 Task: Look for space in São Pedro, Brazil from 3rd August, 2023 to 17th August, 2023 for 3 adults, 1 child in price range Rs.3000 to Rs.15000. Place can be entire place with 3 bedrooms having 4 beds and 2 bathrooms. Property type can be house. Amenities needed are: wifi, washing machine, . Booking option can be shelf check-in. Required host language is Spanish.
Action: Mouse moved to (415, 168)
Screenshot: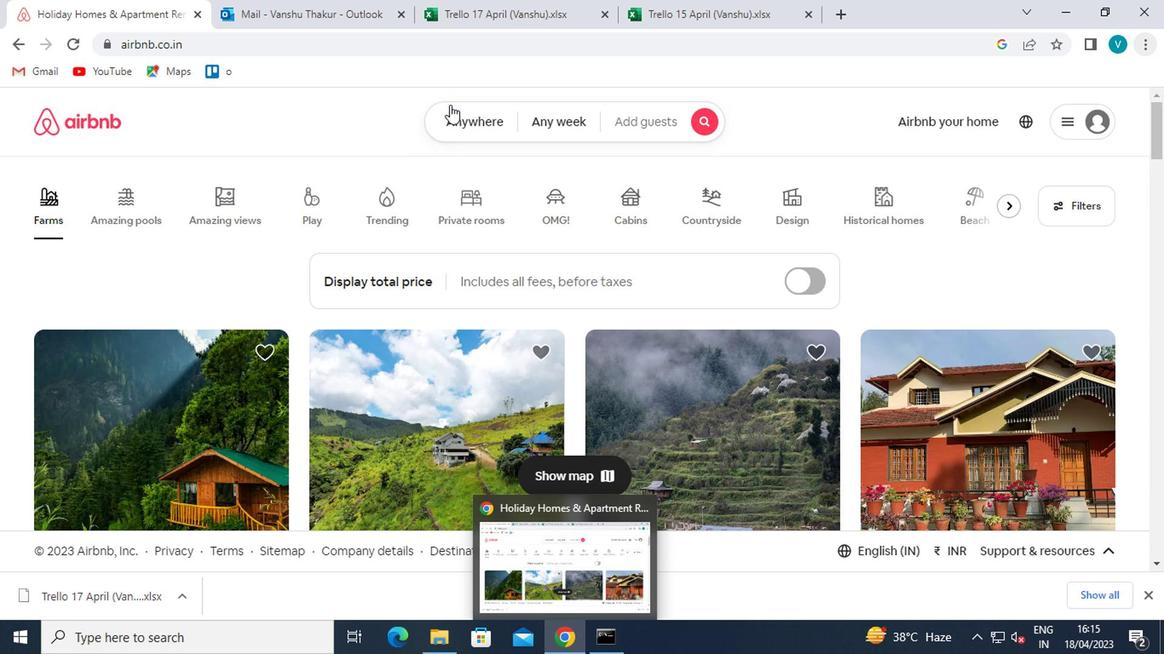 
Action: Mouse pressed left at (415, 168)
Screenshot: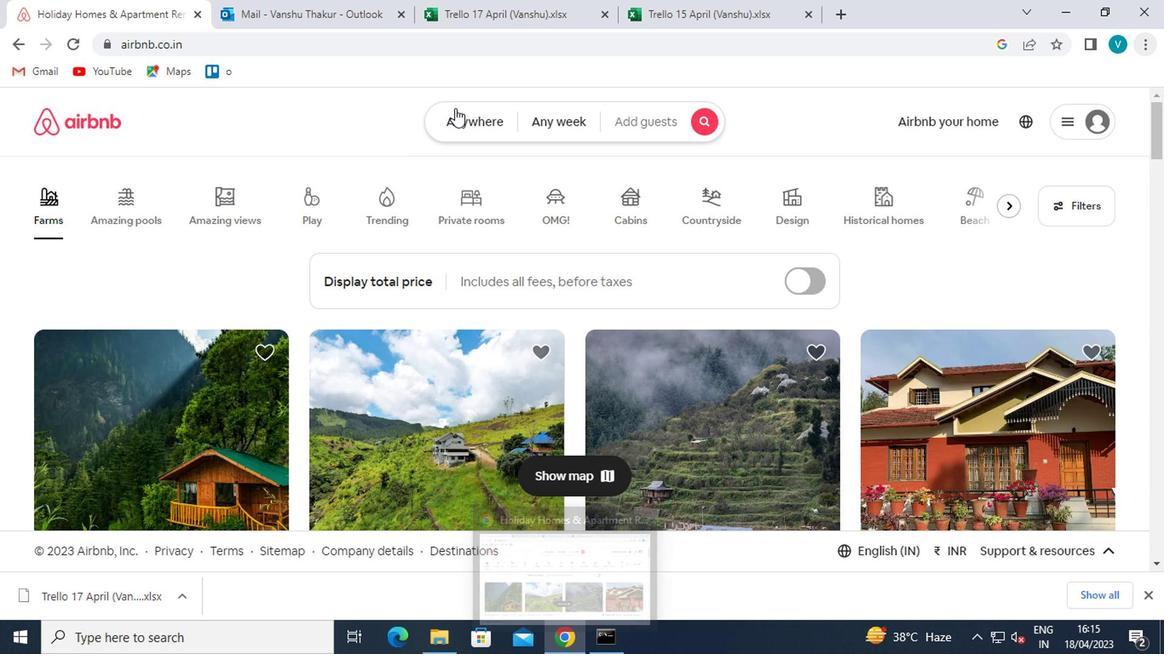 
Action: Mouse moved to (371, 229)
Screenshot: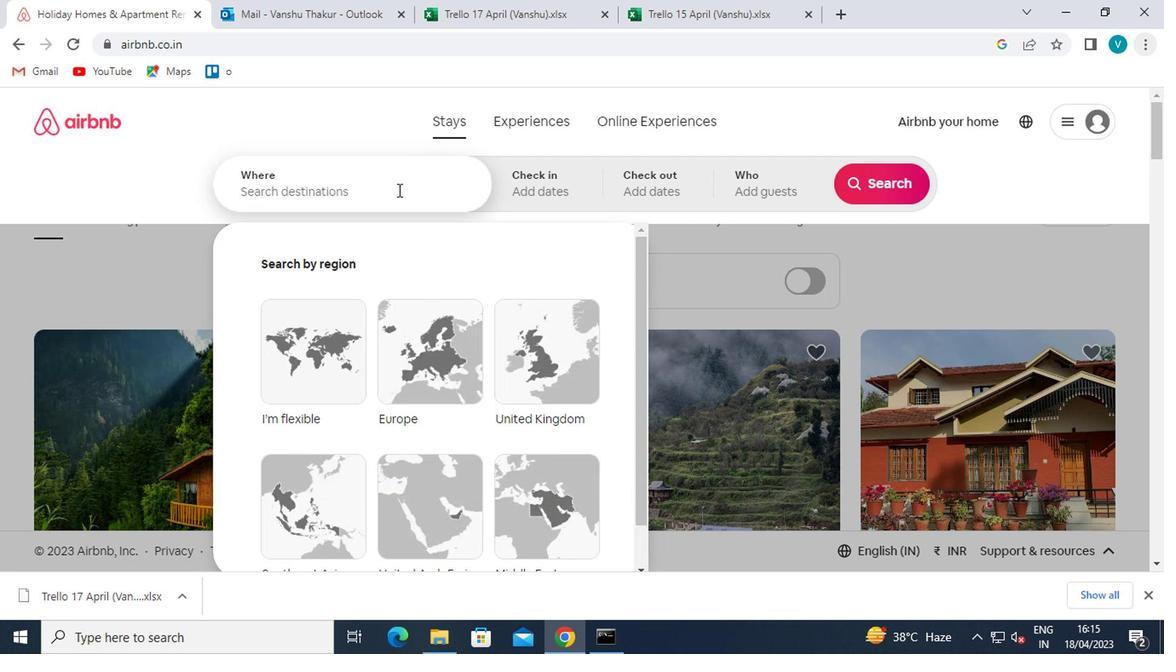 
Action: Mouse pressed left at (371, 229)
Screenshot: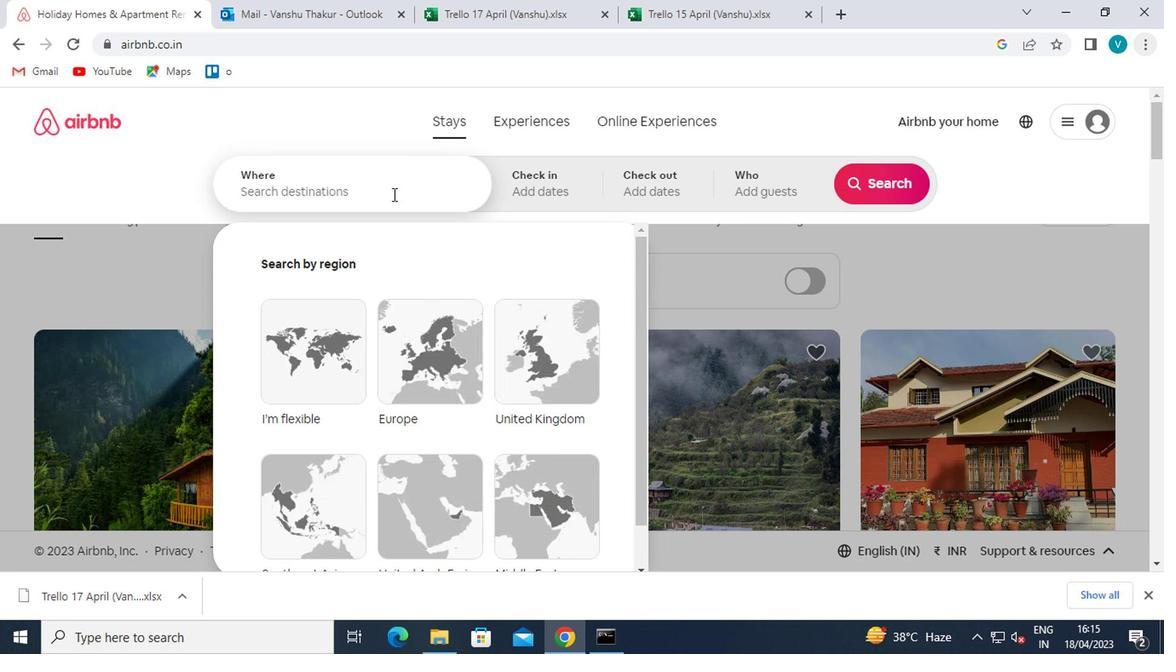 
Action: Key pressed <Key.shift>SAO<Key.space><Key.shift>PEDRO
Screenshot: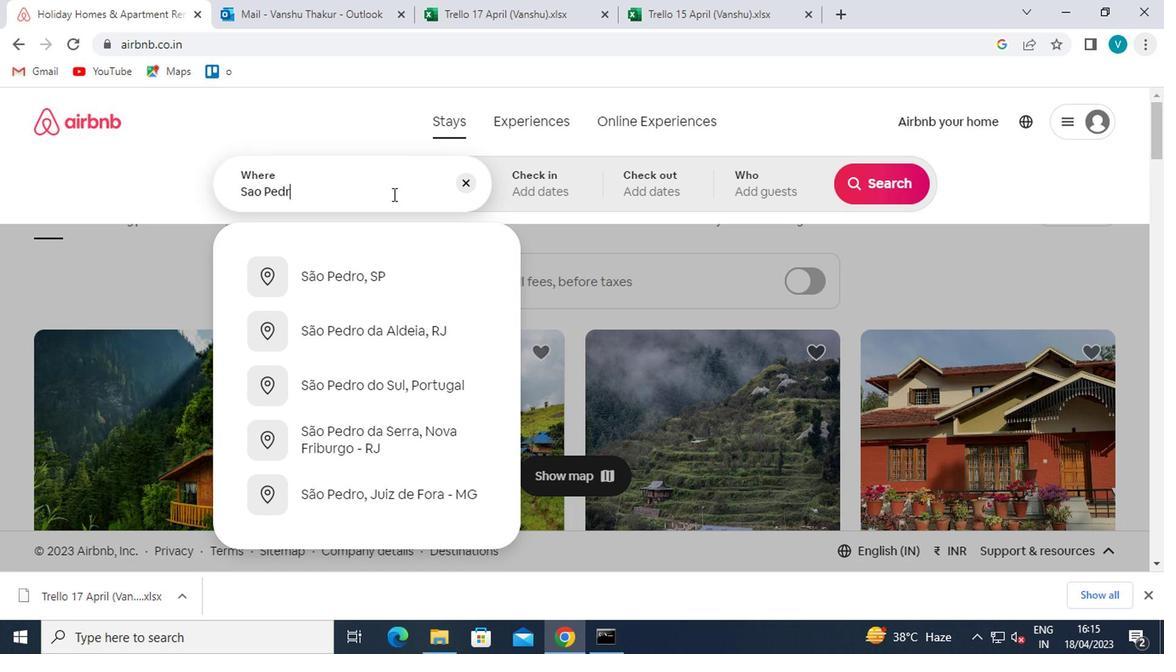 
Action: Mouse moved to (369, 281)
Screenshot: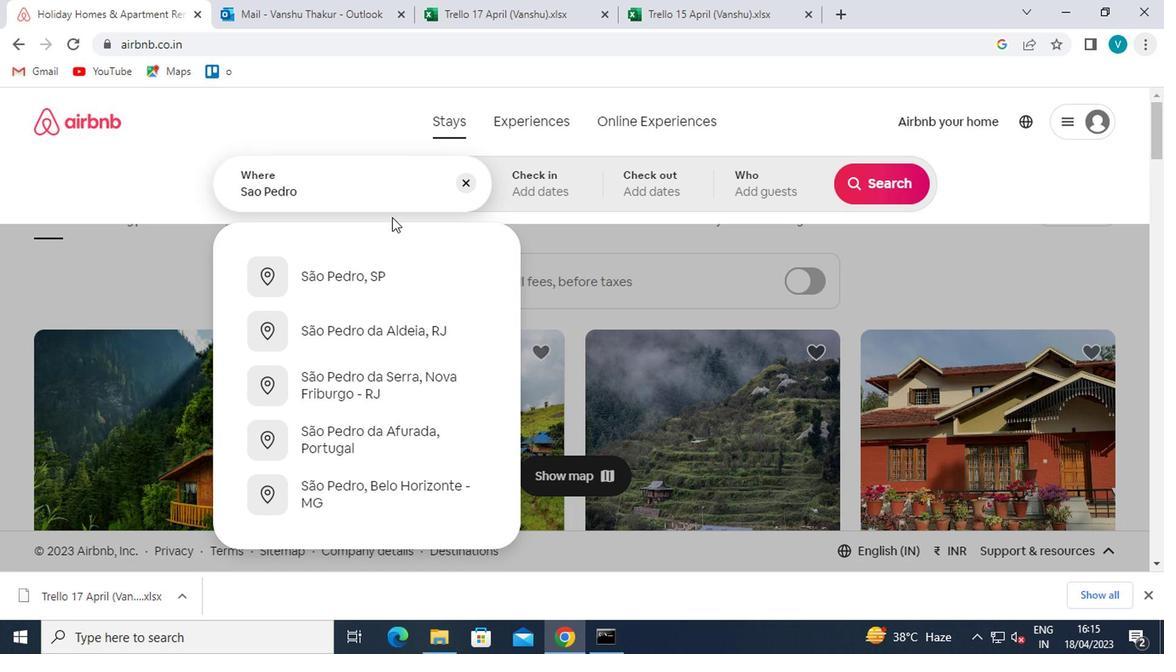 
Action: Mouse pressed left at (369, 281)
Screenshot: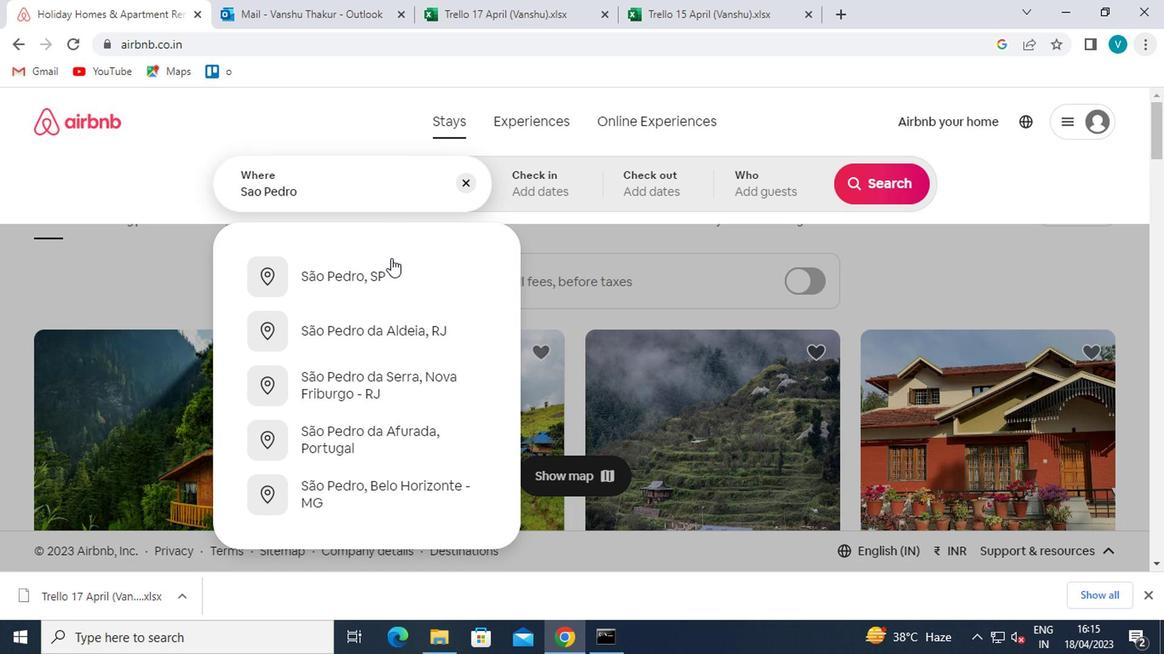 
Action: Mouse moved to (706, 317)
Screenshot: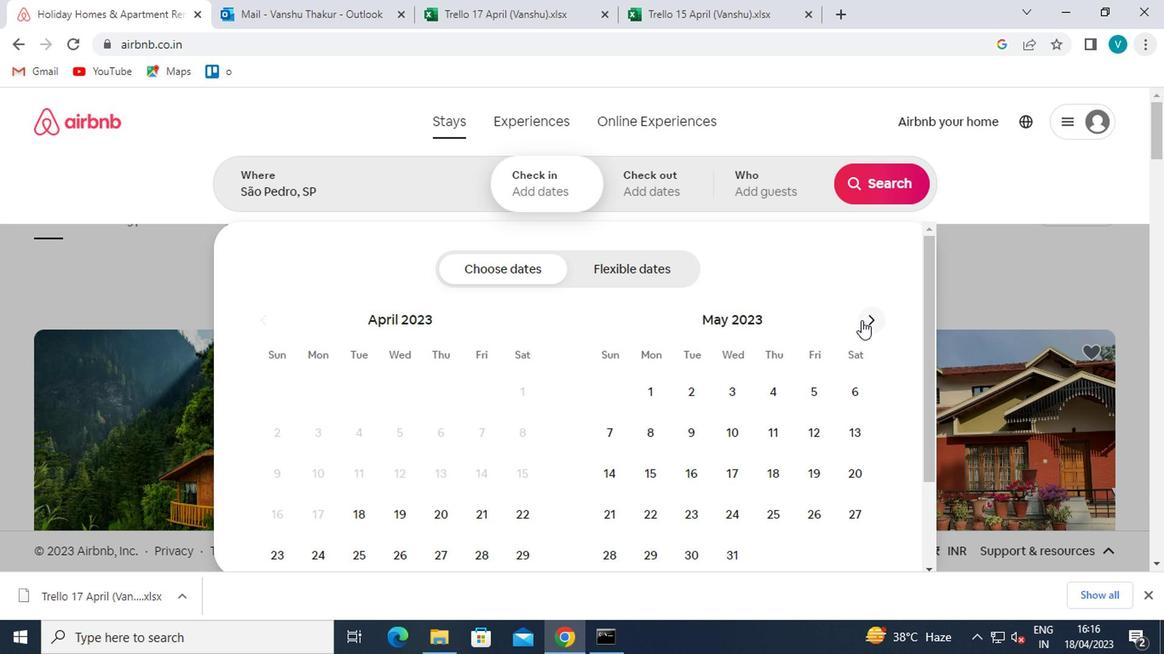 
Action: Mouse pressed left at (706, 317)
Screenshot: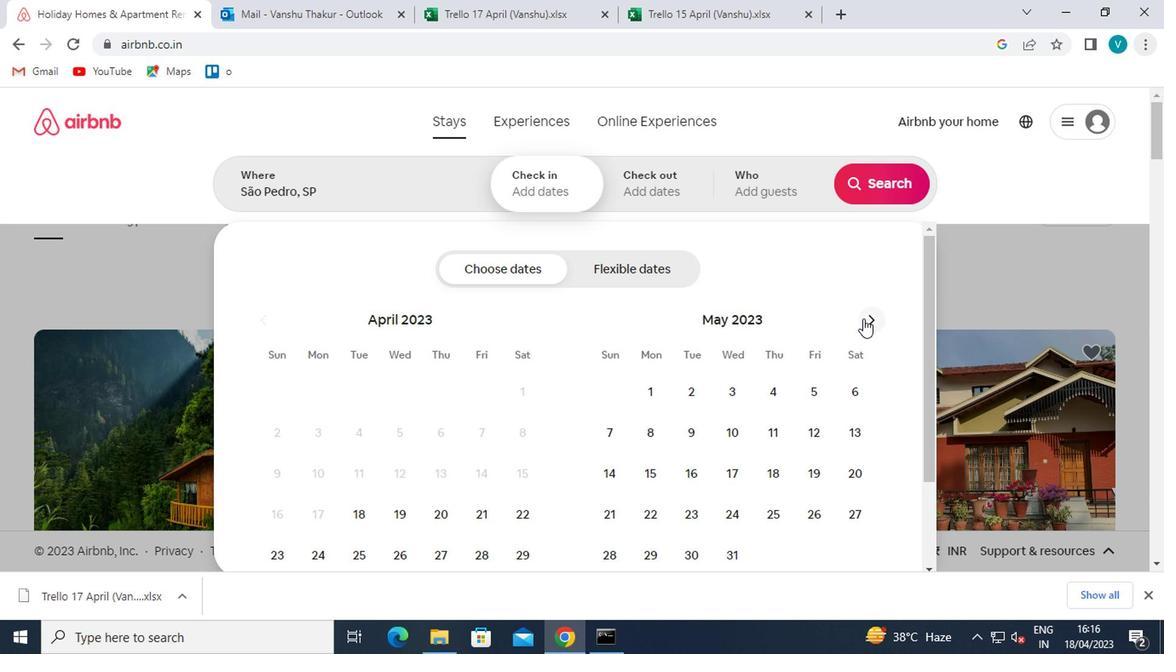 
Action: Mouse pressed left at (706, 317)
Screenshot: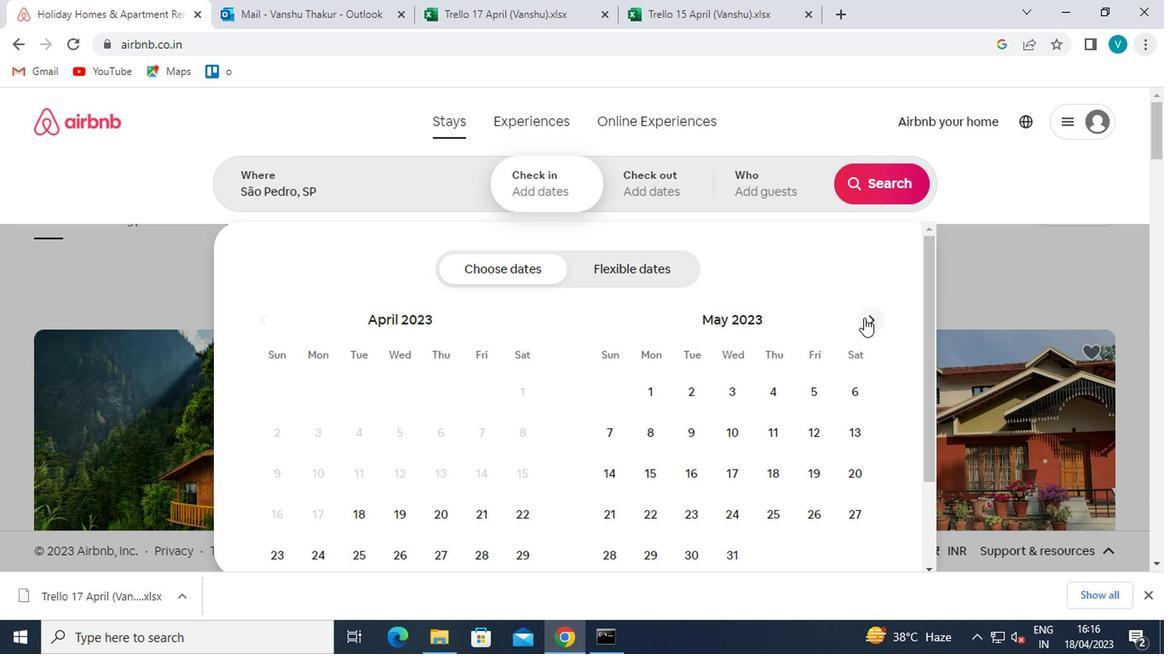 
Action: Mouse pressed left at (706, 317)
Screenshot: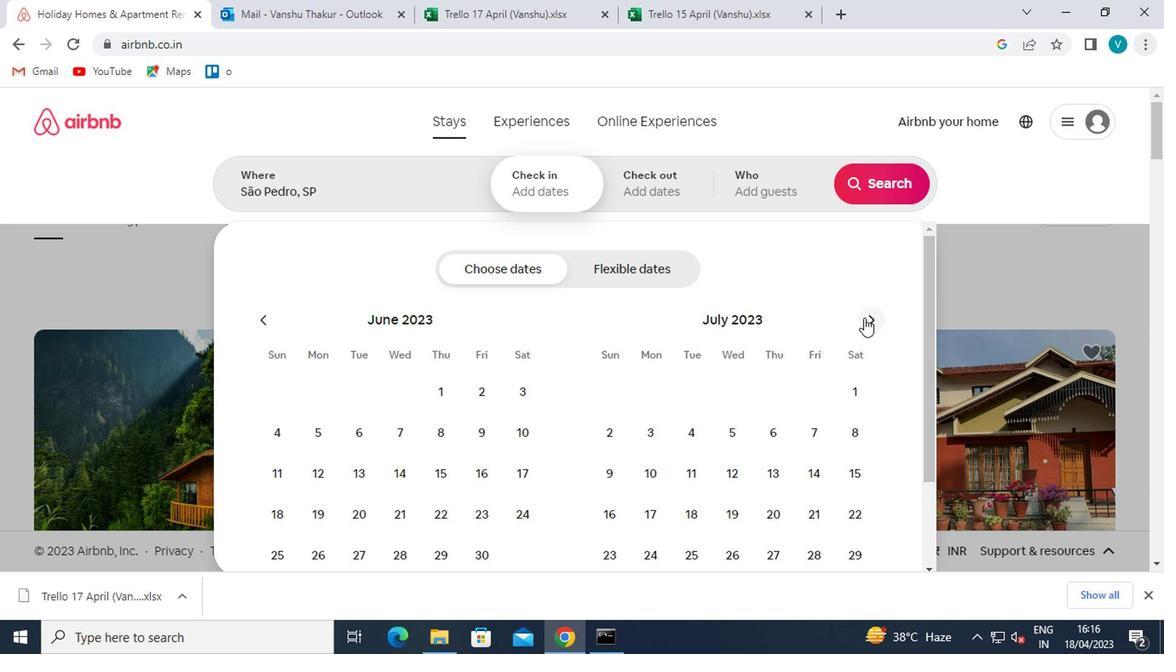 
Action: Mouse moved to (645, 367)
Screenshot: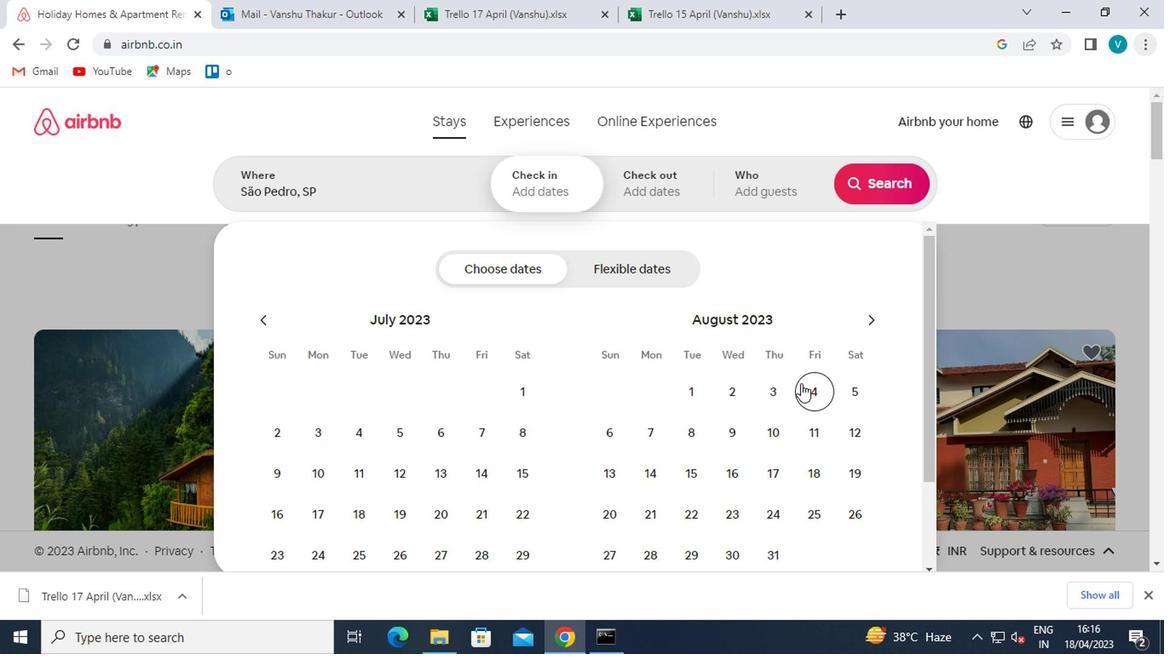 
Action: Mouse pressed left at (645, 367)
Screenshot: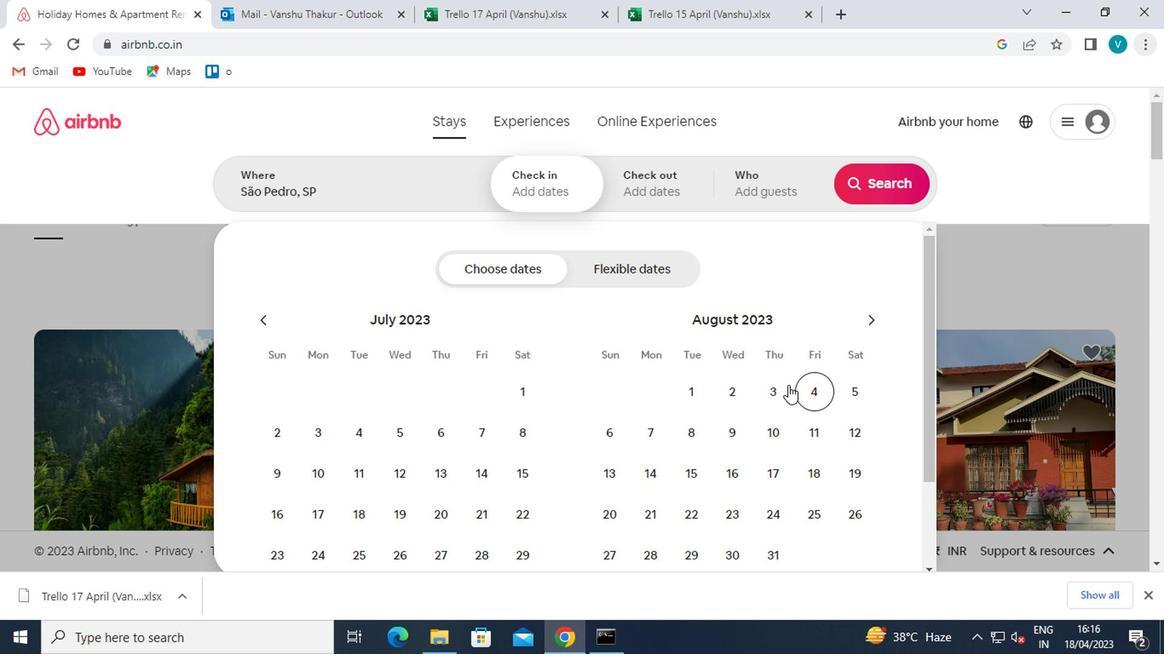 
Action: Mouse moved to (643, 414)
Screenshot: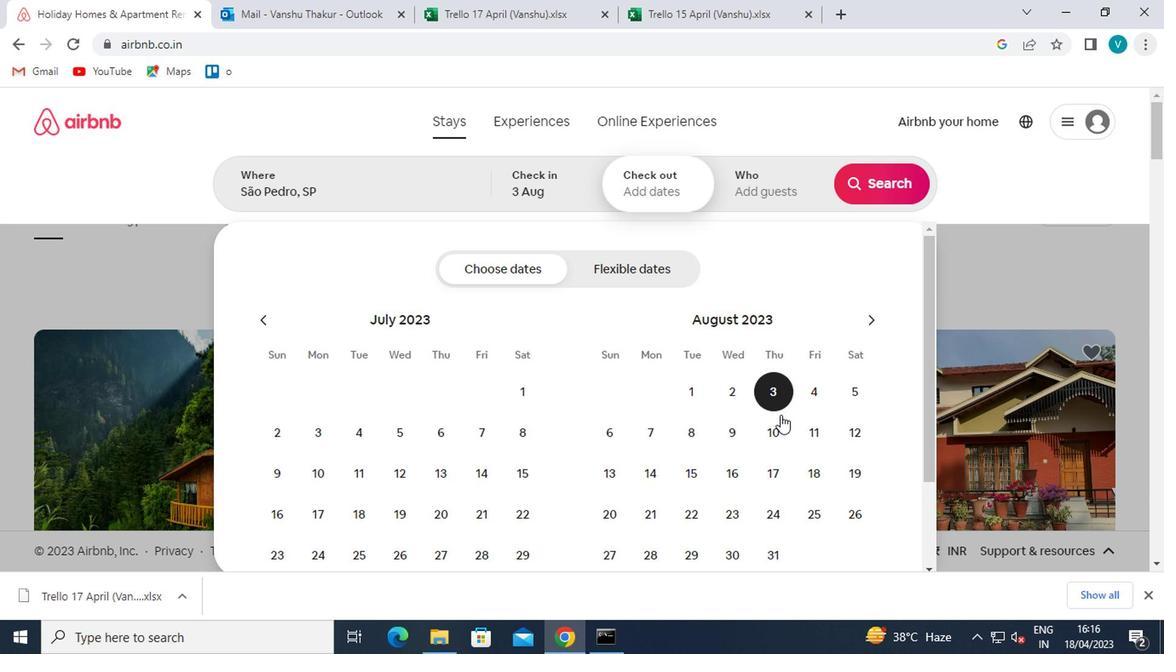 
Action: Mouse pressed left at (643, 414)
Screenshot: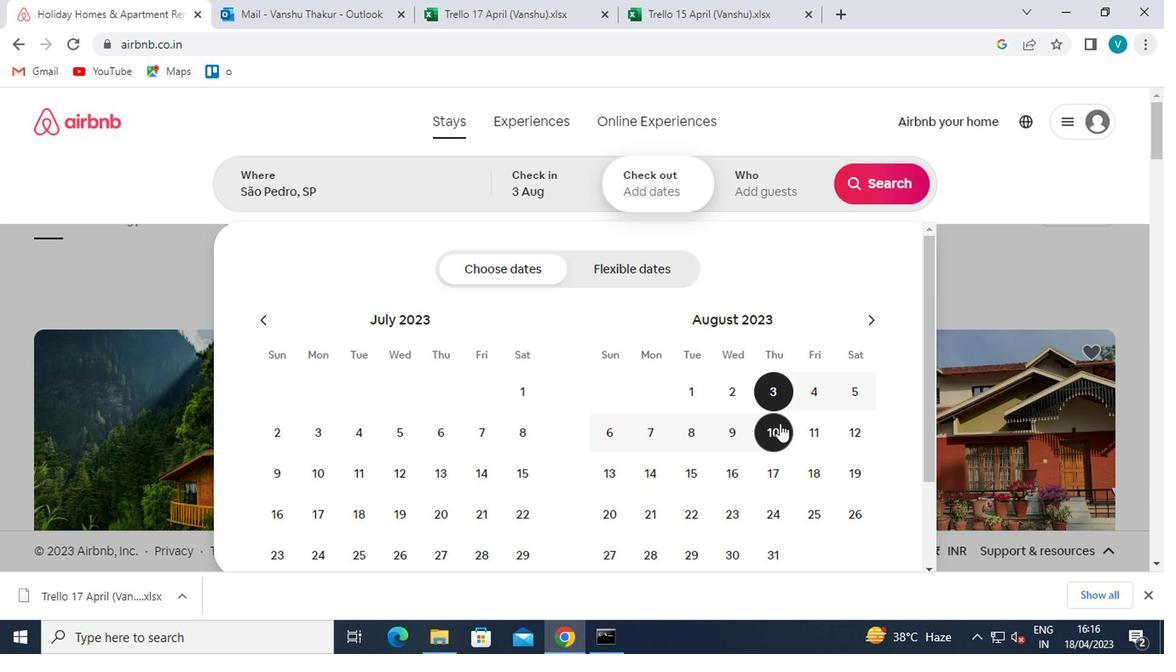 
Action: Mouse moved to (651, 234)
Screenshot: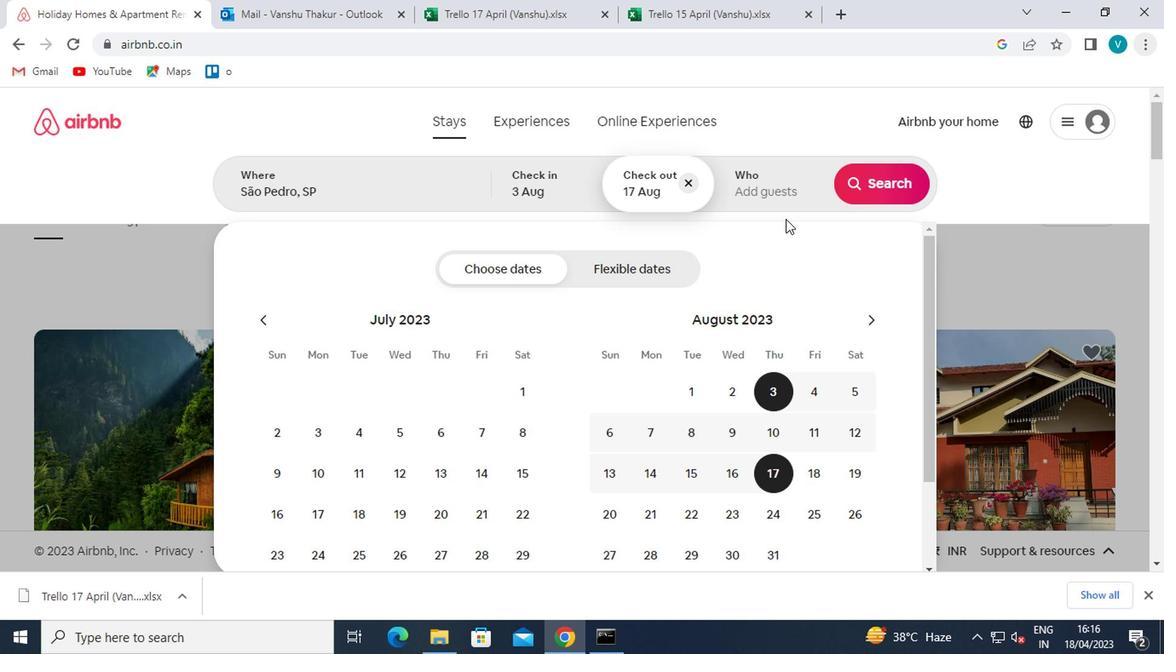 
Action: Mouse pressed left at (651, 234)
Screenshot: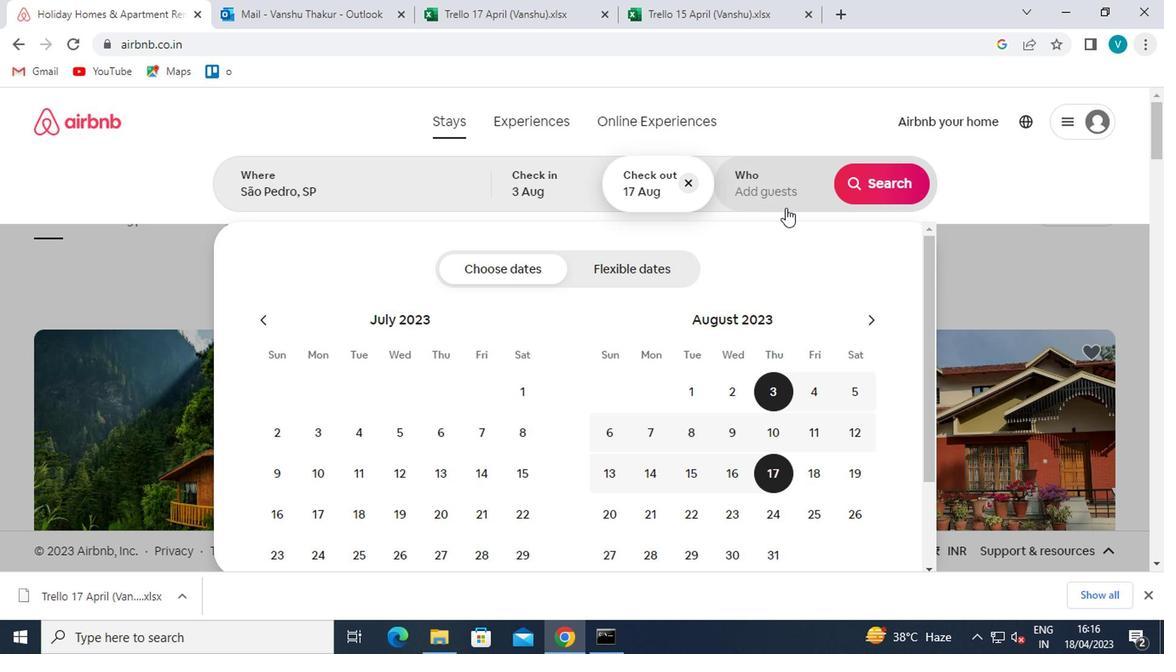 
Action: Mouse moved to (716, 285)
Screenshot: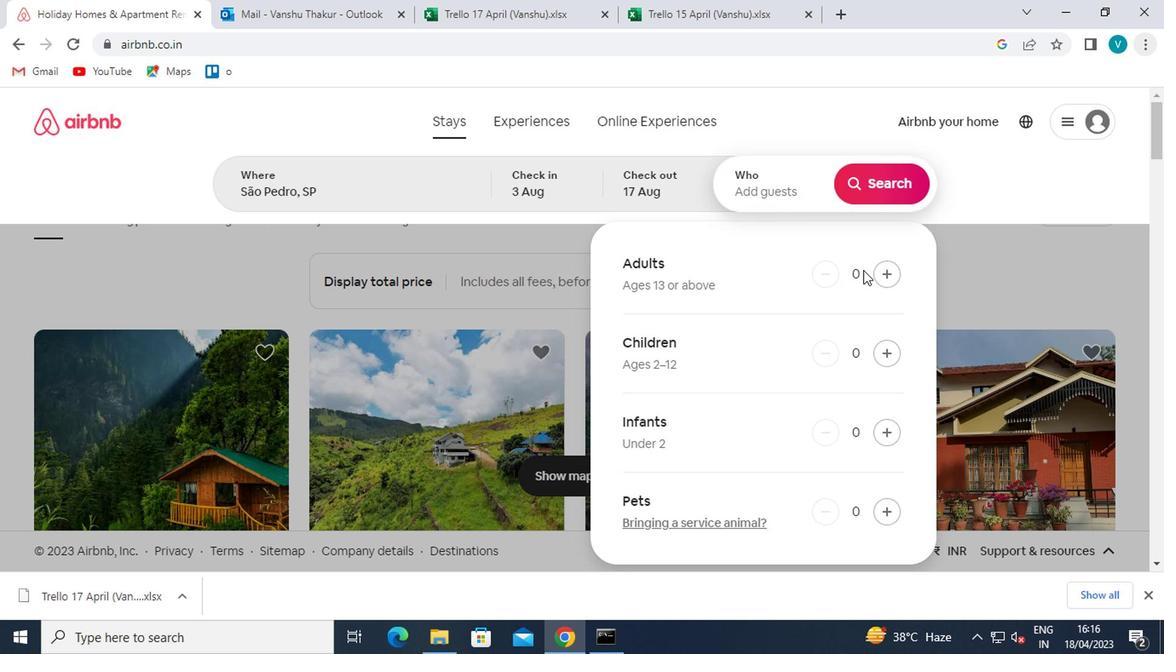 
Action: Mouse pressed left at (716, 285)
Screenshot: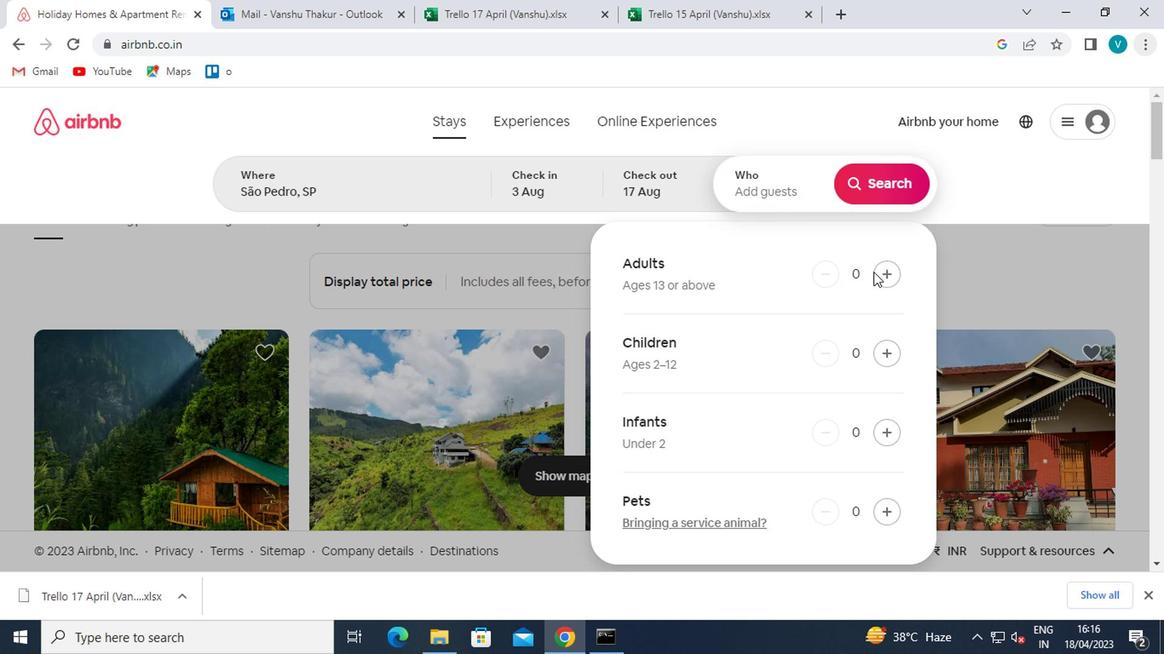 
Action: Mouse moved to (716, 285)
Screenshot: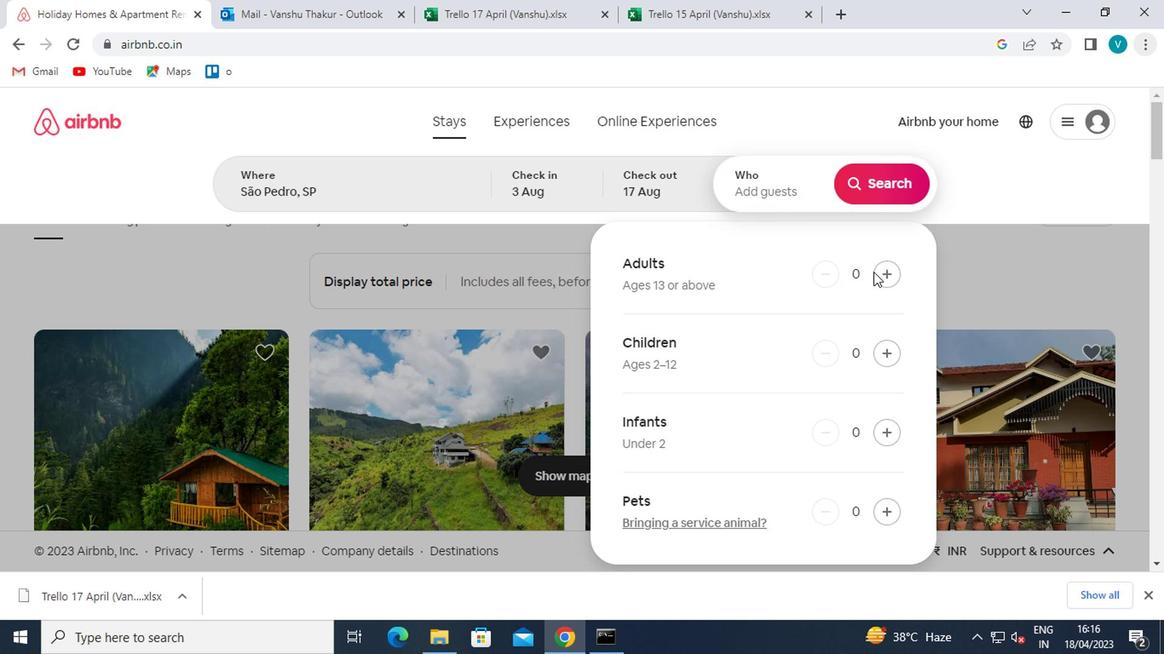 
Action: Mouse pressed left at (716, 285)
Screenshot: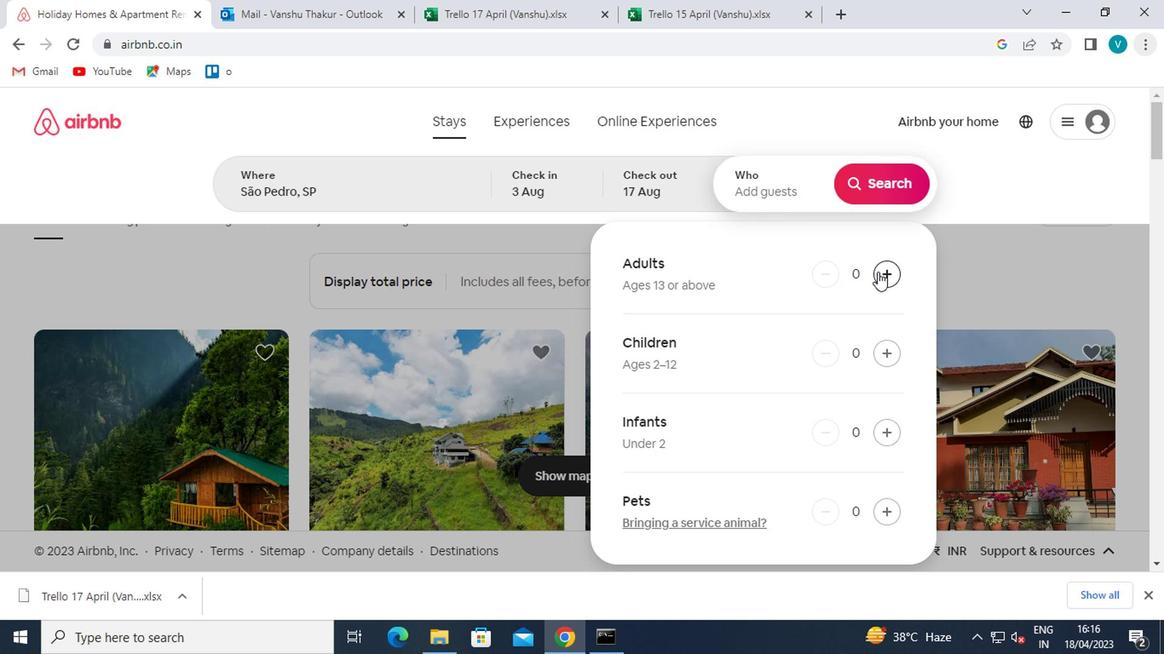 
Action: Mouse pressed left at (716, 285)
Screenshot: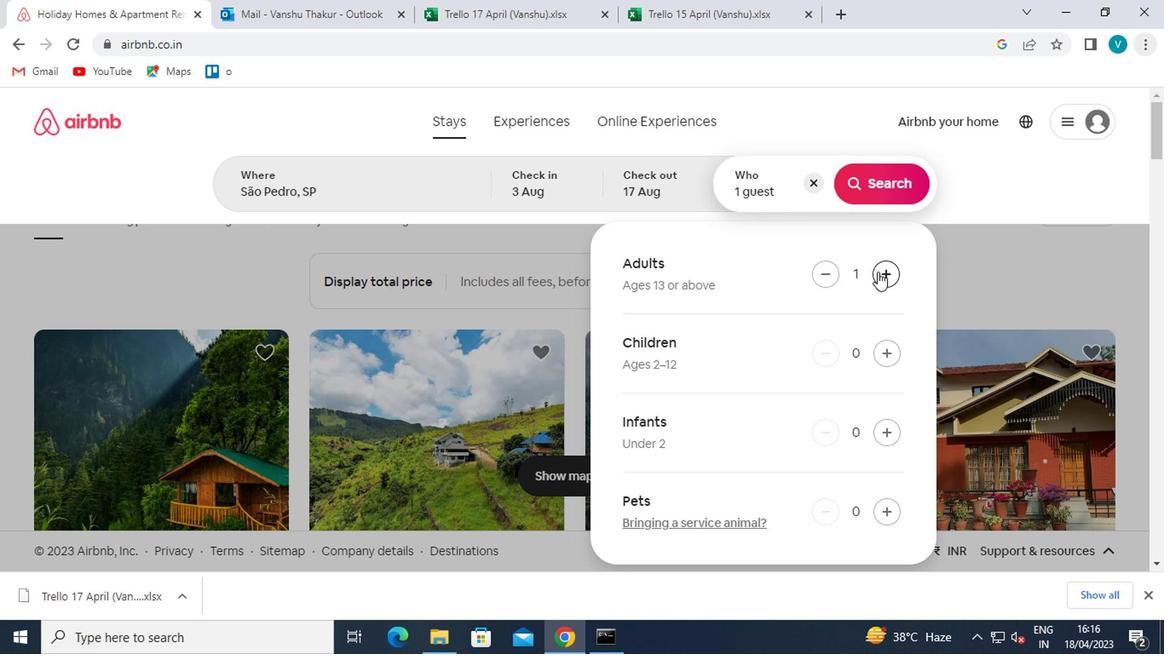 
Action: Mouse moved to (721, 338)
Screenshot: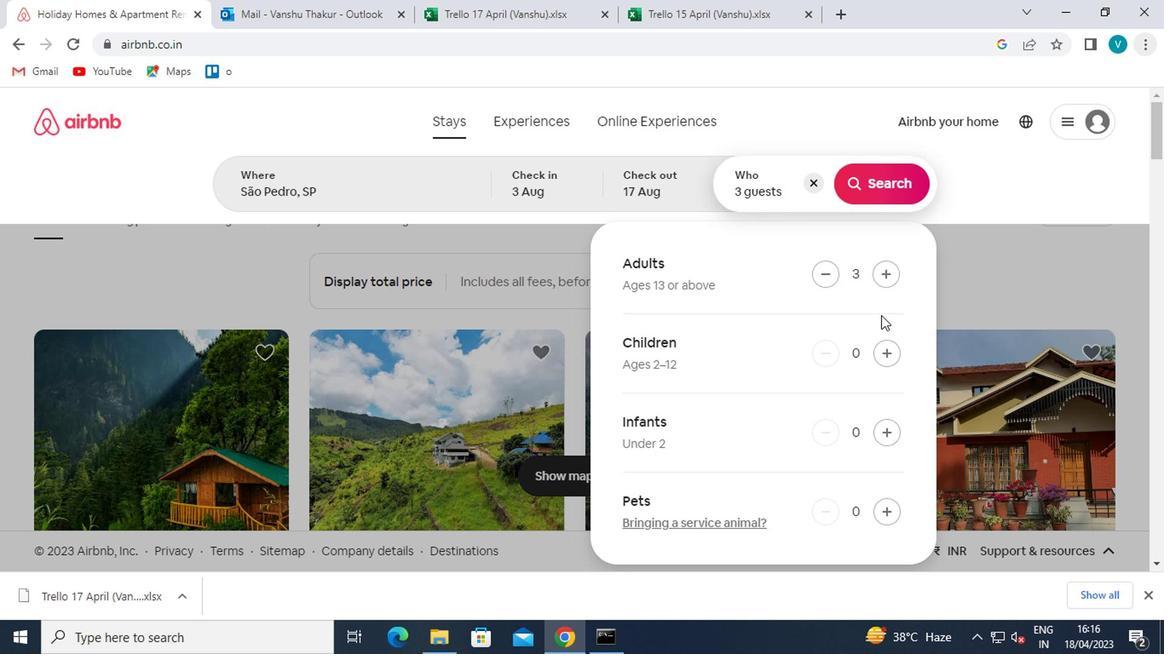 
Action: Mouse pressed left at (721, 338)
Screenshot: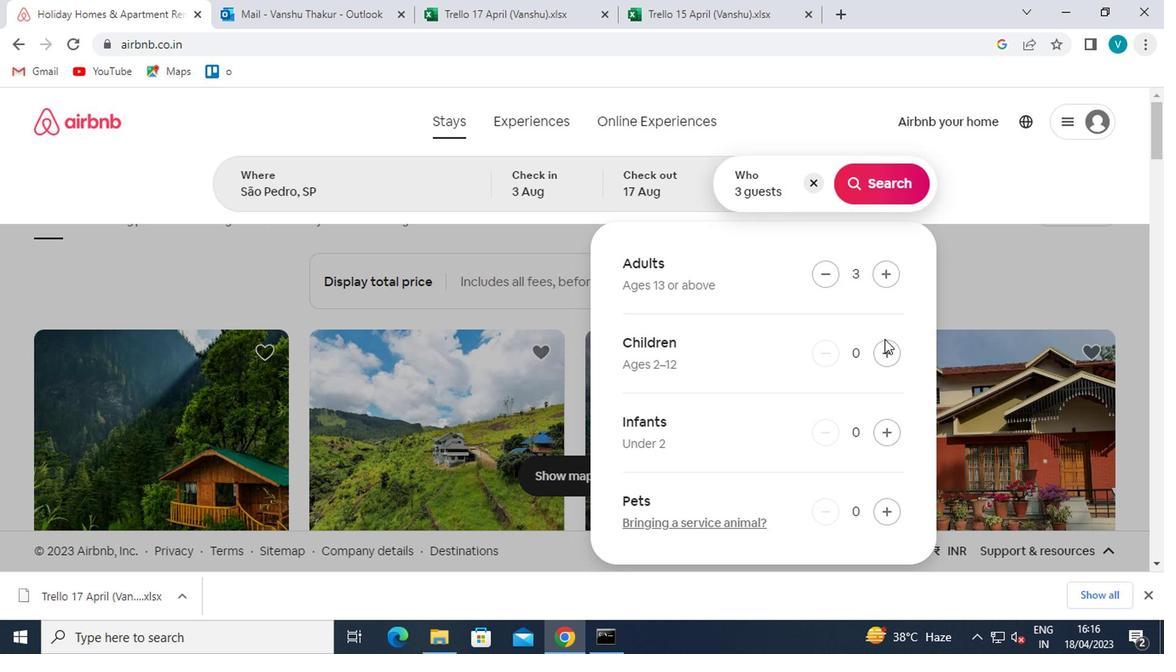 
Action: Mouse moved to (725, 229)
Screenshot: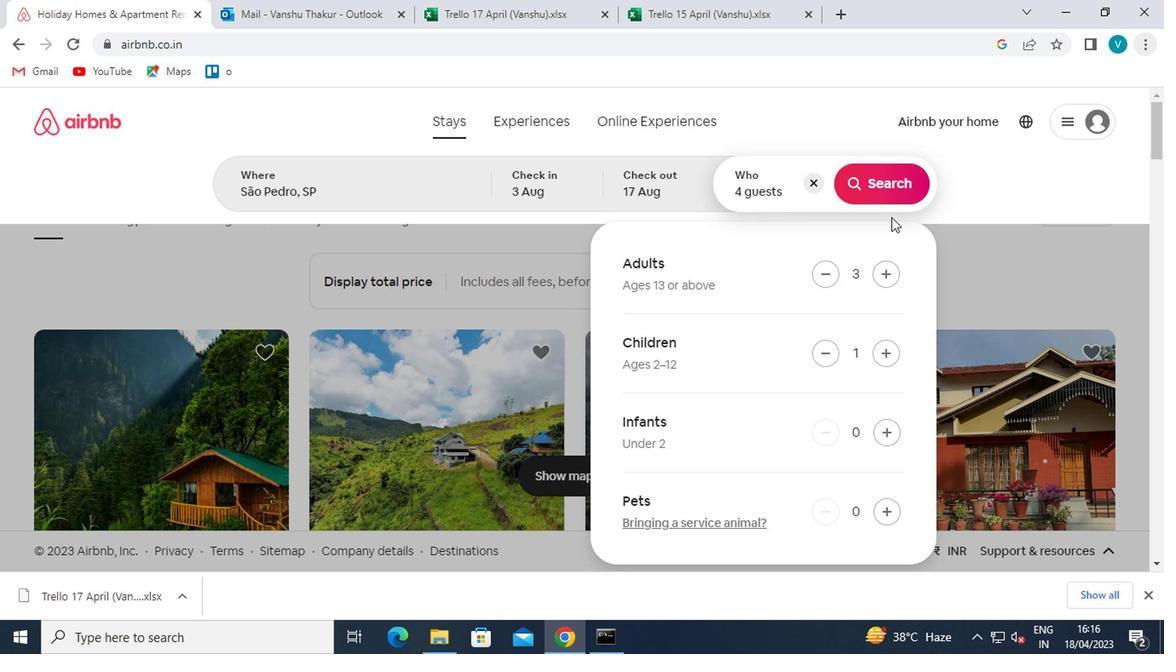 
Action: Mouse pressed left at (725, 229)
Screenshot: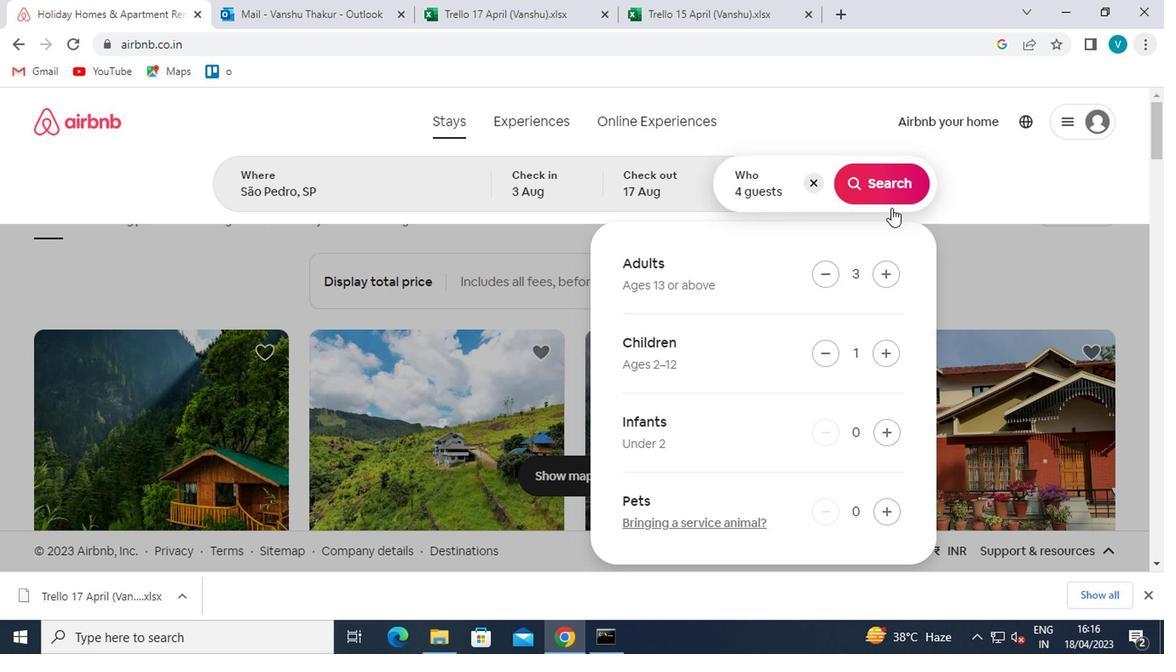 
Action: Mouse moved to (859, 223)
Screenshot: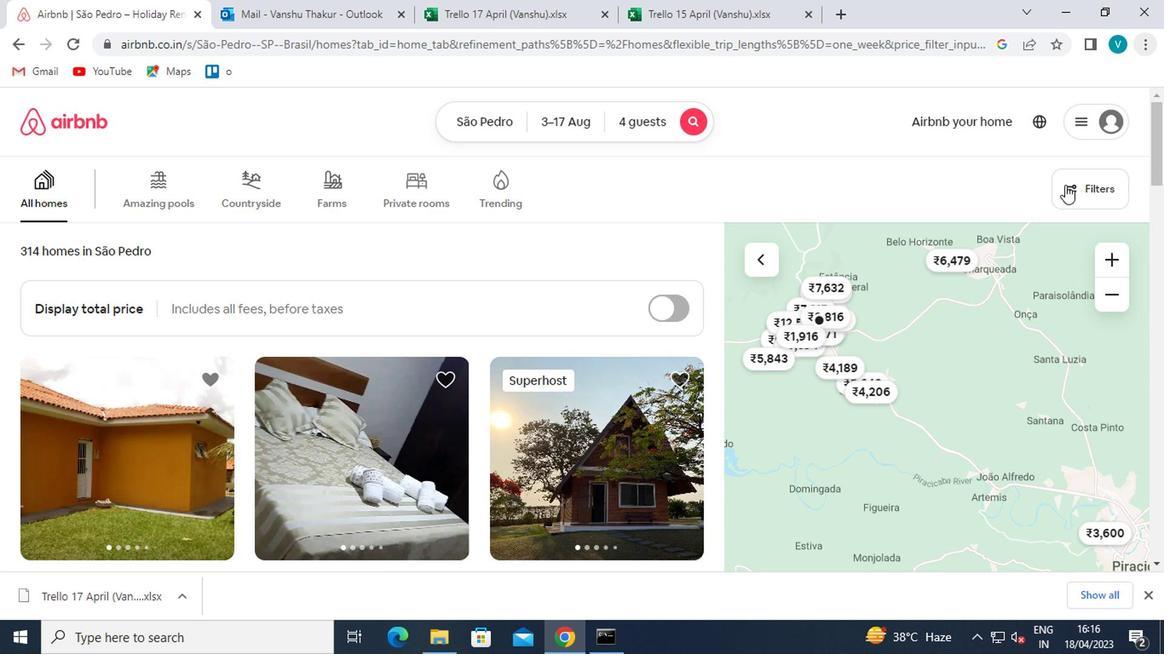 
Action: Mouse pressed left at (859, 223)
Screenshot: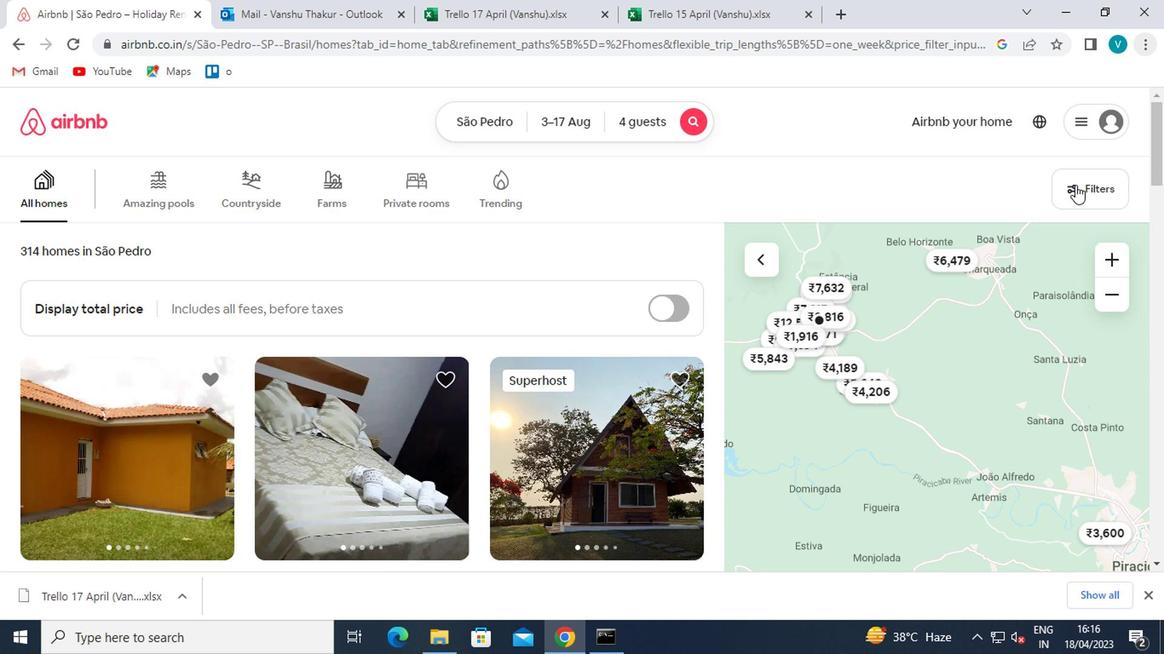 
Action: Mouse moved to (472, 367)
Screenshot: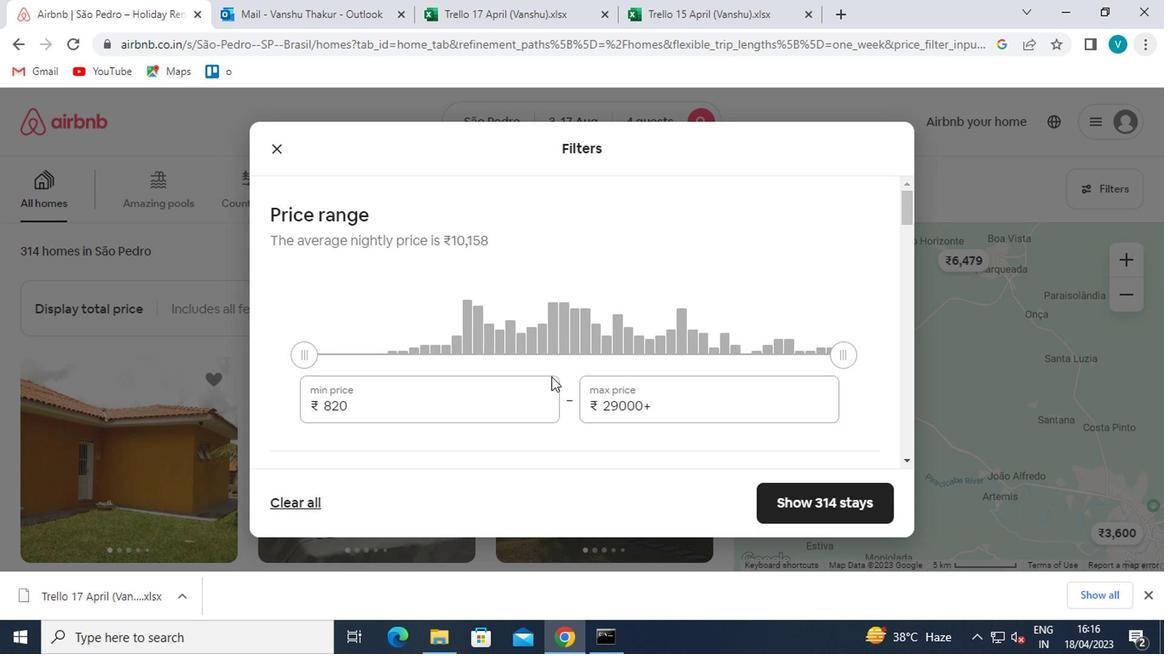 
Action: Mouse pressed left at (472, 367)
Screenshot: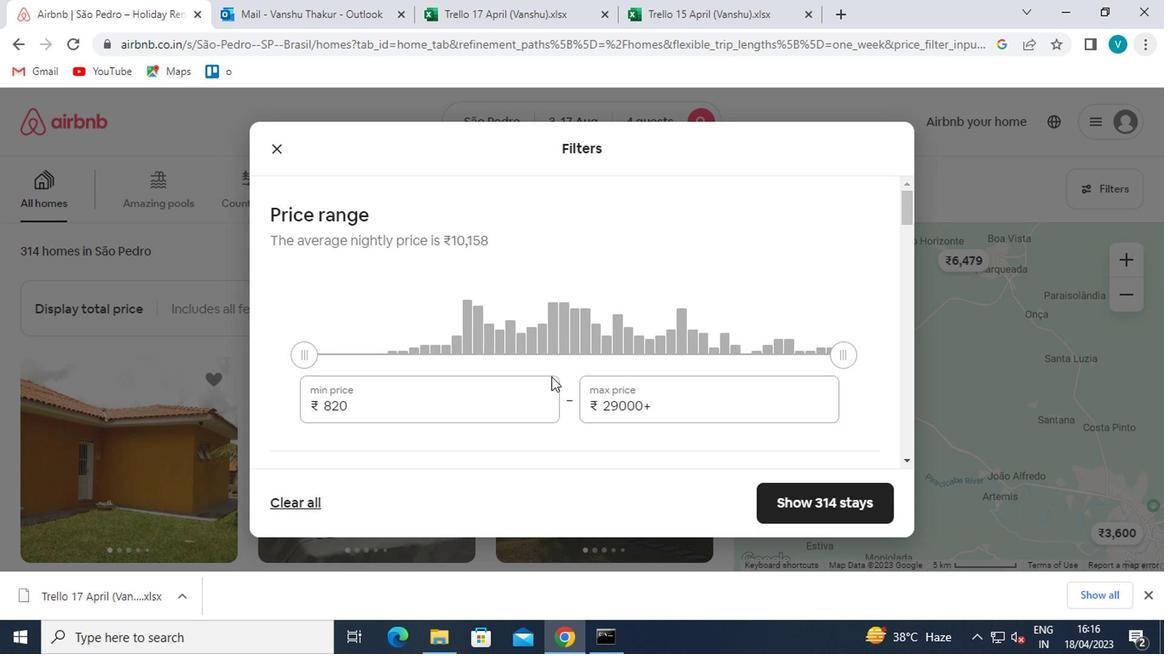 
Action: Mouse moved to (460, 366)
Screenshot: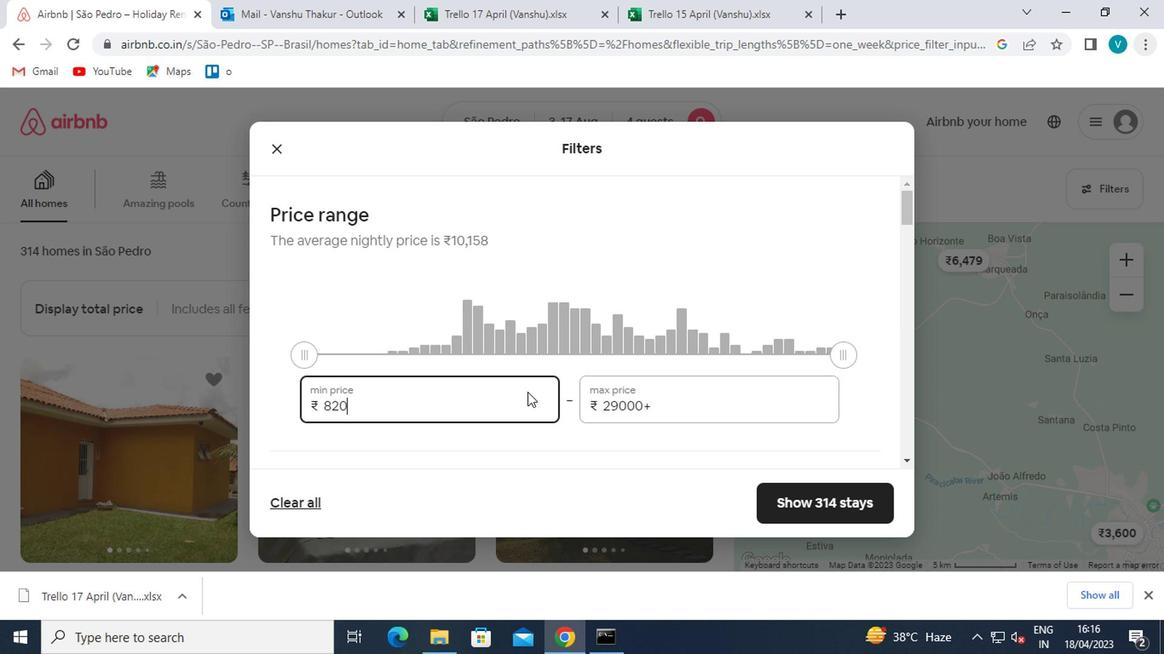 
Action: Key pressed <Key.backspace><Key.backspace><Key.backspace>300<Key.backspace><Key.backspace><Key.backspace><Key.backspace><Key.backspace><Key.backspace>
Screenshot: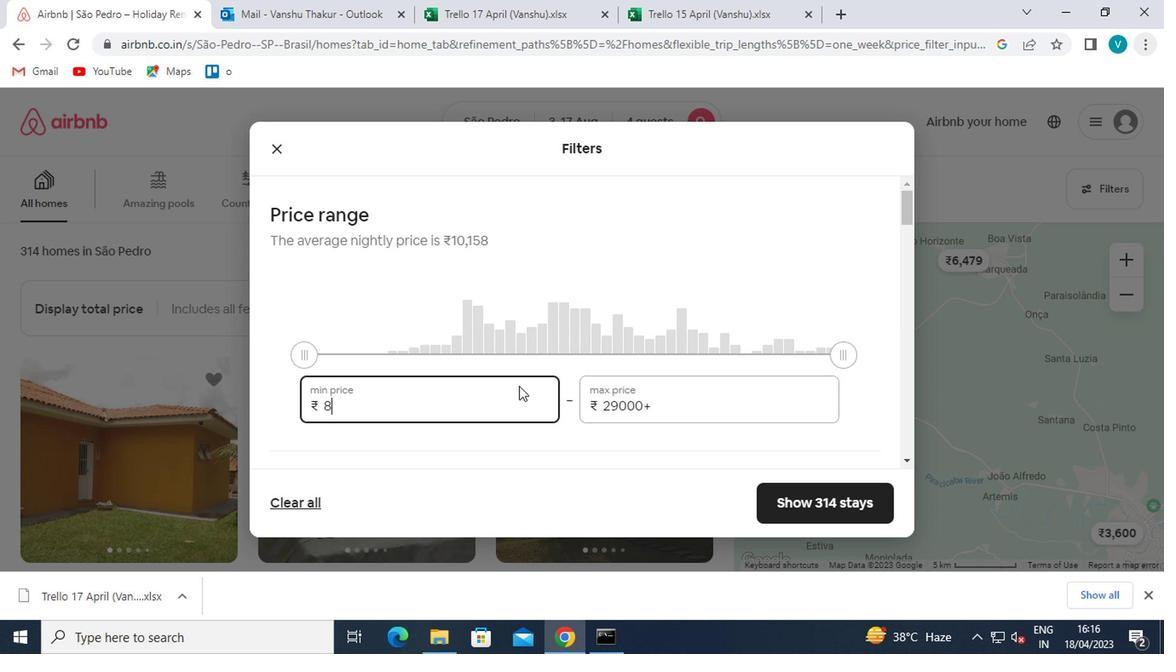 
Action: Mouse moved to (459, 364)
Screenshot: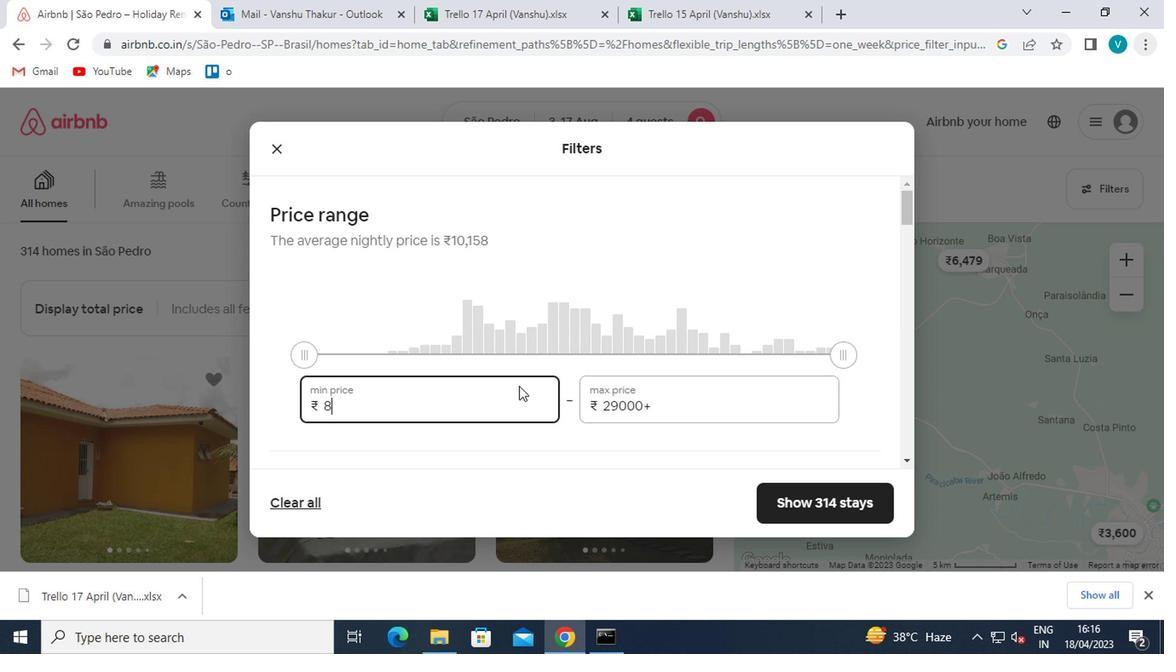 
Action: Key pressed 3000
Screenshot: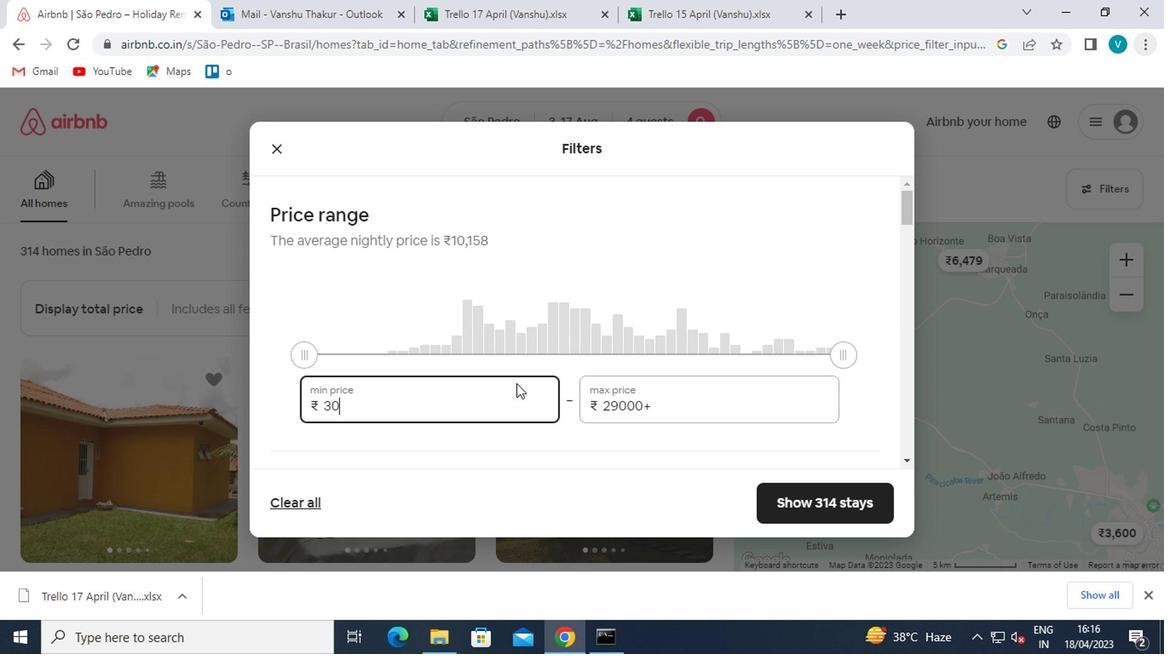 
Action: Mouse moved to (586, 384)
Screenshot: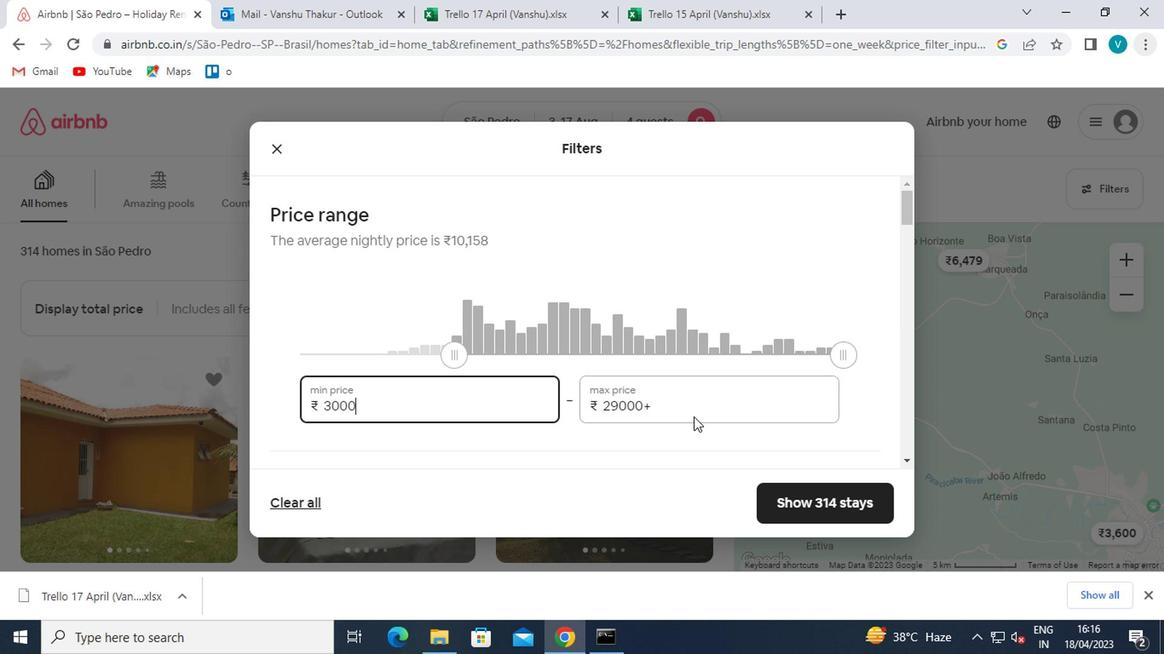 
Action: Mouse pressed left at (586, 384)
Screenshot: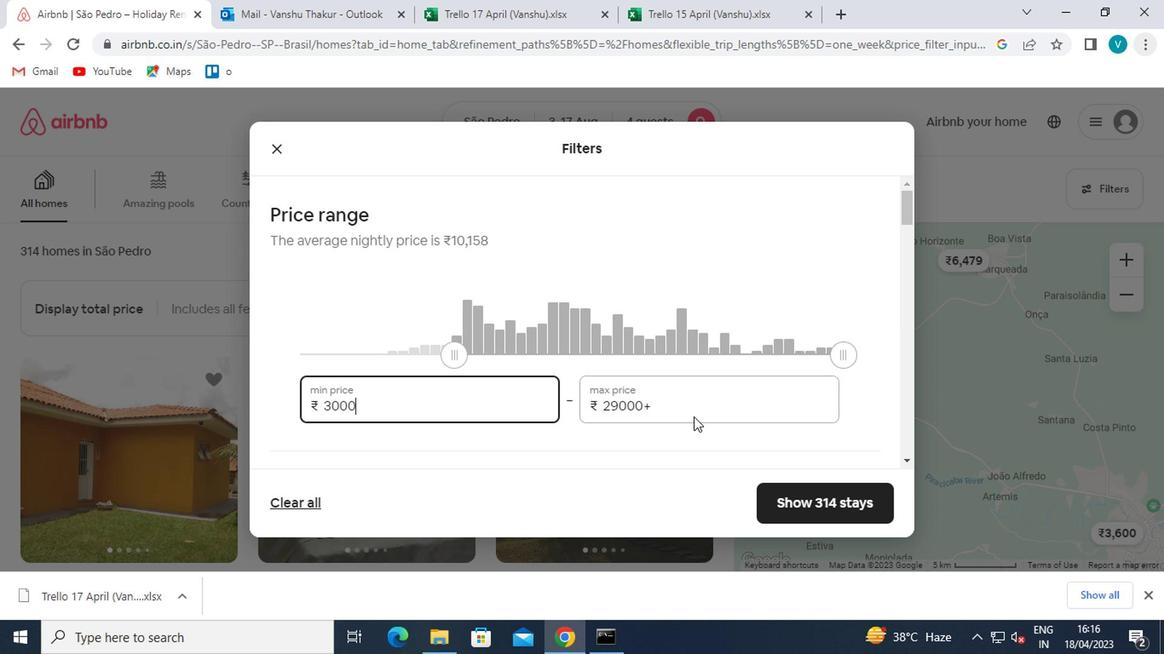 
Action: Mouse moved to (521, 341)
Screenshot: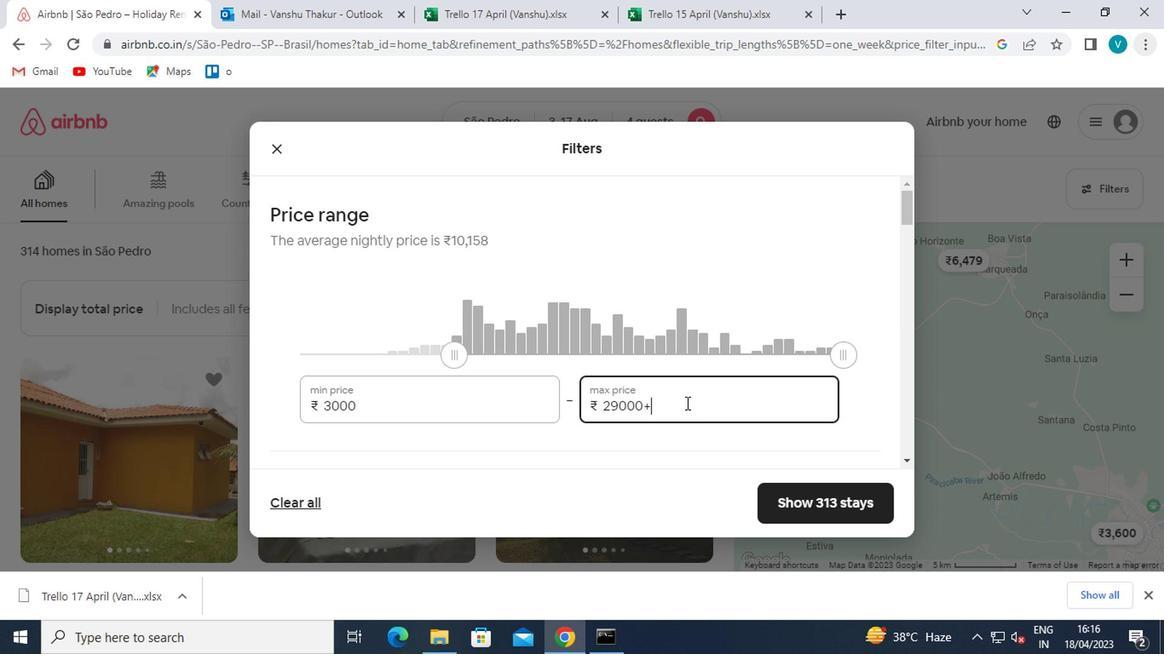 
Action: Key pressed <Key.backspace><Key.backspace><Key.backspace><Key.backspace><Key.backspace><Key.backspace>15000
Screenshot: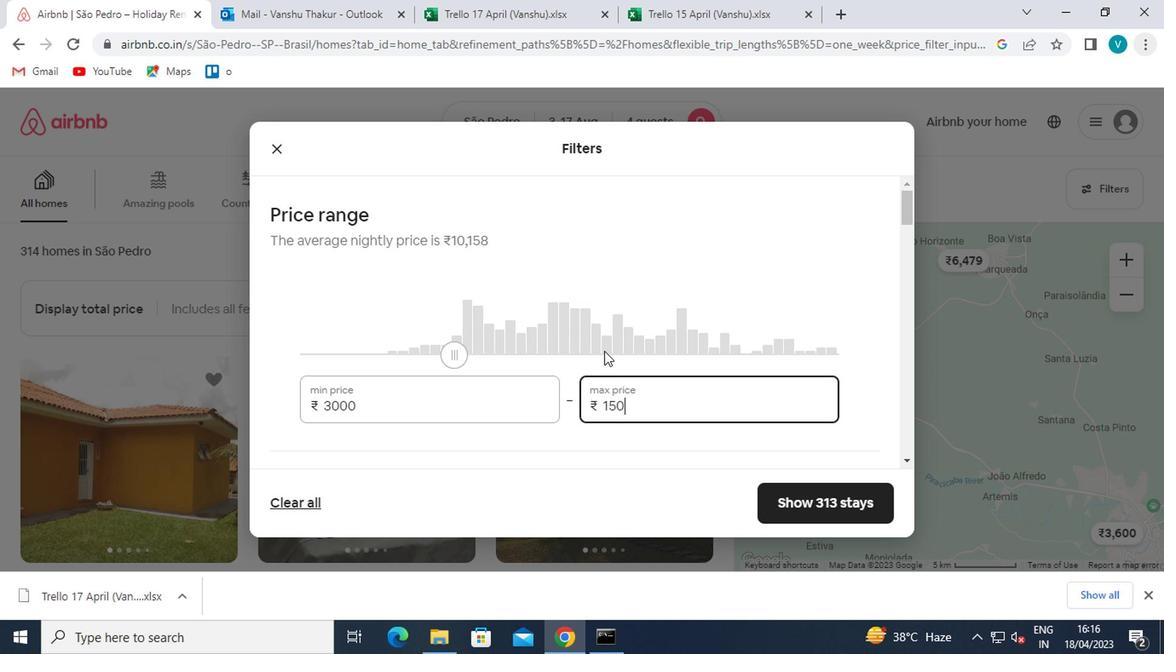 
Action: Mouse moved to (539, 403)
Screenshot: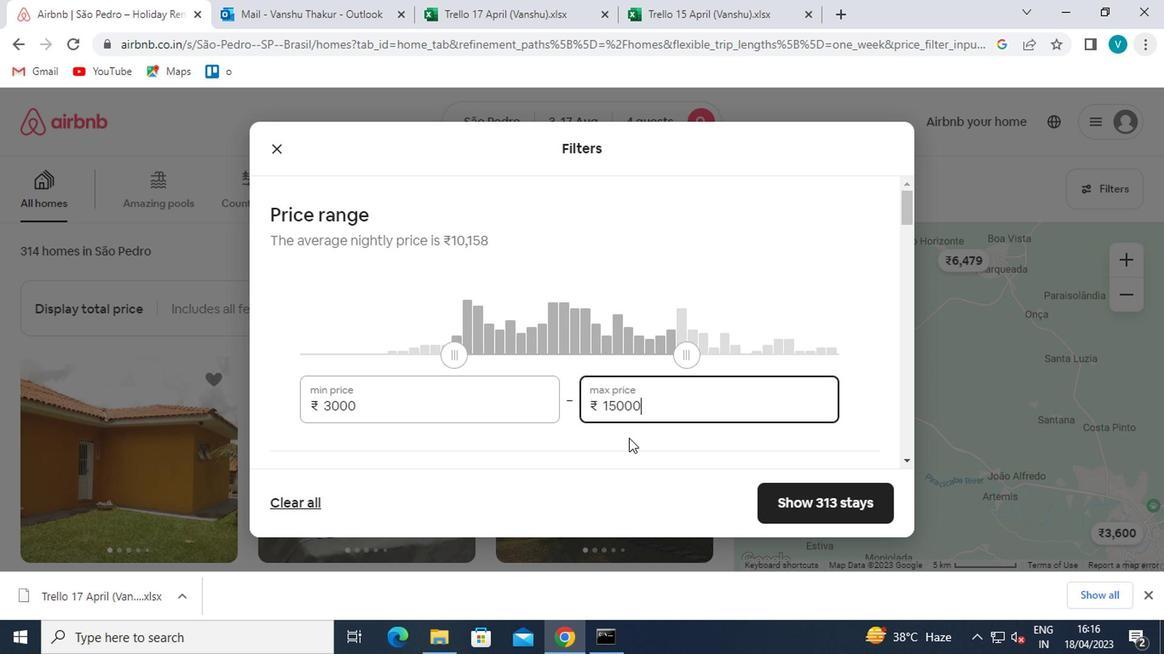 
Action: Mouse scrolled (539, 402) with delta (0, 0)
Screenshot: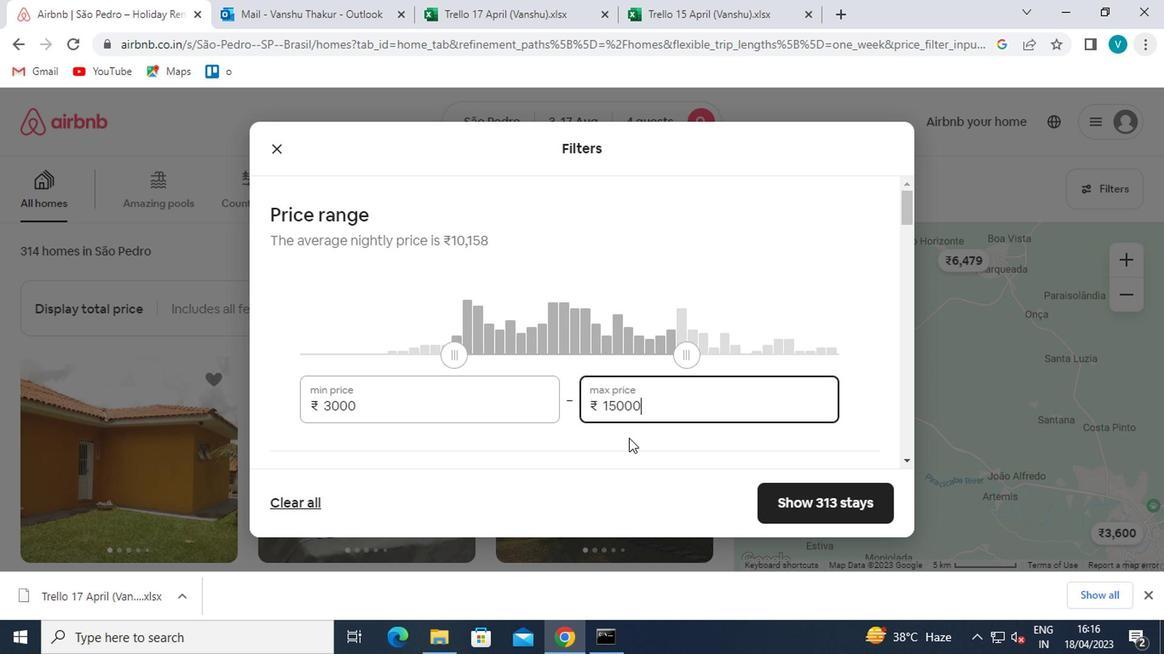
Action: Mouse moved to (539, 403)
Screenshot: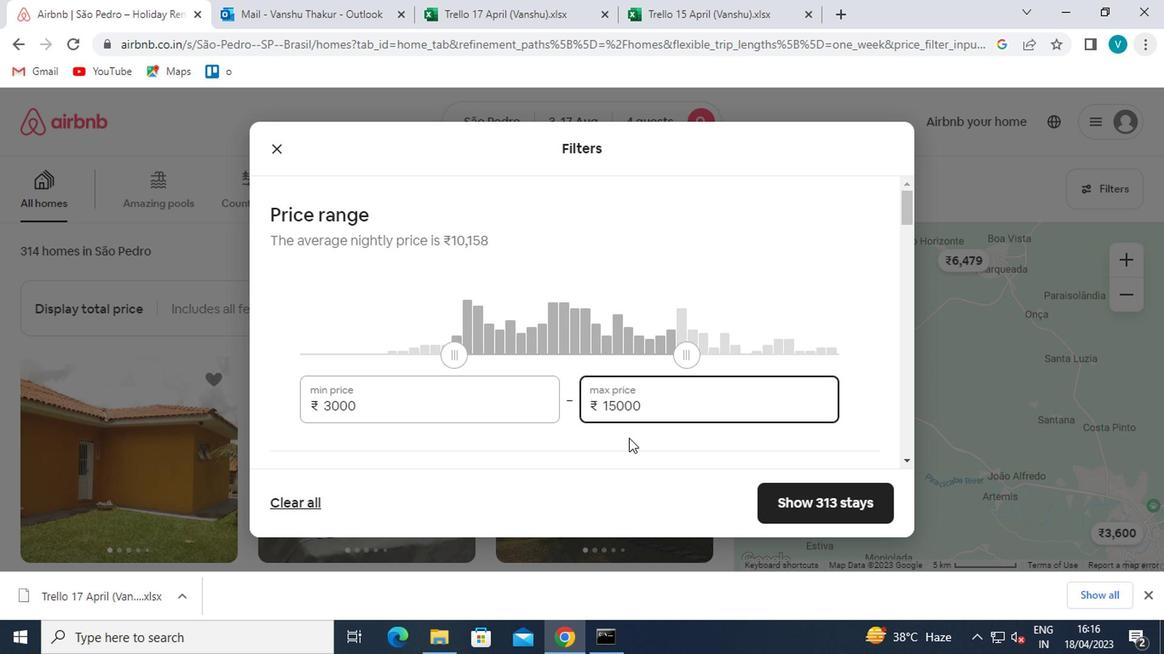 
Action: Mouse scrolled (539, 402) with delta (0, 0)
Screenshot: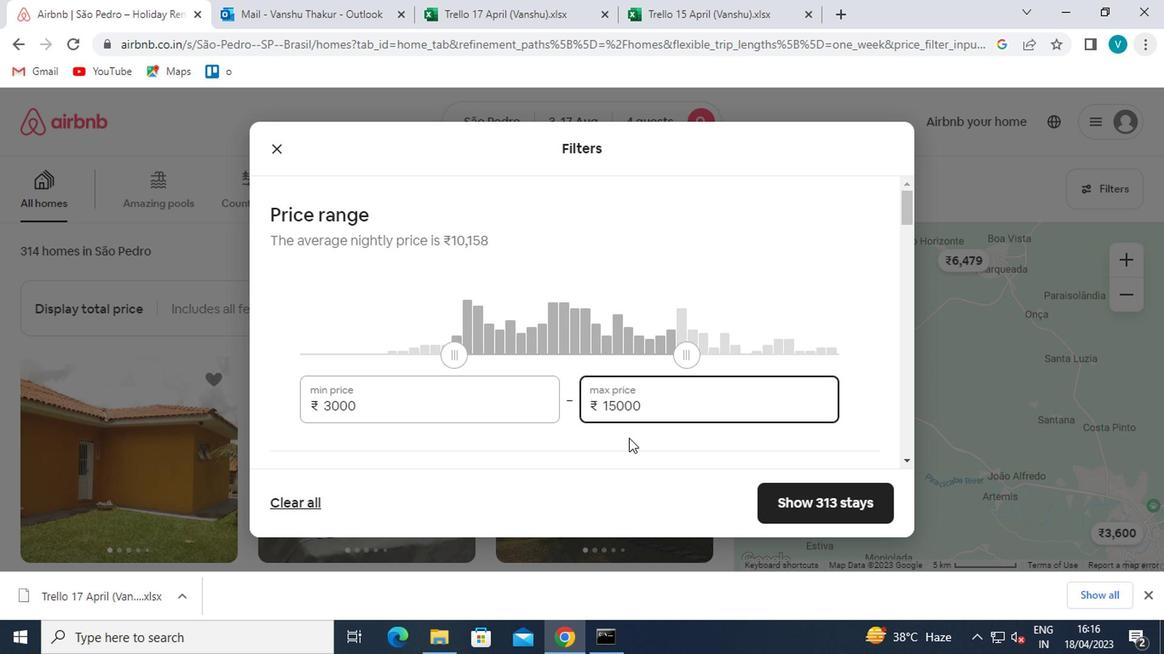 
Action: Mouse moved to (279, 351)
Screenshot: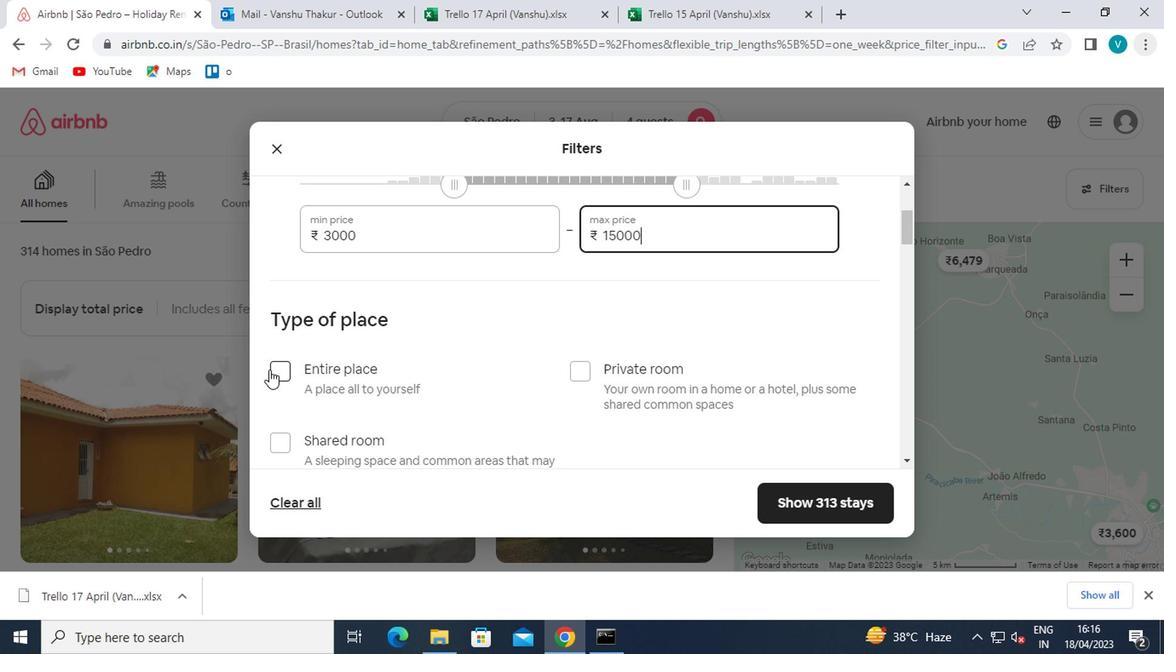 
Action: Mouse pressed left at (279, 351)
Screenshot: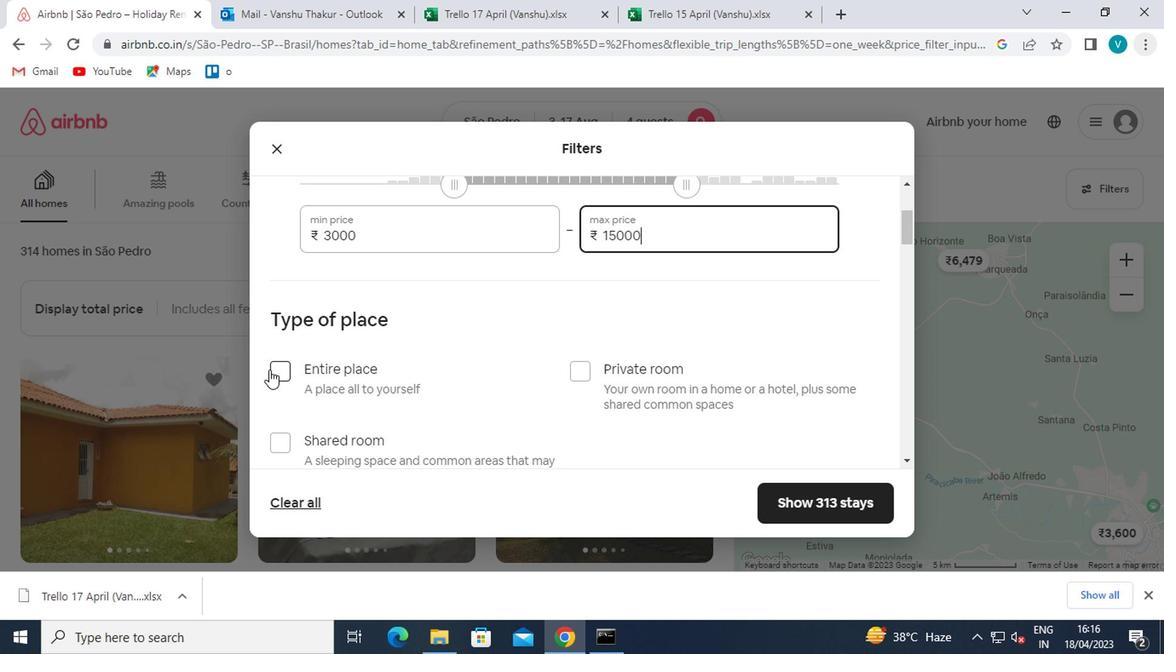 
Action: Mouse moved to (291, 352)
Screenshot: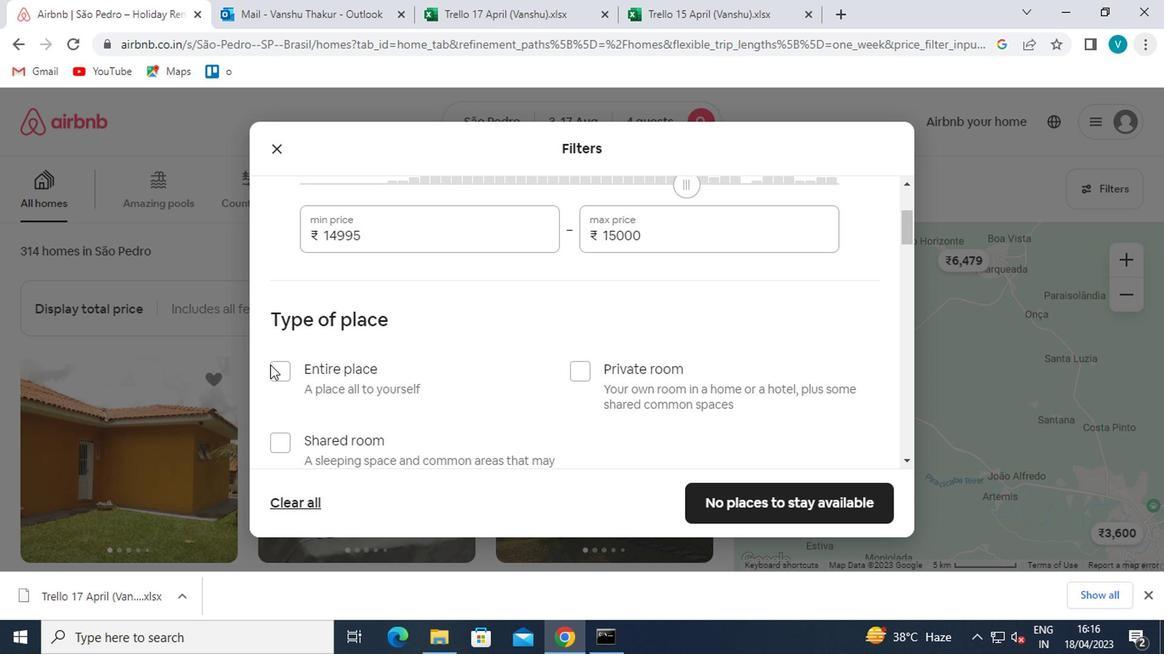 
Action: Mouse pressed left at (291, 352)
Screenshot: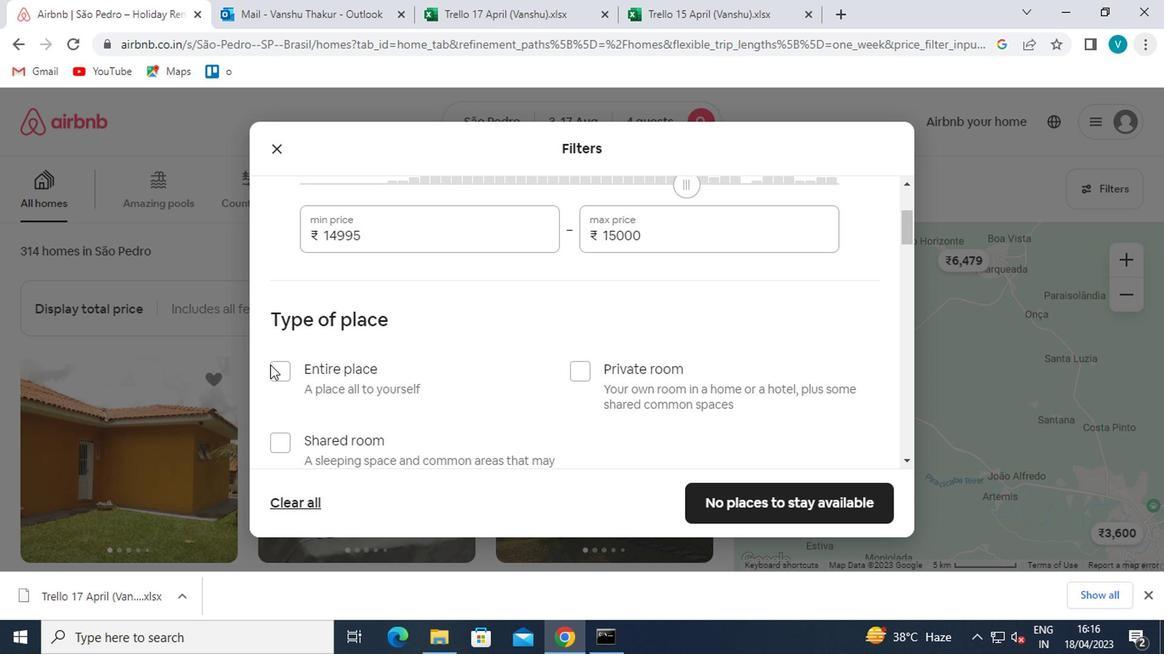 
Action: Mouse moved to (429, 383)
Screenshot: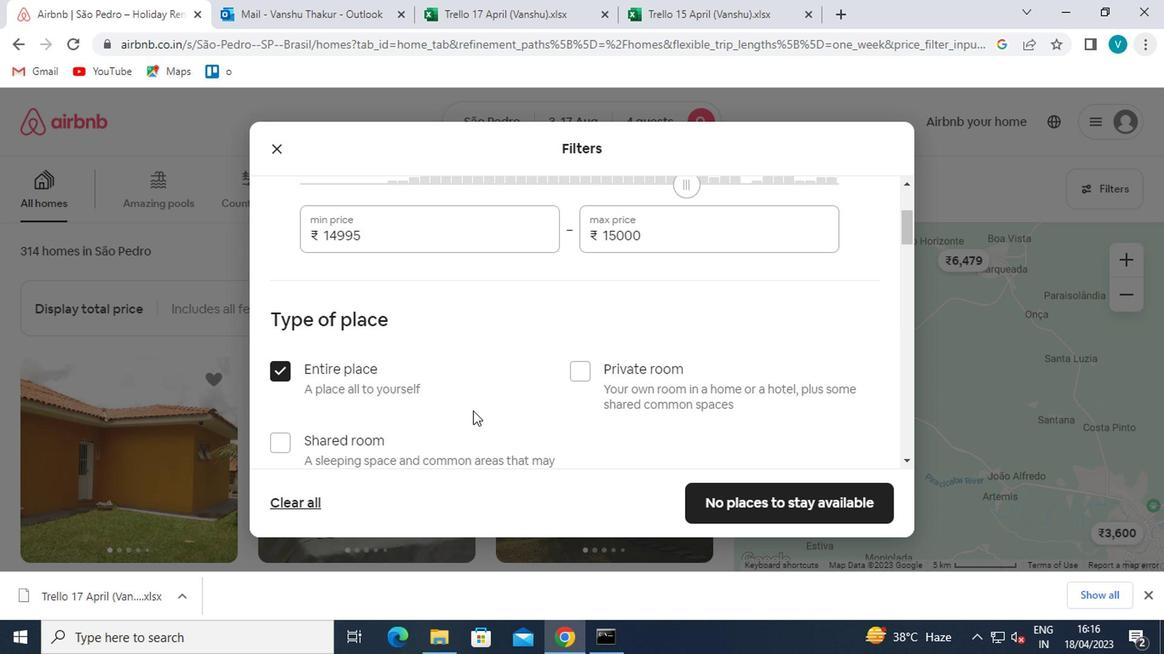 
Action: Mouse scrolled (429, 383) with delta (0, 0)
Screenshot: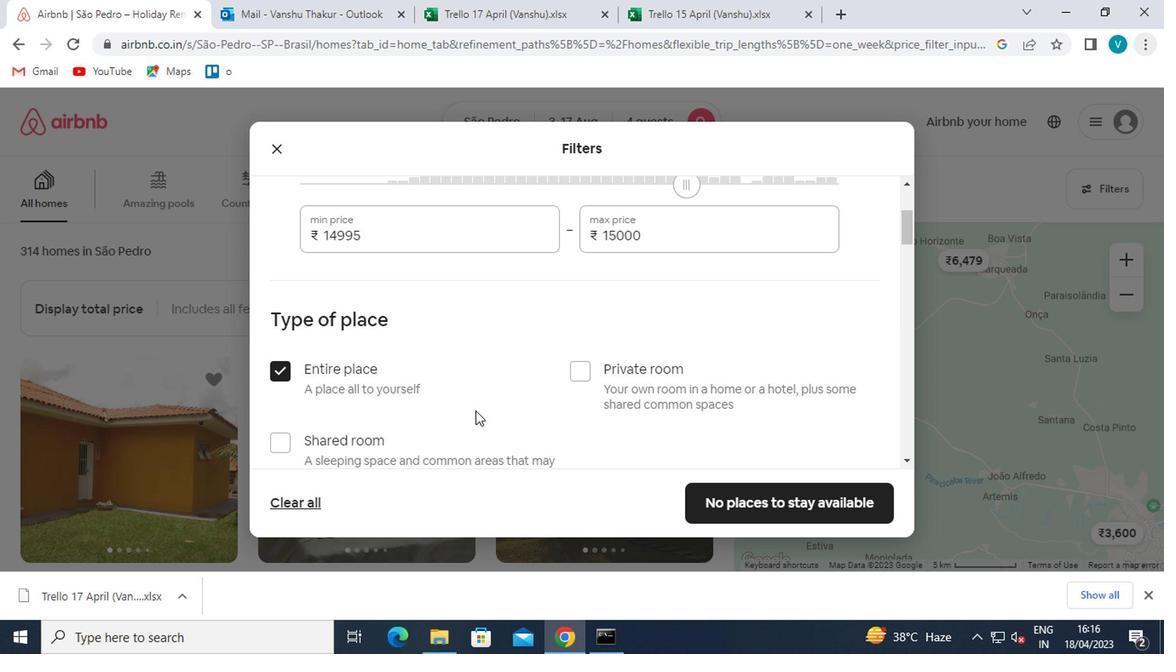 
Action: Mouse scrolled (429, 383) with delta (0, 0)
Screenshot: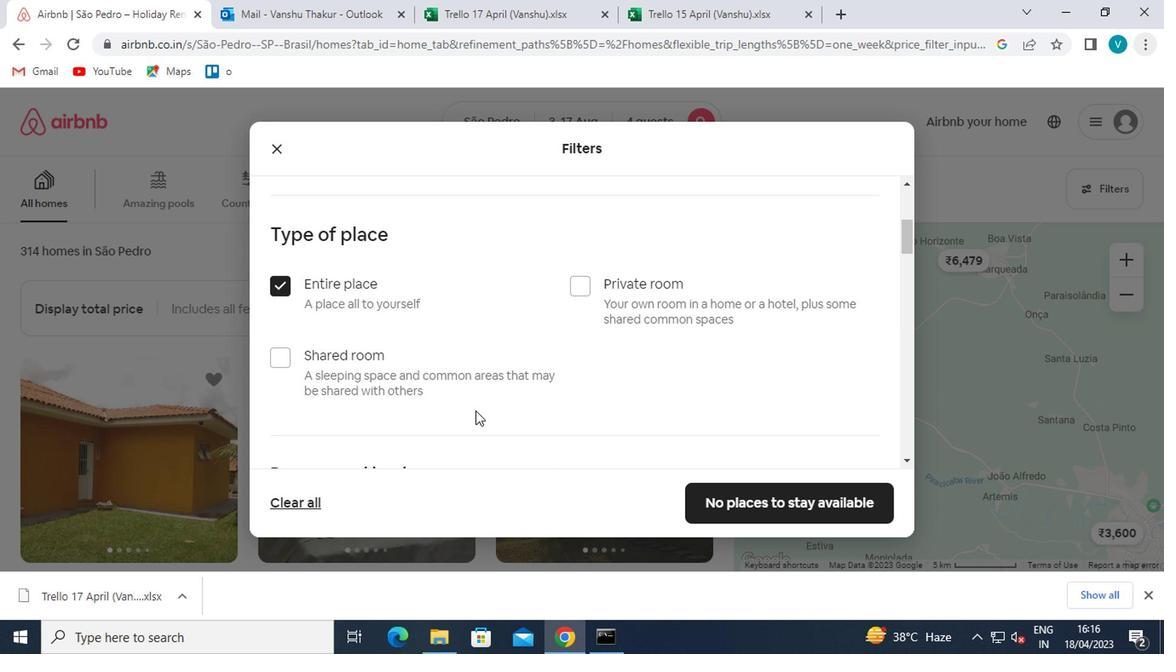 
Action: Mouse scrolled (429, 383) with delta (0, 0)
Screenshot: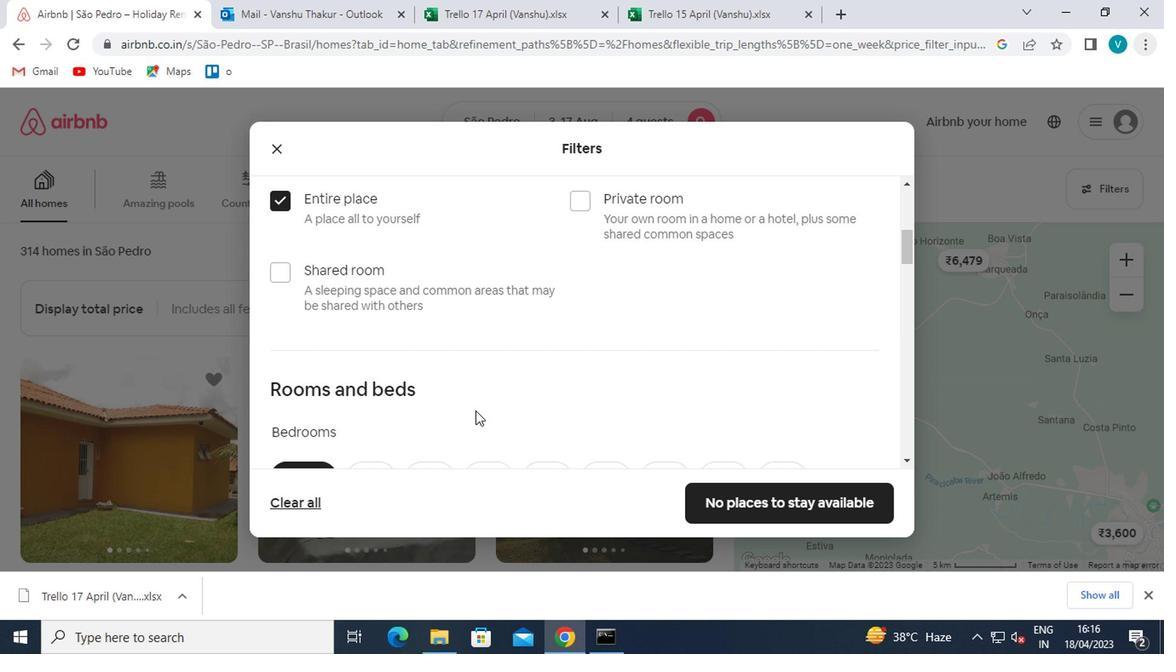 
Action: Mouse scrolled (429, 383) with delta (0, 0)
Screenshot: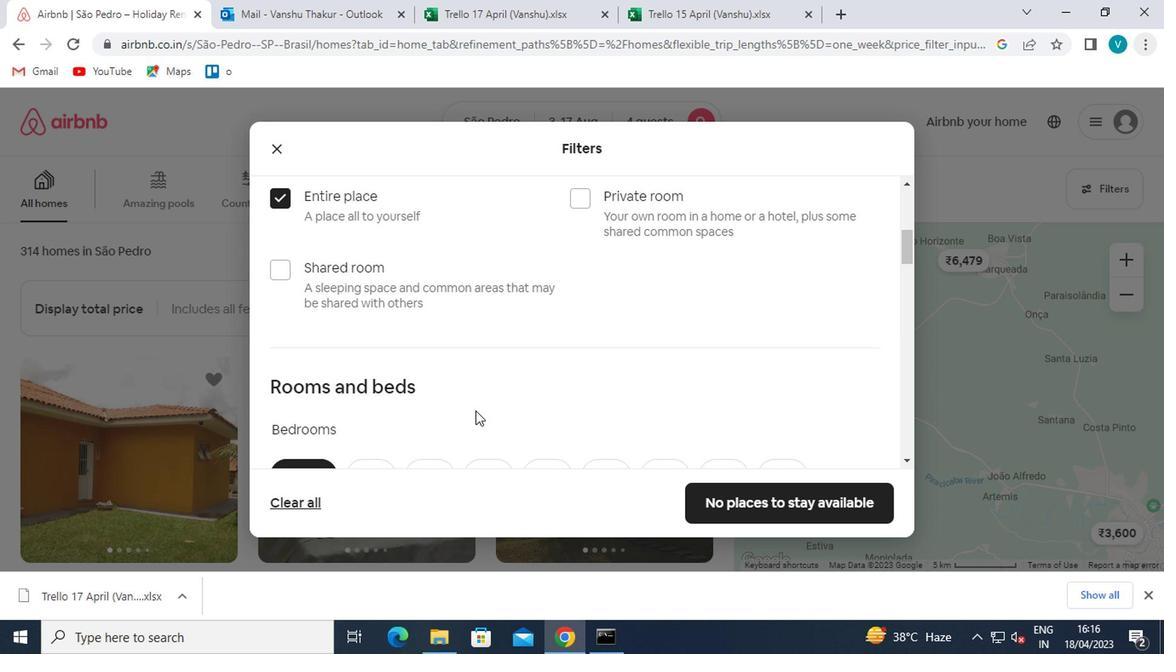 
Action: Mouse moved to (437, 312)
Screenshot: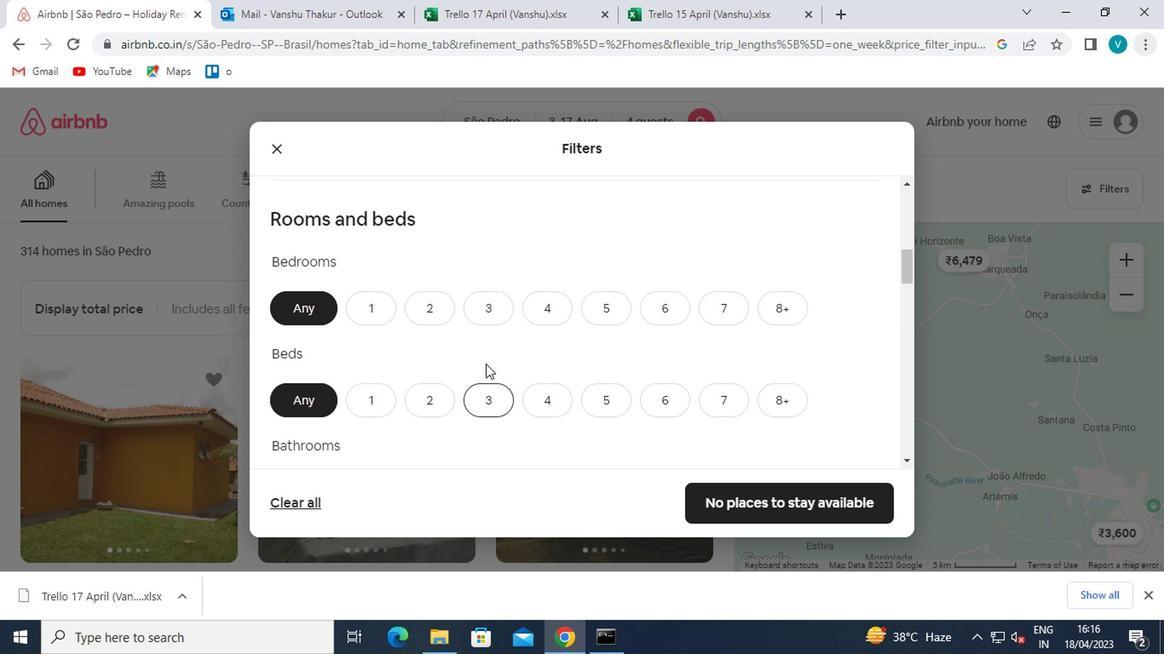 
Action: Mouse pressed left at (437, 312)
Screenshot: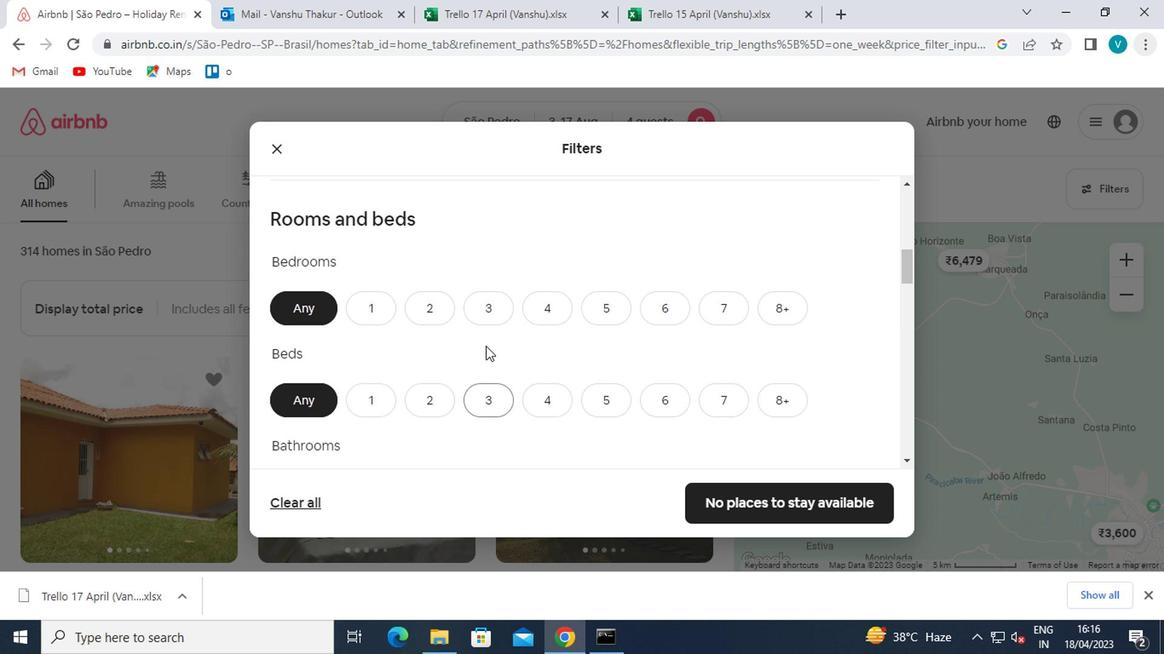
Action: Mouse moved to (483, 372)
Screenshot: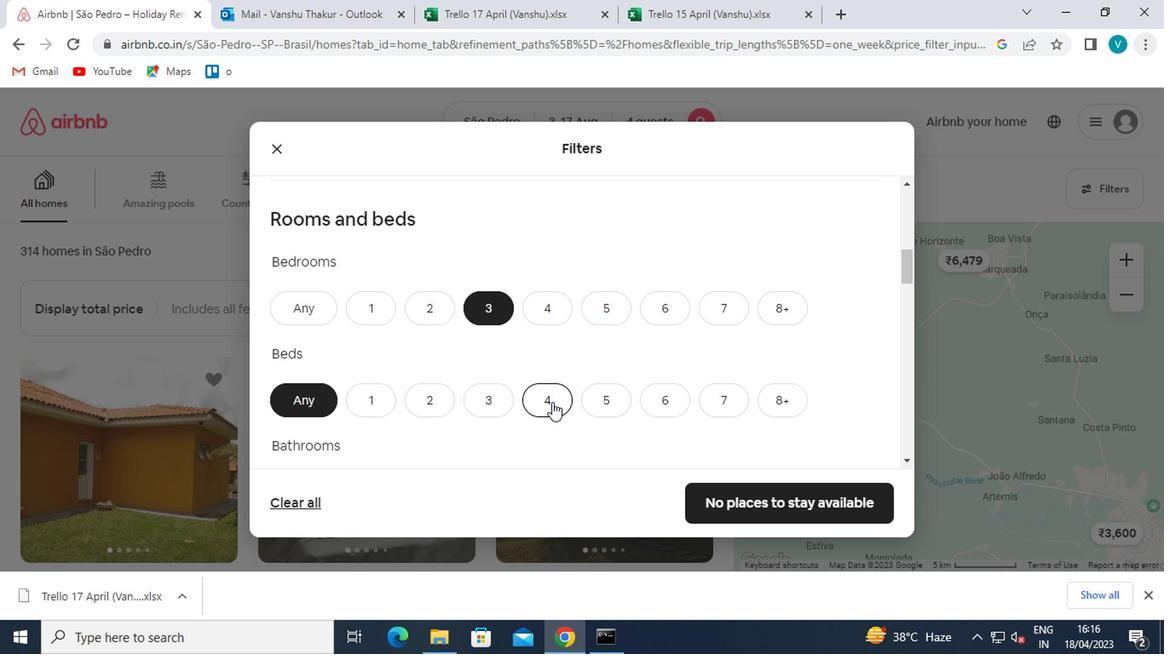 
Action: Mouse pressed left at (483, 372)
Screenshot: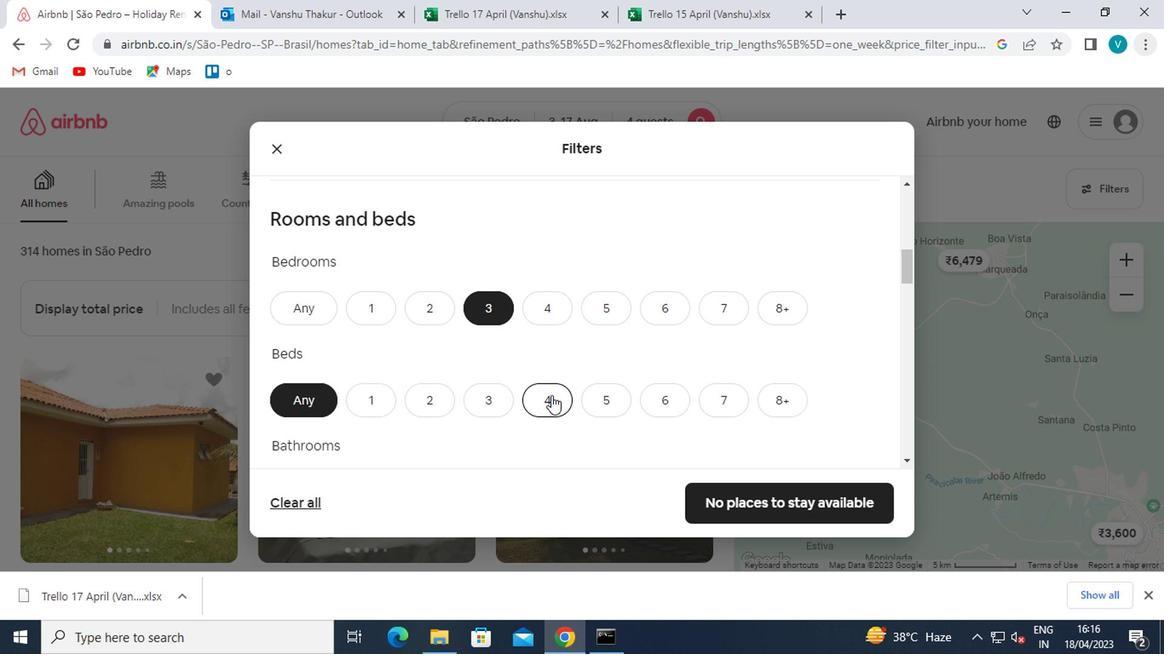 
Action: Mouse moved to (446, 377)
Screenshot: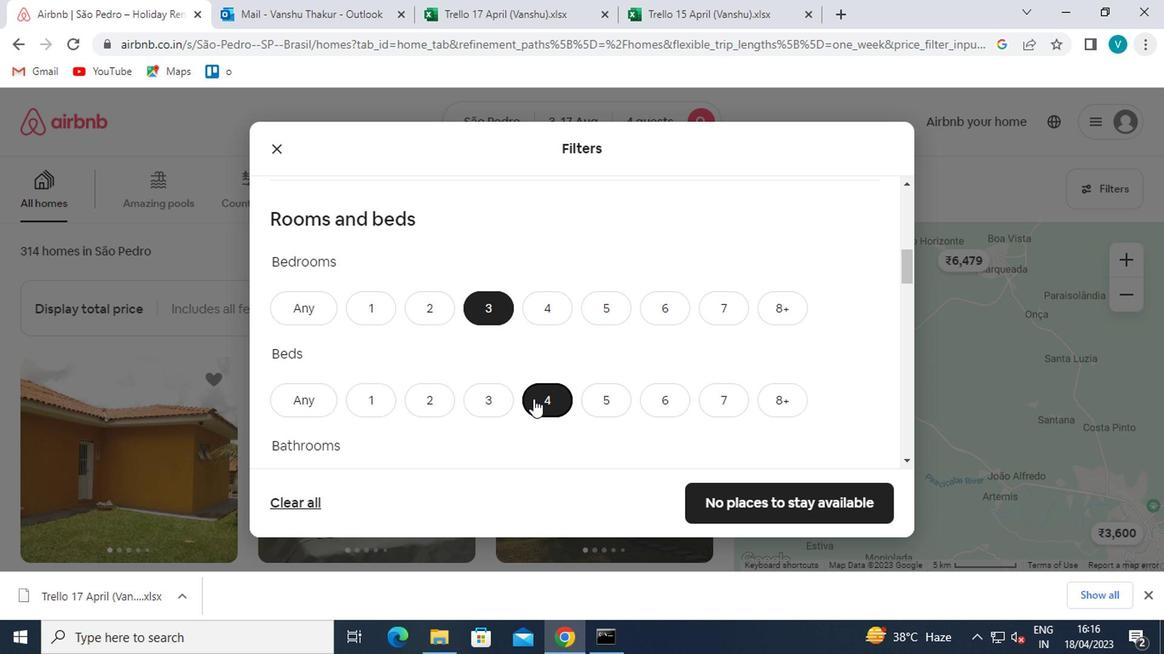 
Action: Mouse scrolled (446, 376) with delta (0, 0)
Screenshot: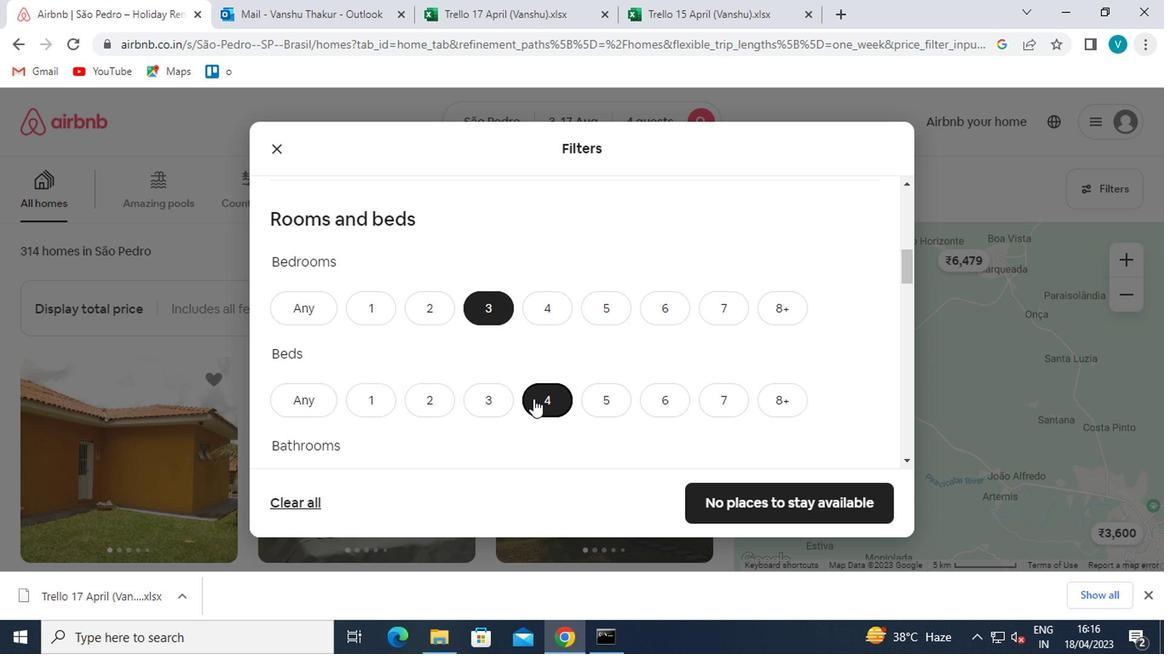
Action: Mouse scrolled (446, 376) with delta (0, 0)
Screenshot: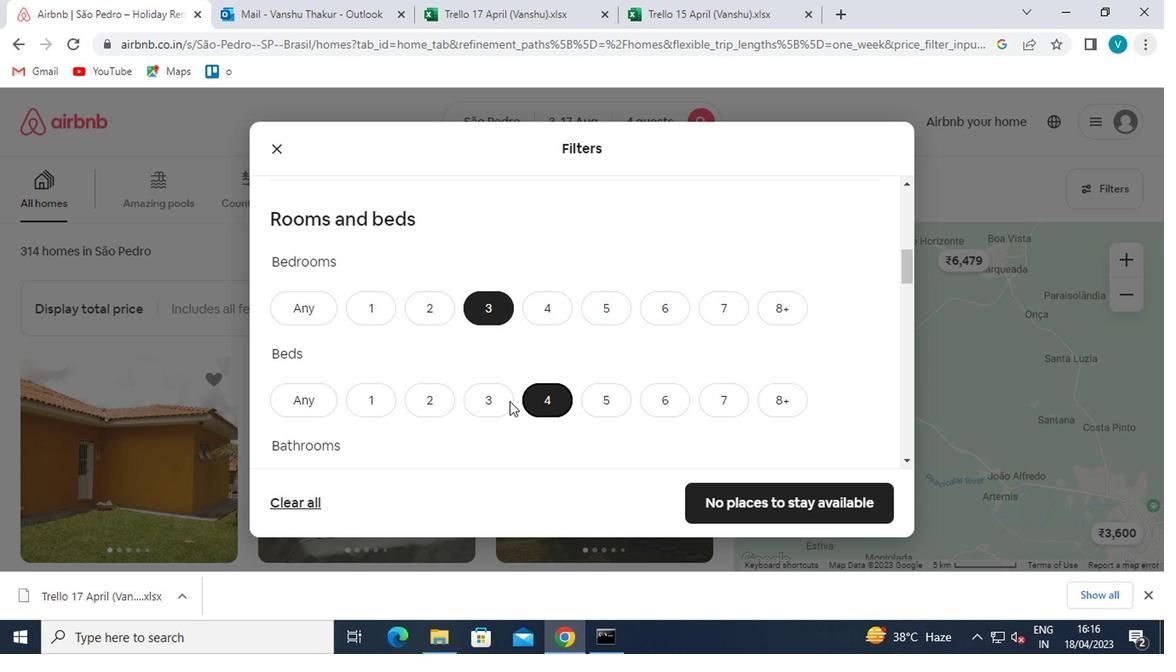 
Action: Mouse moved to (395, 317)
Screenshot: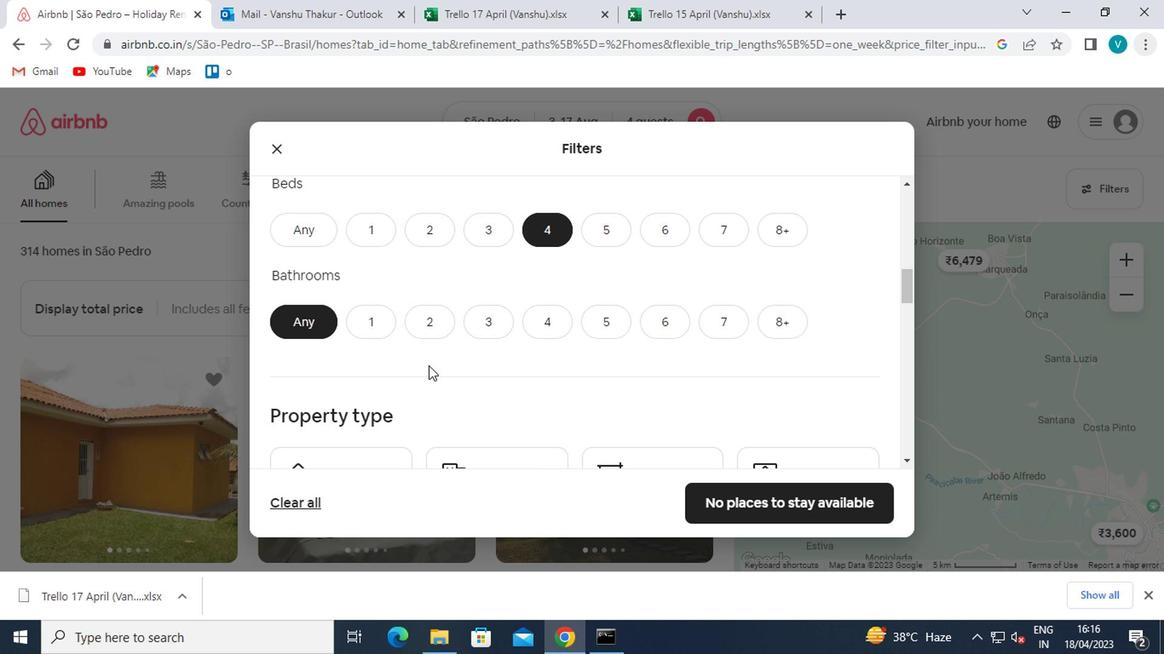 
Action: Mouse pressed left at (395, 317)
Screenshot: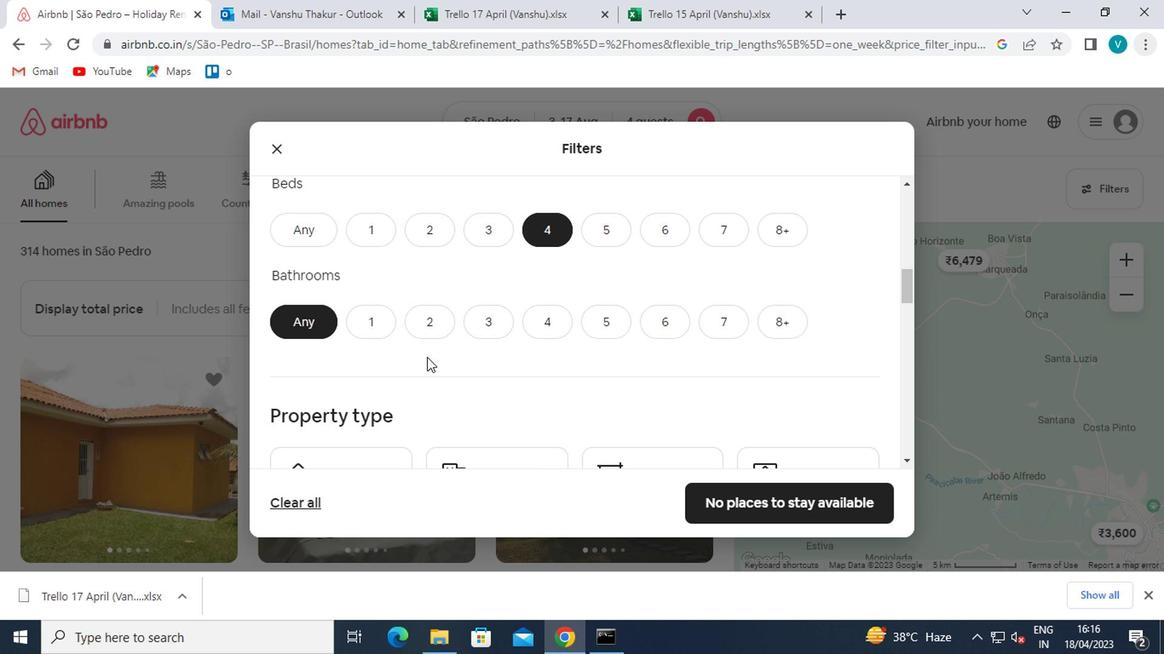 
Action: Mouse moved to (398, 317)
Screenshot: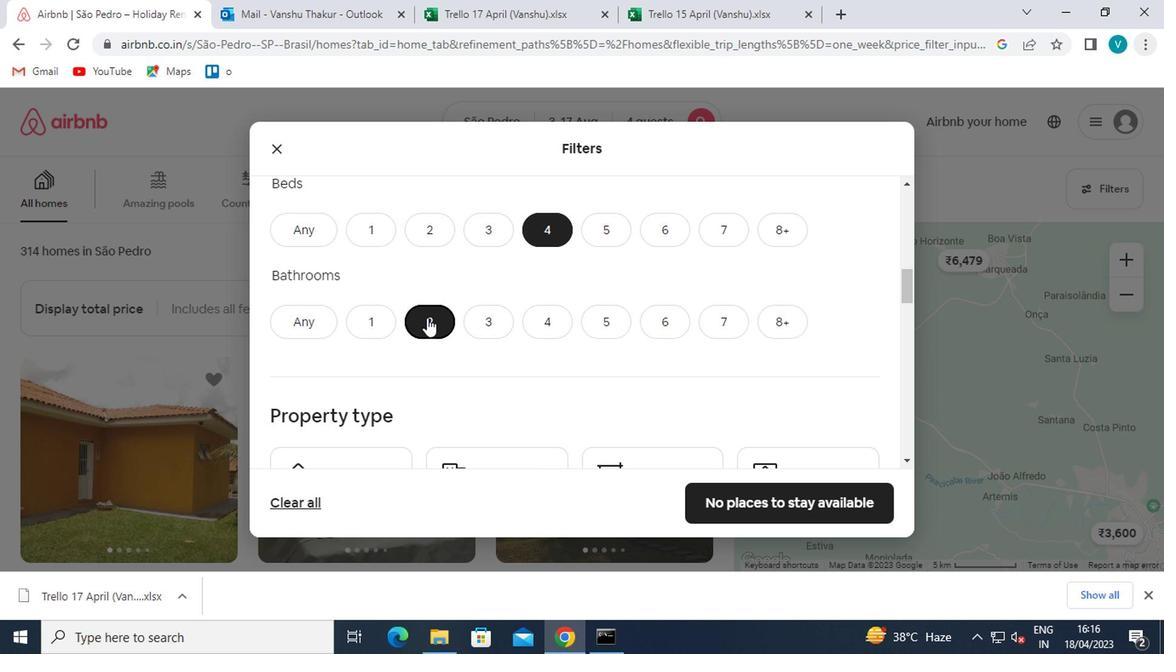 
Action: Mouse scrolled (398, 316) with delta (0, 0)
Screenshot: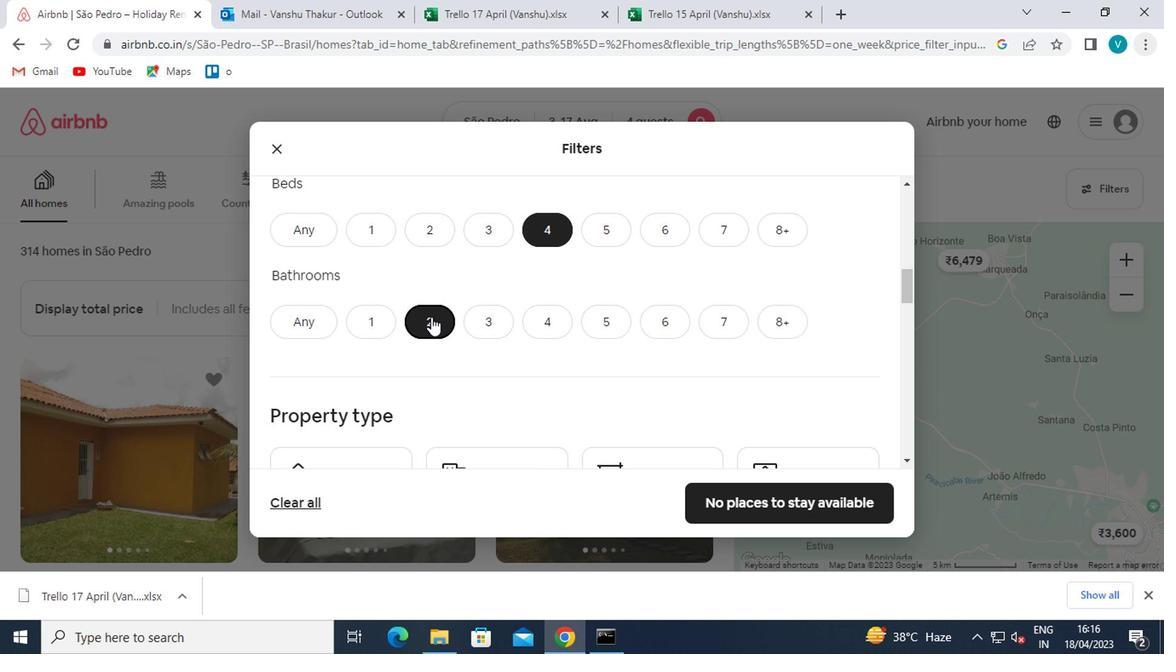 
Action: Mouse moved to (399, 317)
Screenshot: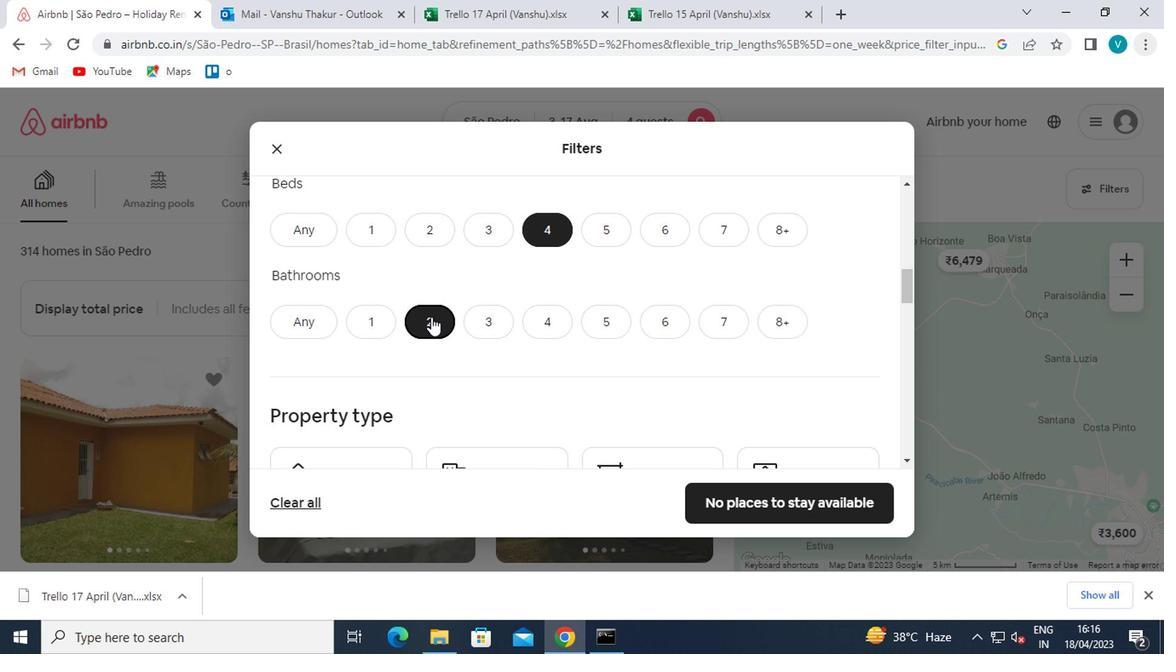 
Action: Mouse scrolled (399, 316) with delta (0, 0)
Screenshot: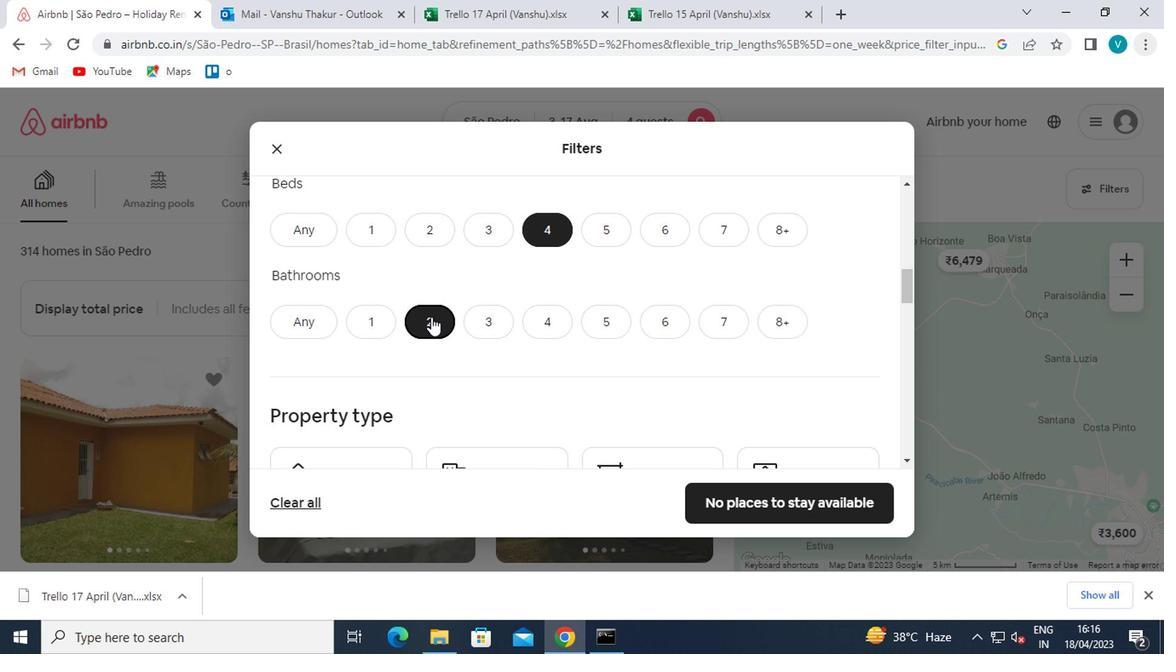 
Action: Mouse moved to (351, 327)
Screenshot: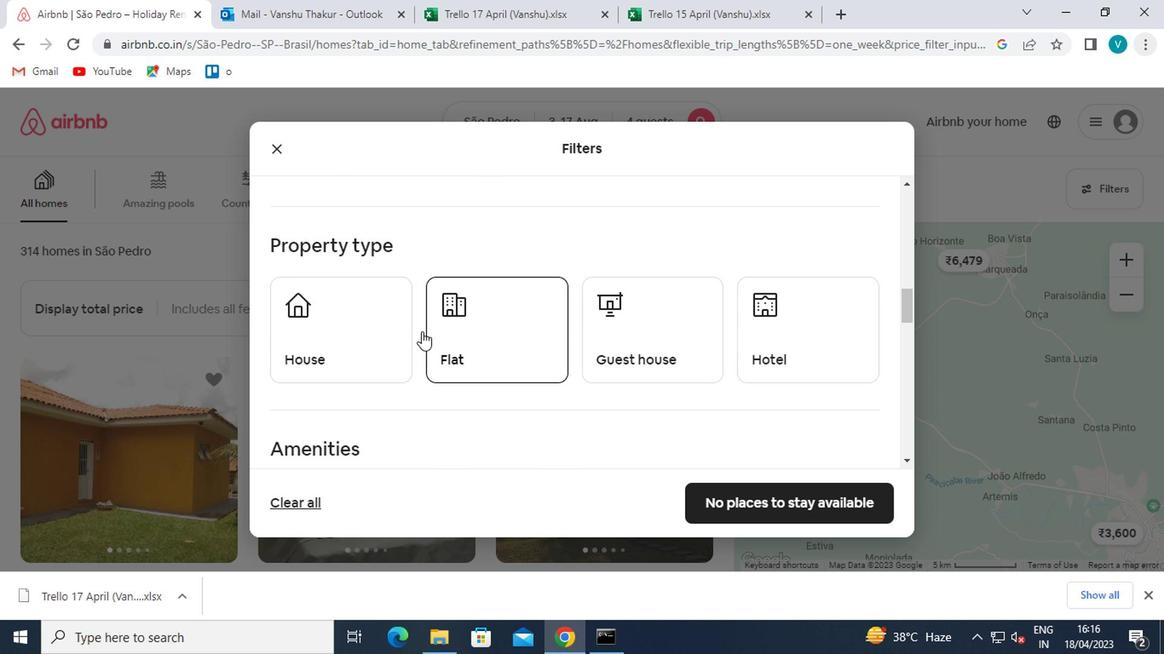 
Action: Mouse pressed left at (351, 327)
Screenshot: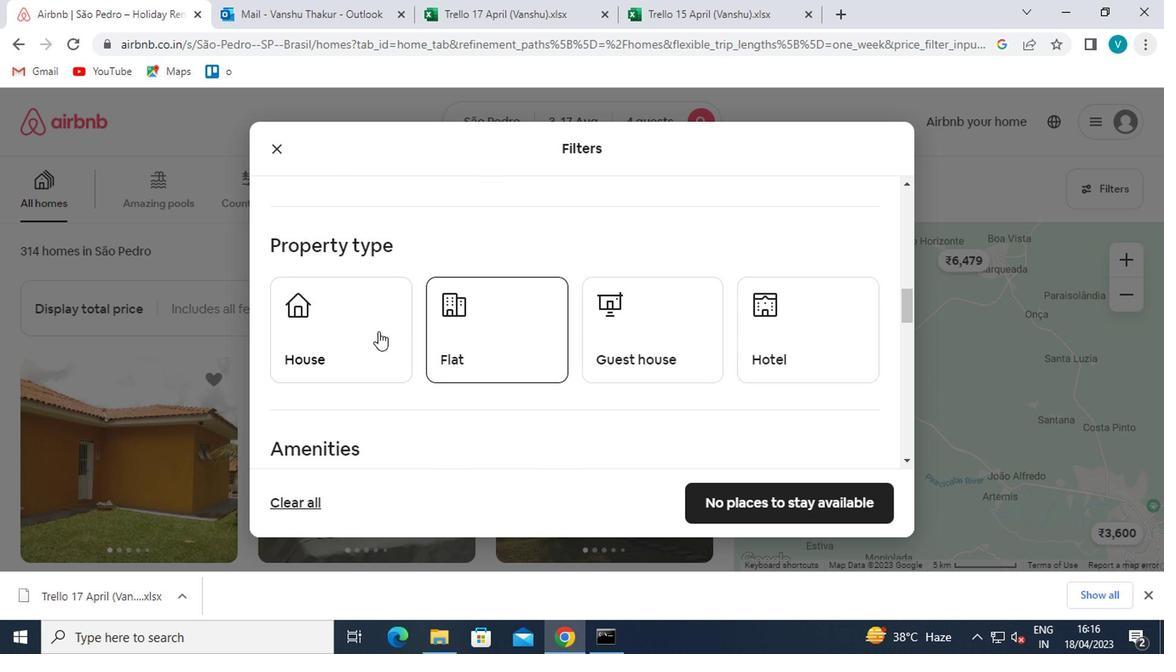 
Action: Mouse moved to (351, 327)
Screenshot: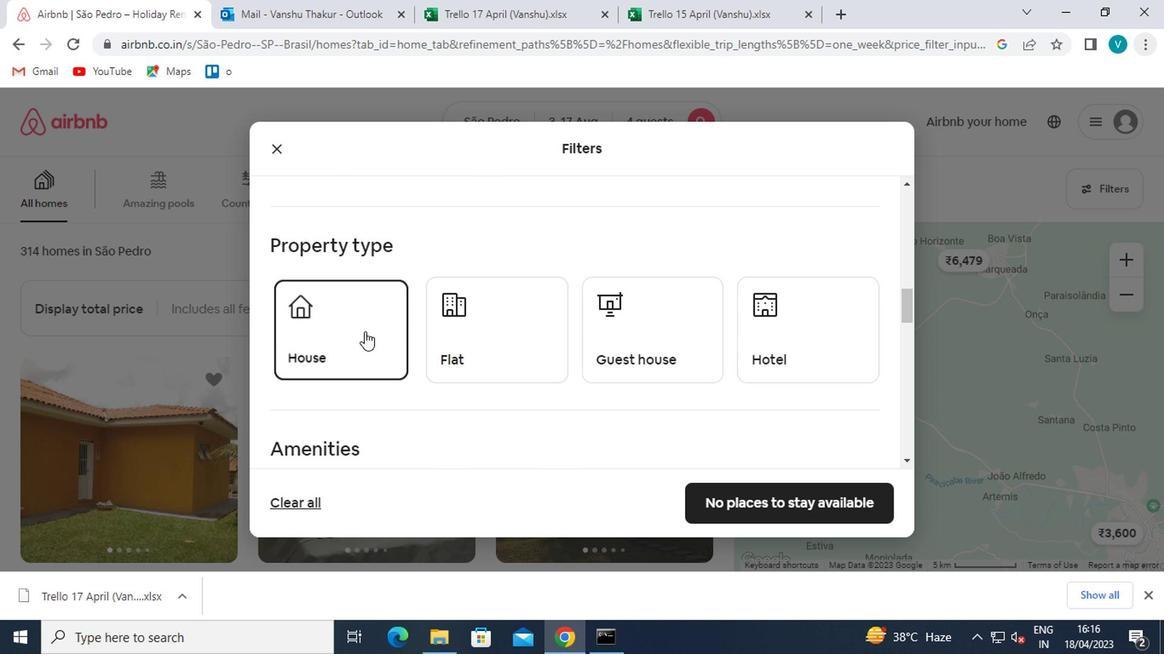 
Action: Mouse scrolled (351, 326) with delta (0, 0)
Screenshot: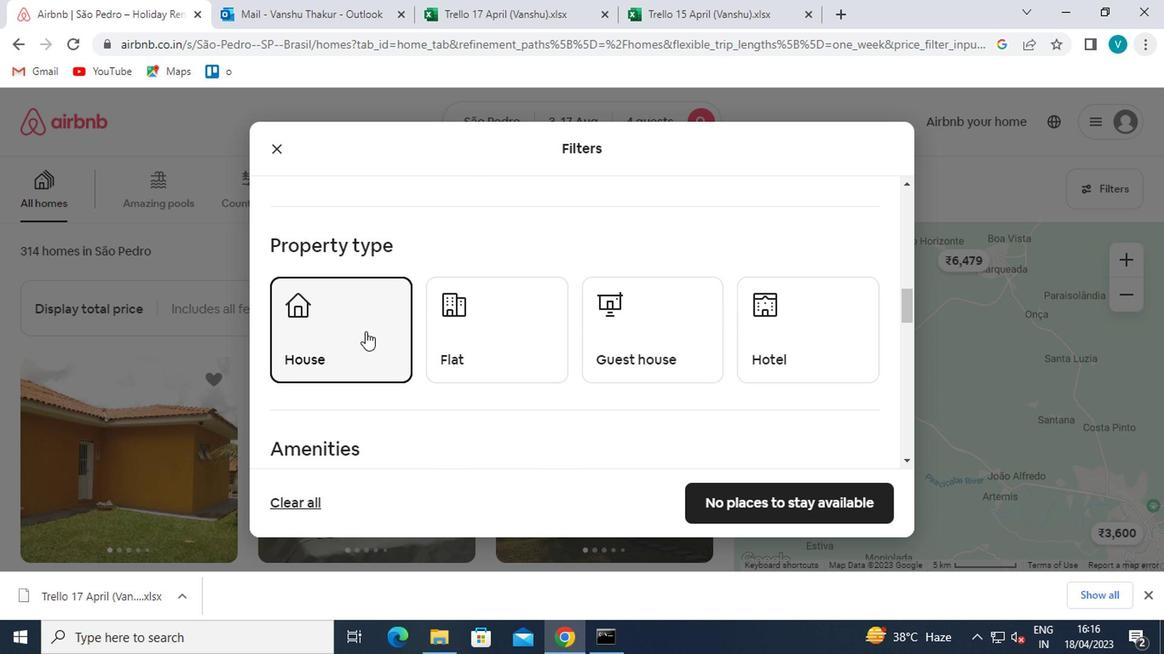 
Action: Mouse scrolled (351, 326) with delta (0, 0)
Screenshot: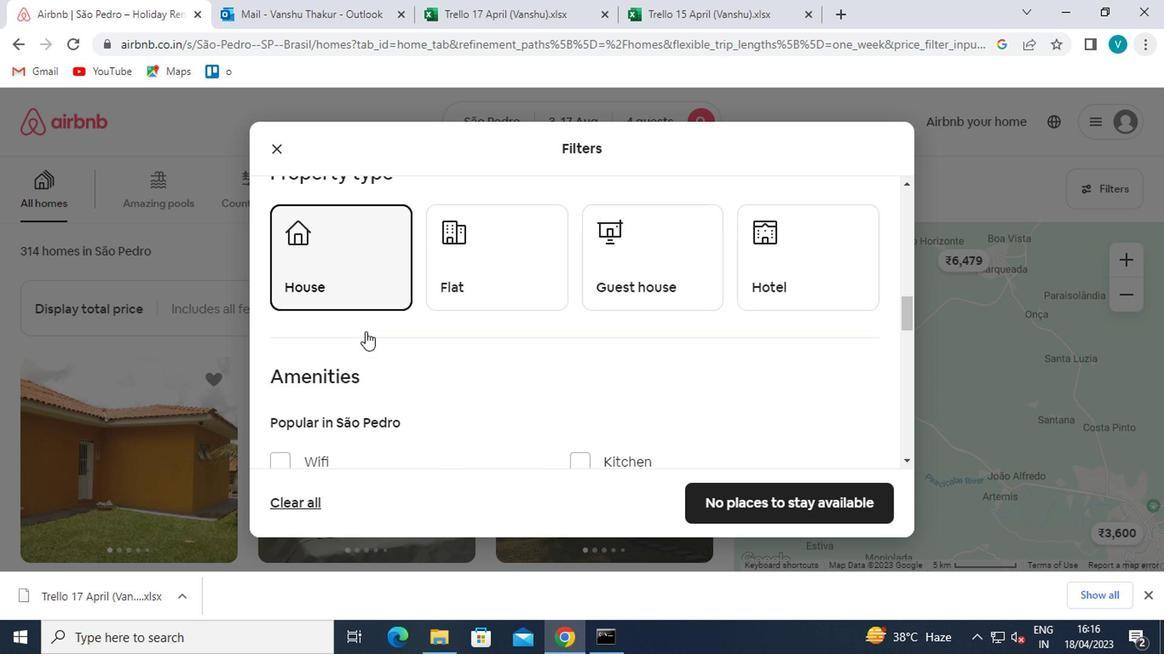
Action: Mouse moved to (293, 343)
Screenshot: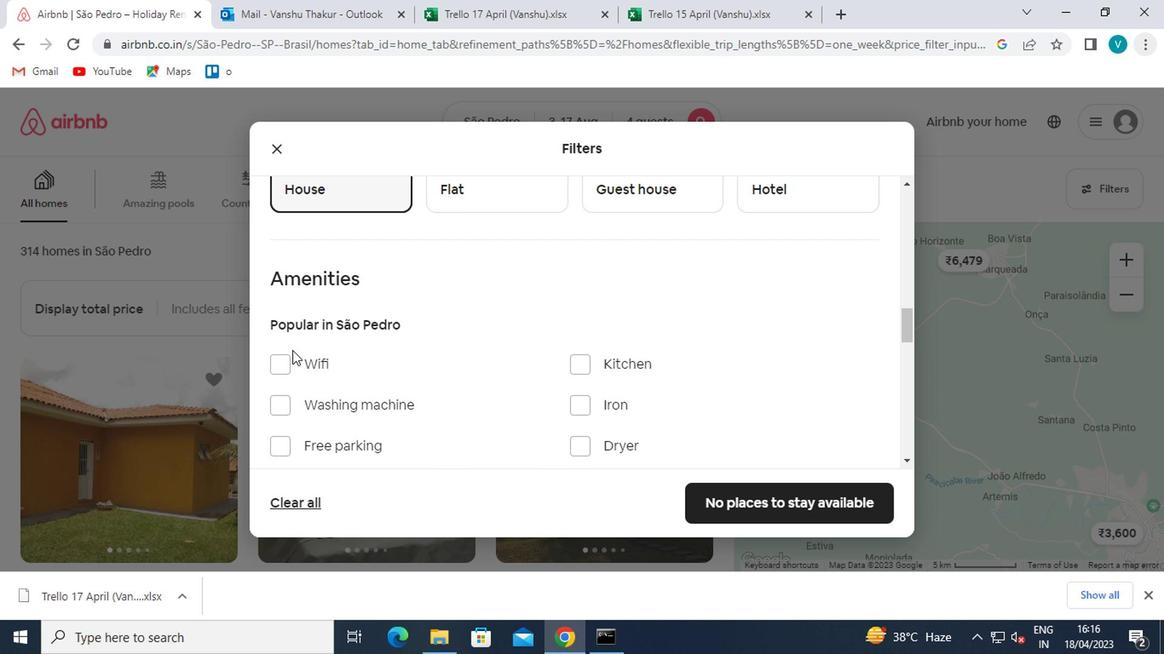 
Action: Mouse pressed left at (293, 343)
Screenshot: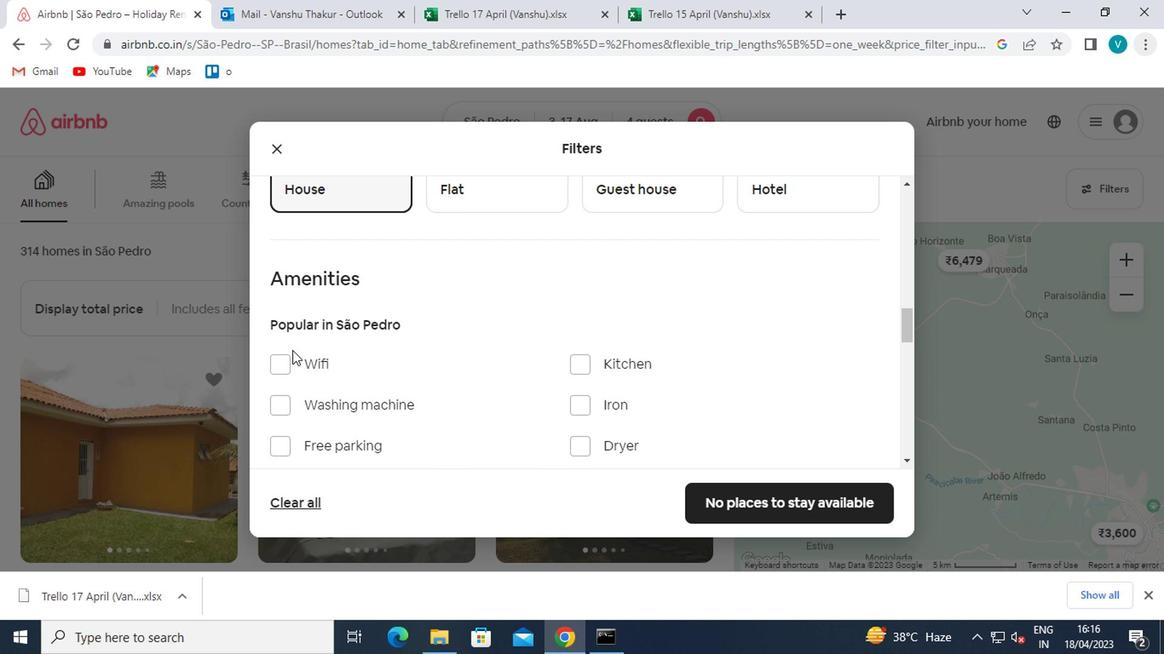 
Action: Mouse moved to (286, 386)
Screenshot: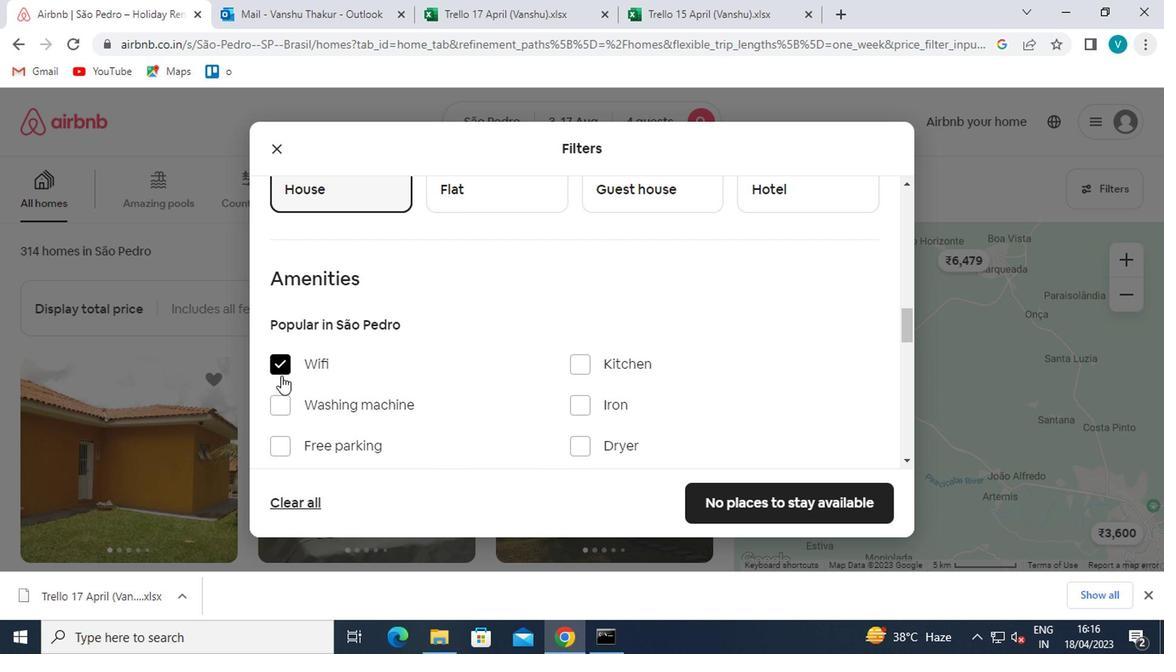 
Action: Mouse pressed left at (286, 386)
Screenshot: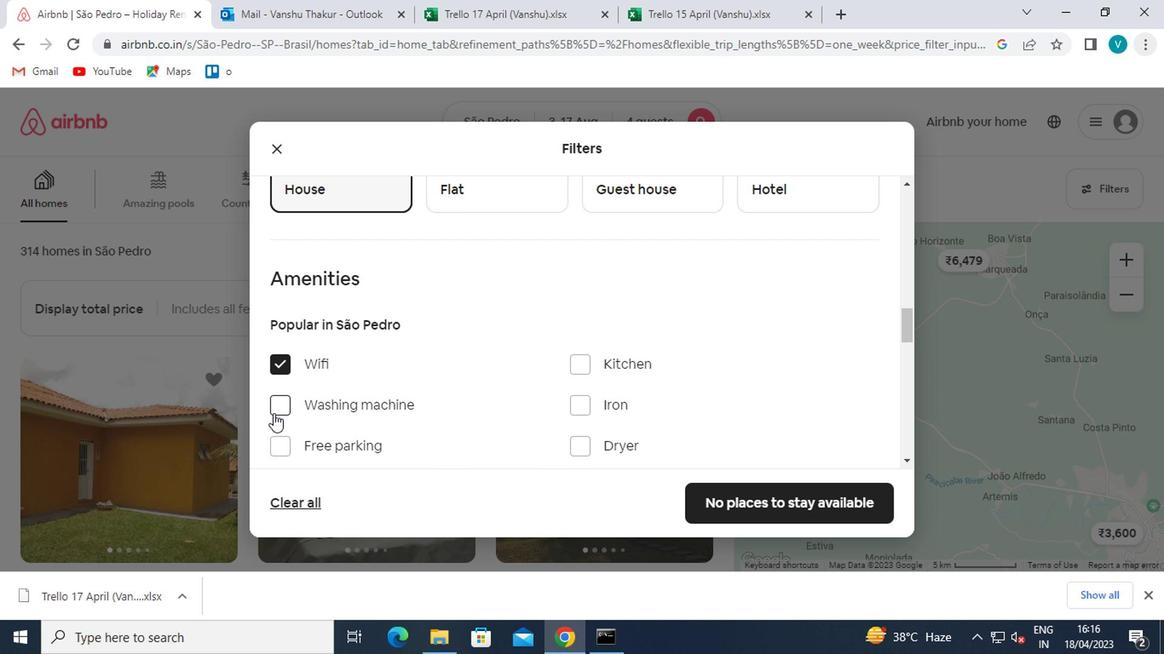 
Action: Mouse moved to (300, 376)
Screenshot: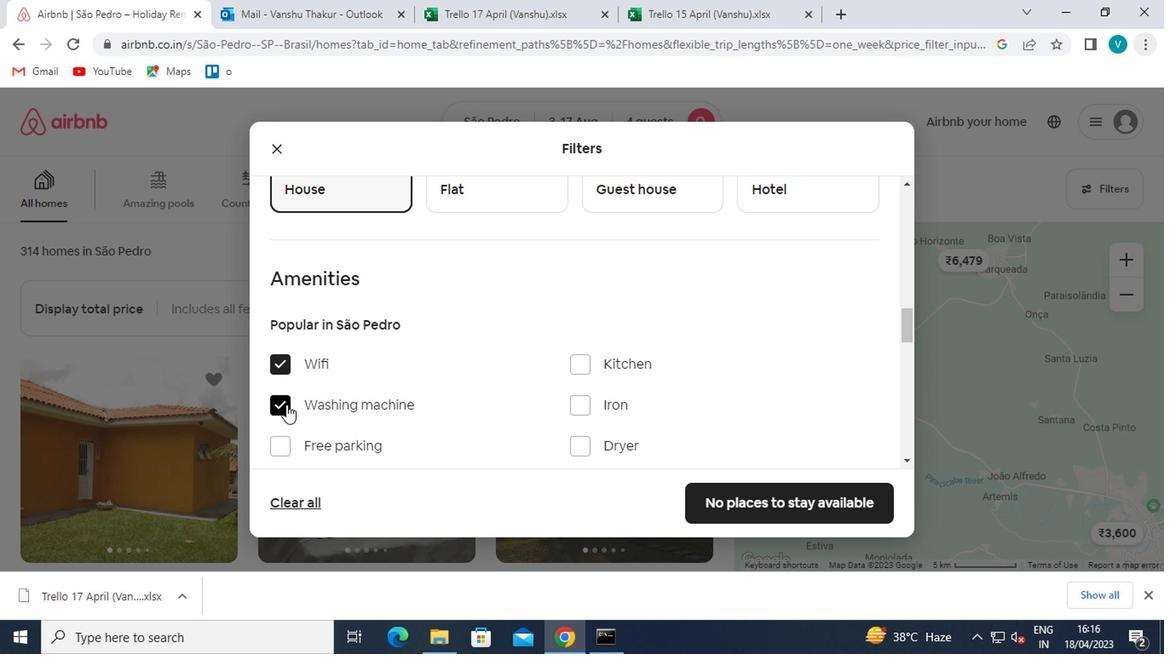 
Action: Mouse scrolled (300, 375) with delta (0, 0)
Screenshot: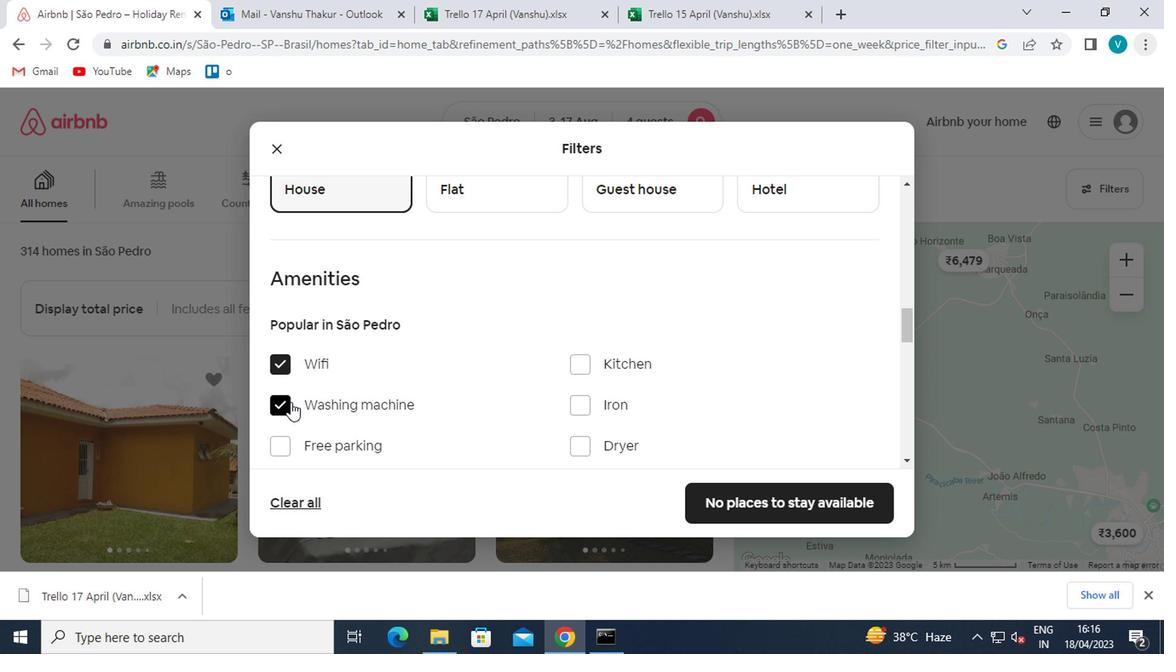 
Action: Mouse scrolled (300, 375) with delta (0, 0)
Screenshot: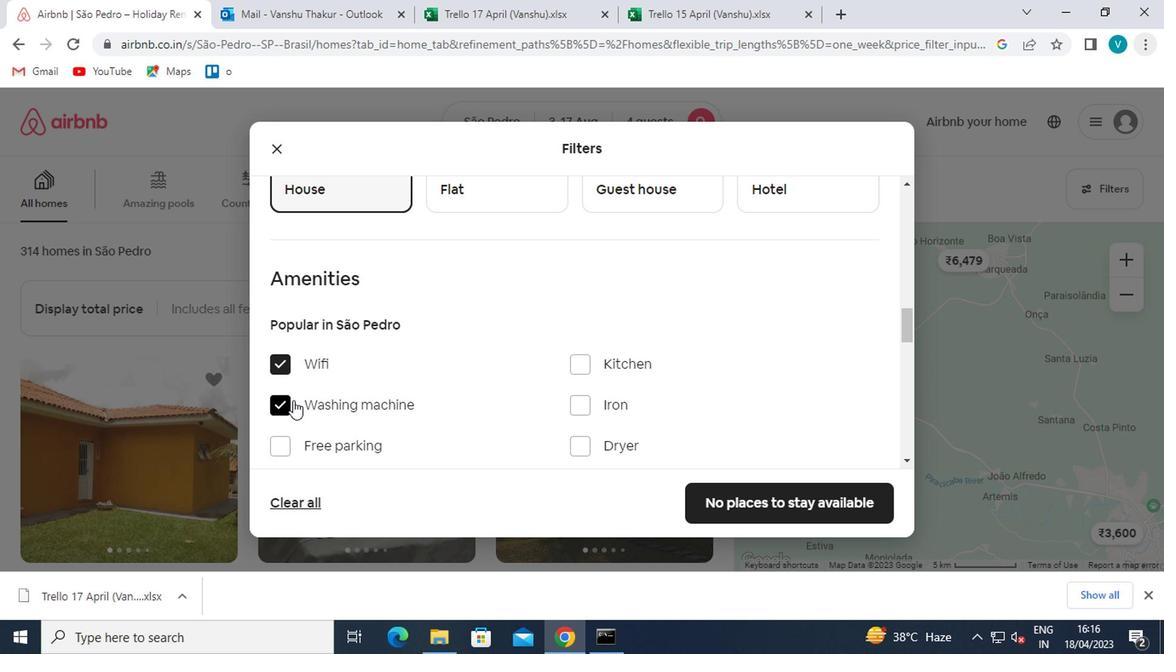 
Action: Mouse scrolled (300, 375) with delta (0, 0)
Screenshot: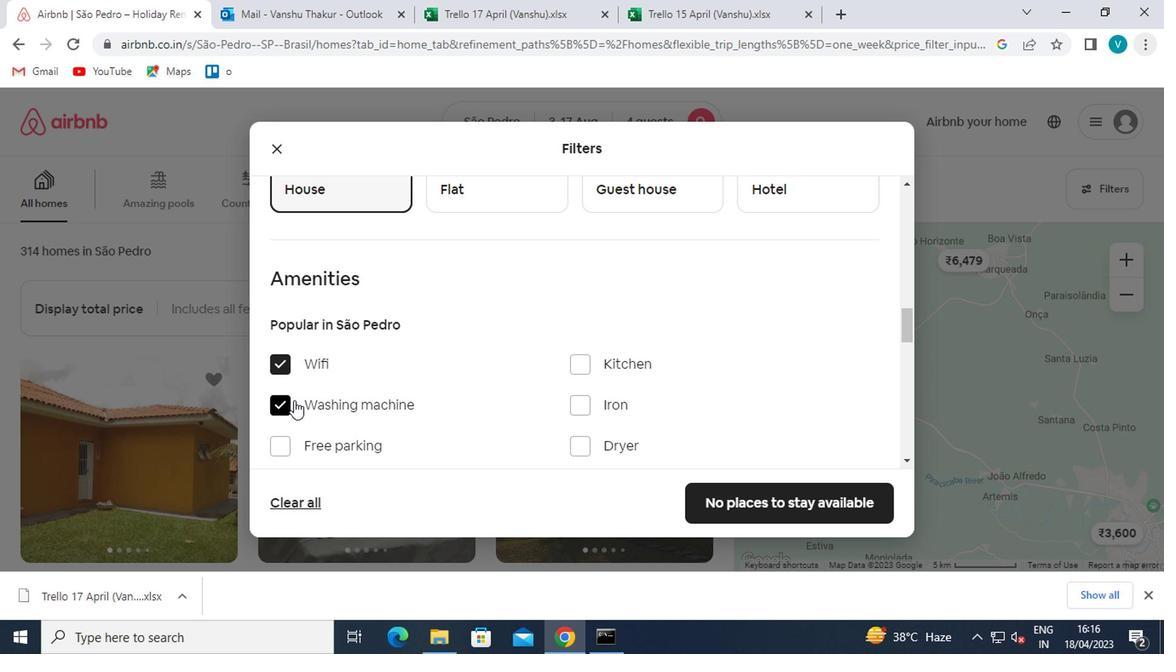 
Action: Mouse scrolled (300, 375) with delta (0, 0)
Screenshot: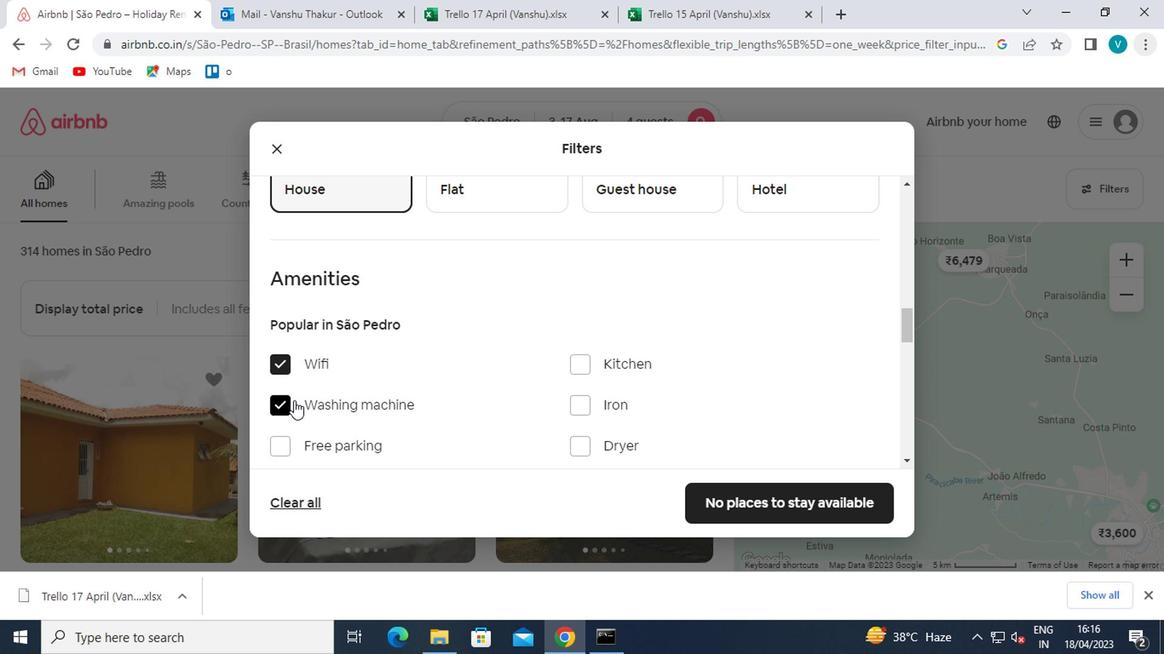 
Action: Mouse moved to (697, 327)
Screenshot: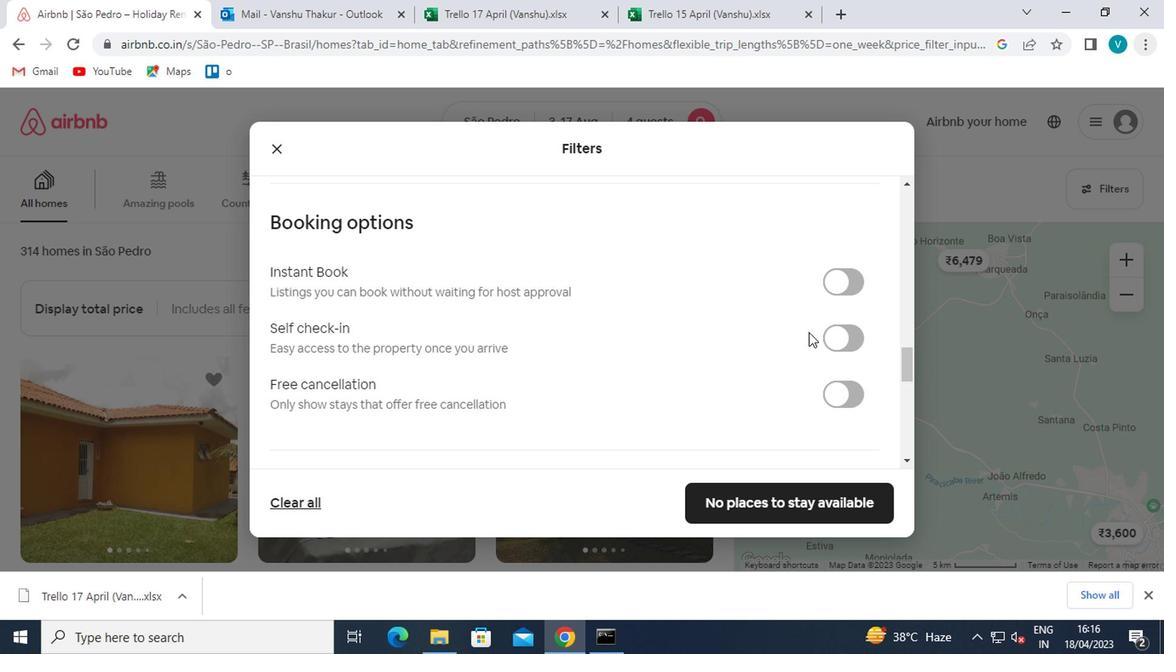 
Action: Mouse pressed left at (697, 327)
Screenshot: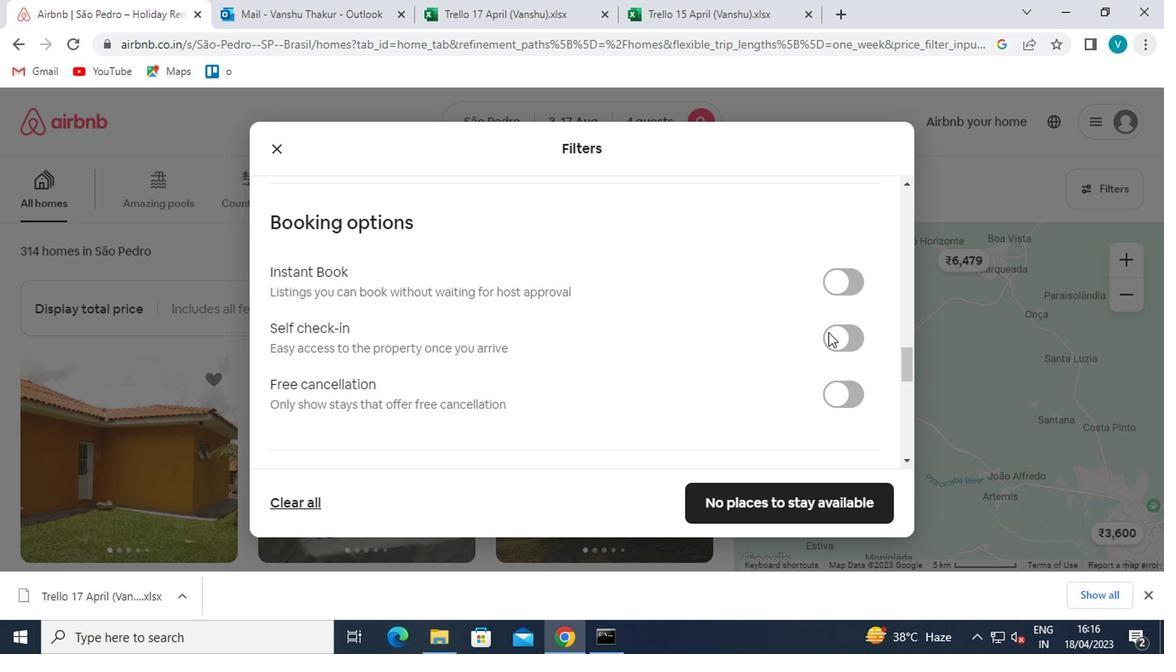 
Action: Mouse moved to (449, 315)
Screenshot: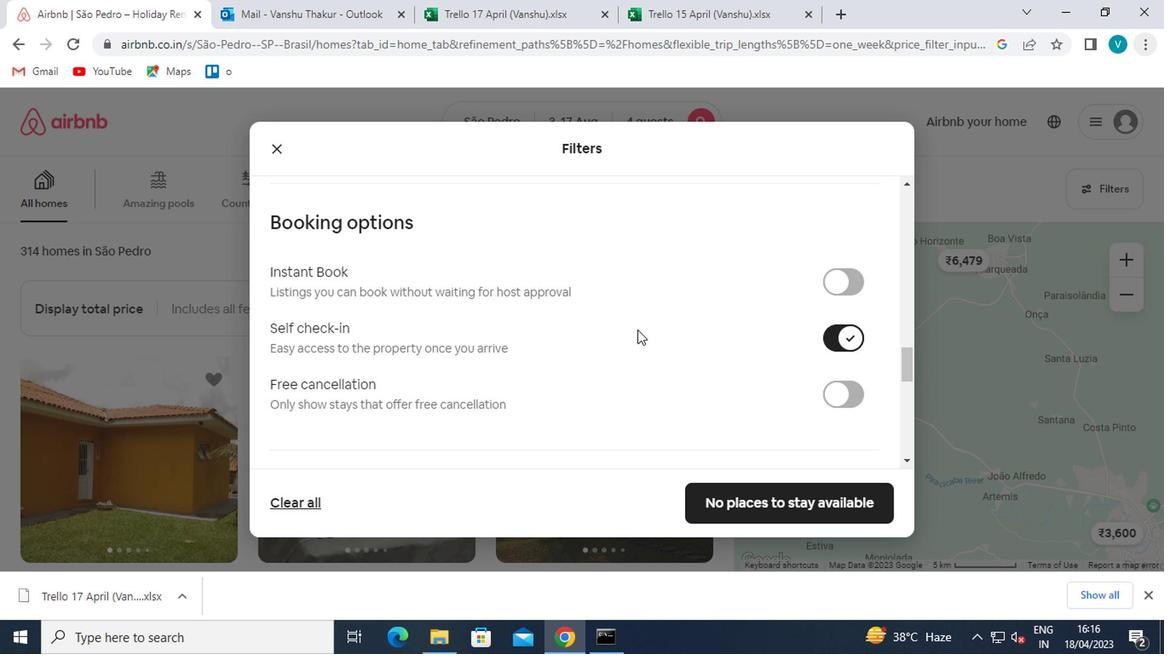 
Action: Mouse scrolled (449, 314) with delta (0, 0)
Screenshot: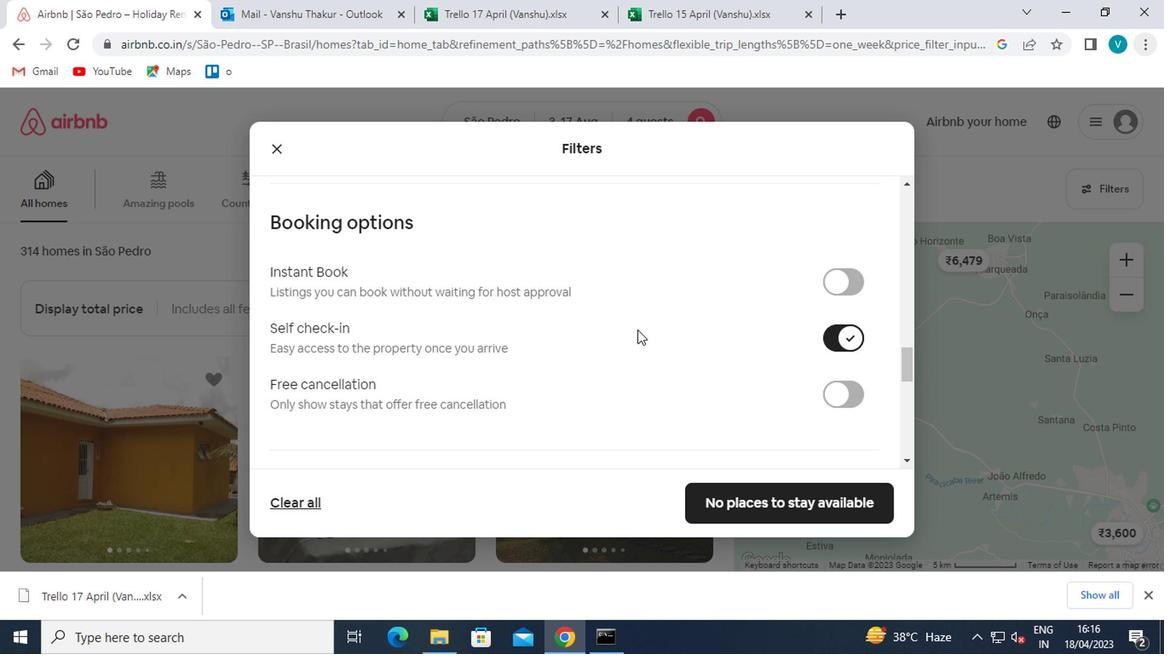 
Action: Mouse moved to (449, 315)
Screenshot: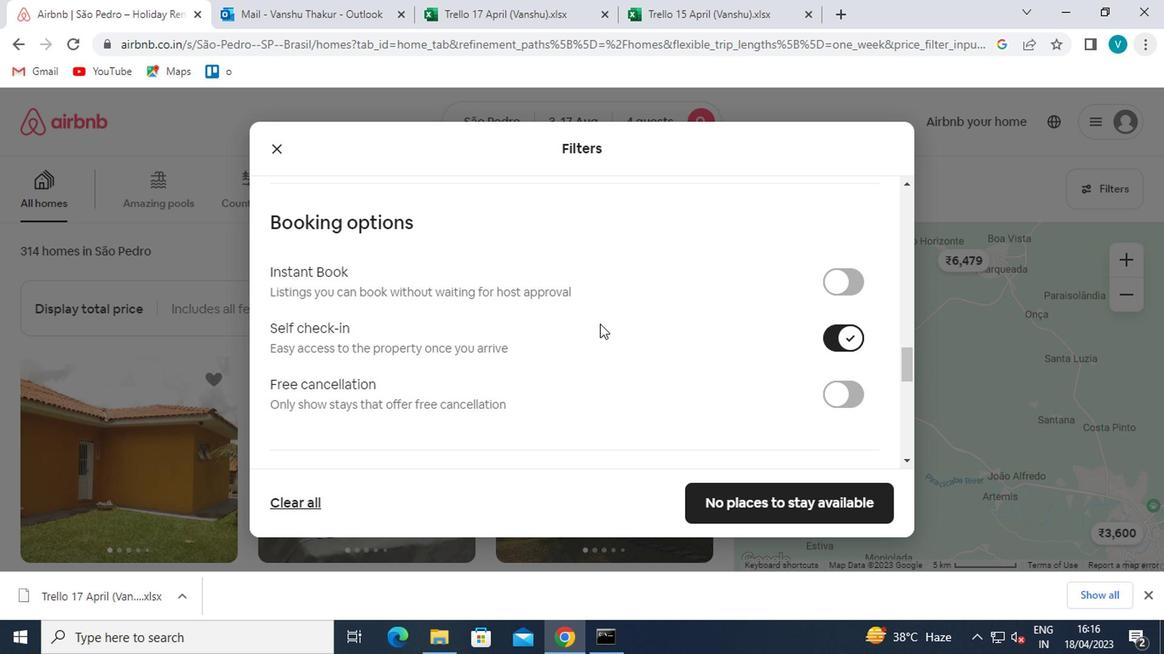 
Action: Mouse scrolled (449, 314) with delta (0, 0)
Screenshot: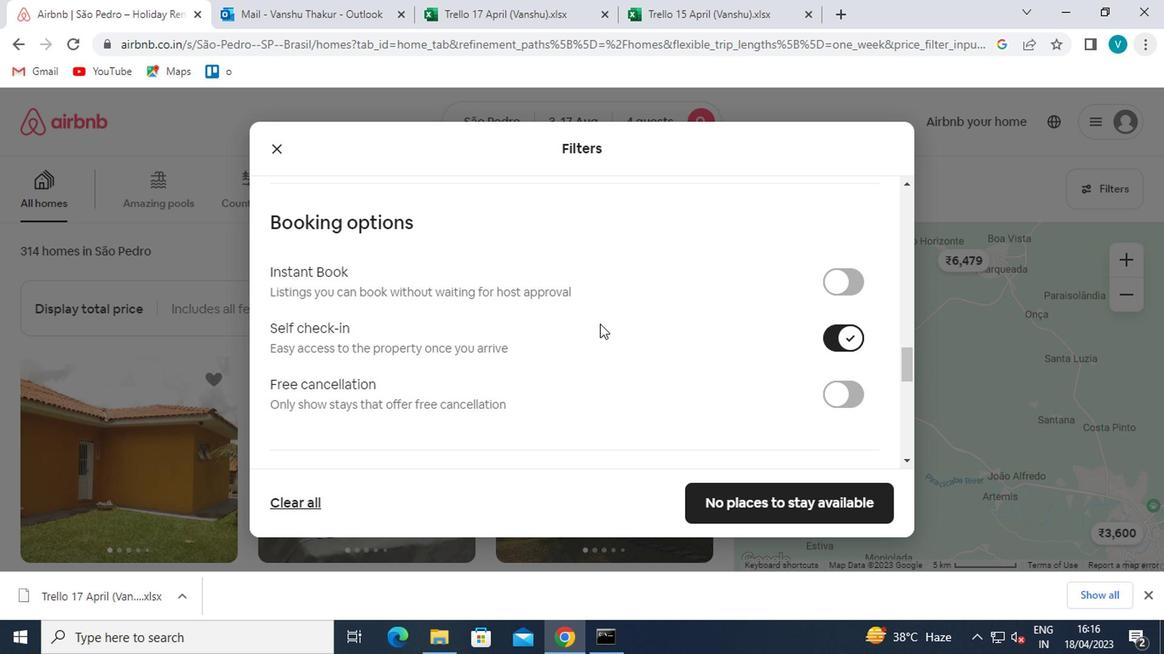 
Action: Mouse scrolled (449, 314) with delta (0, 0)
Screenshot: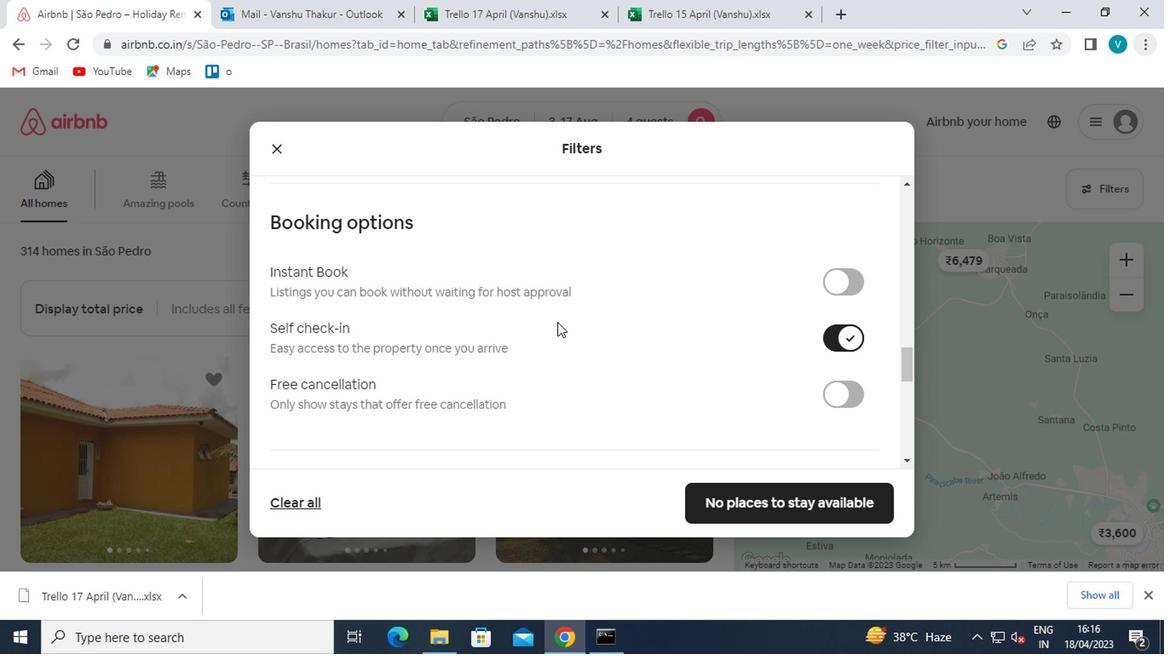 
Action: Mouse scrolled (449, 314) with delta (0, 0)
Screenshot: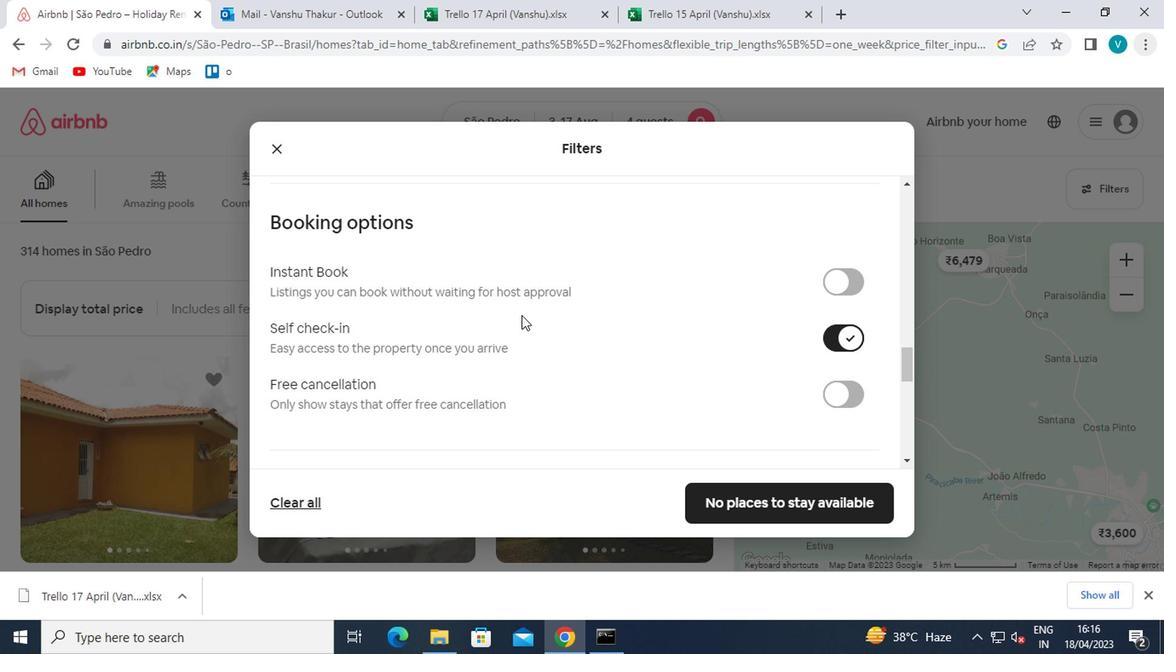 
Action: Mouse moved to (448, 315)
Screenshot: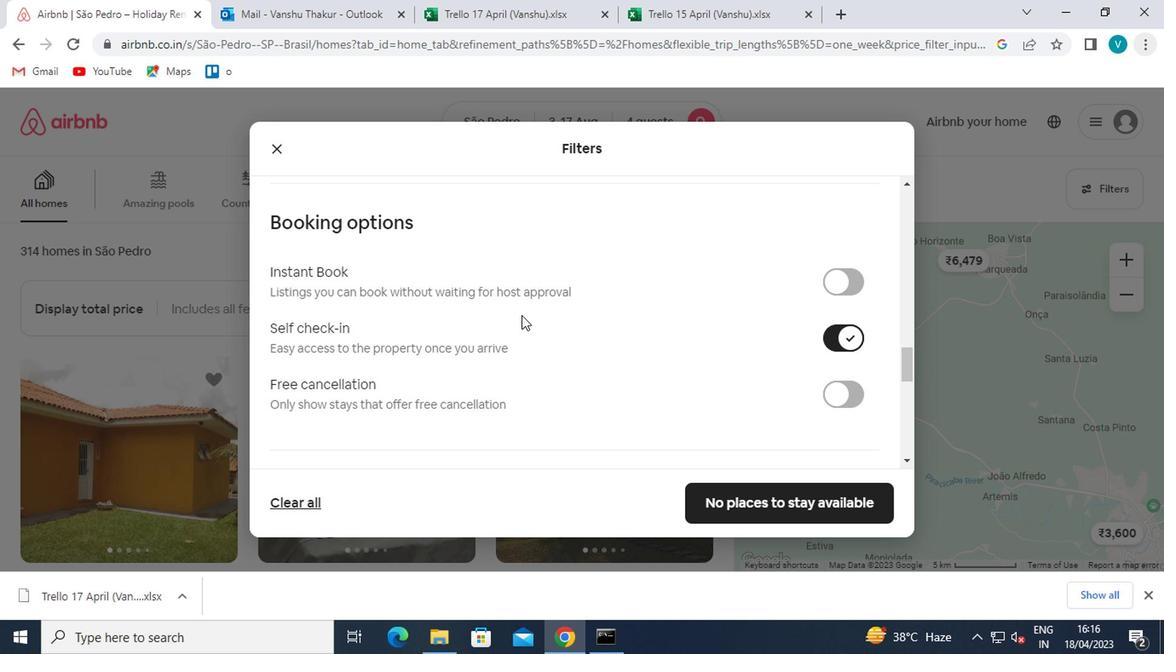 
Action: Mouse scrolled (448, 314) with delta (0, 0)
Screenshot: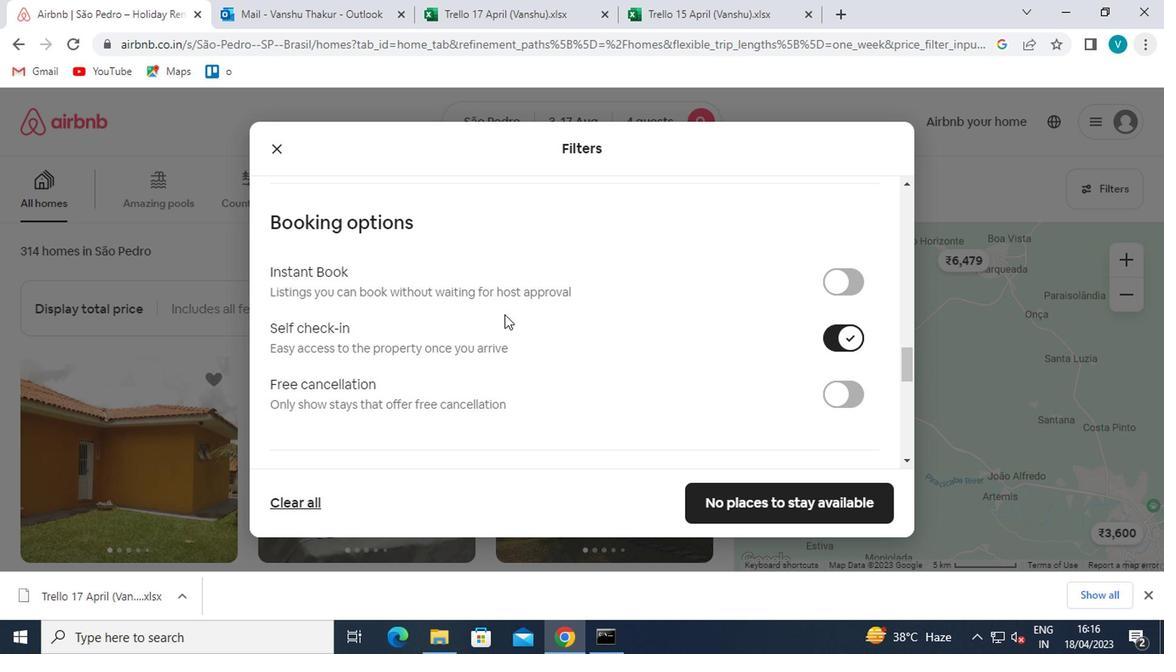 
Action: Mouse moved to (368, 345)
Screenshot: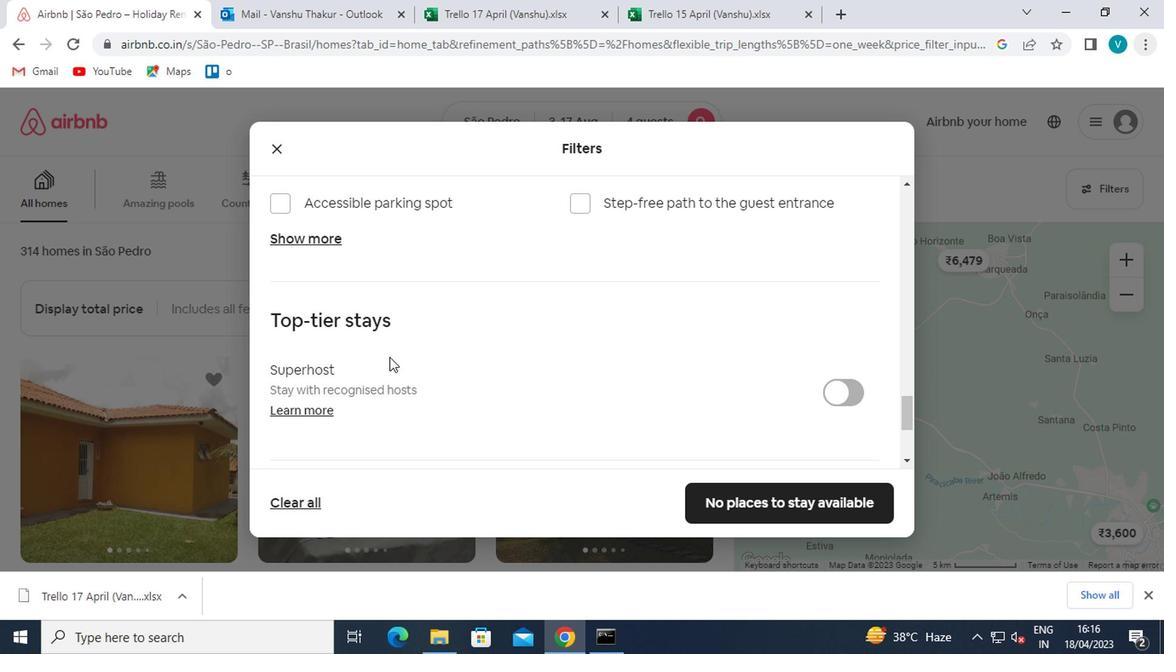 
Action: Mouse scrolled (368, 344) with delta (0, 0)
Screenshot: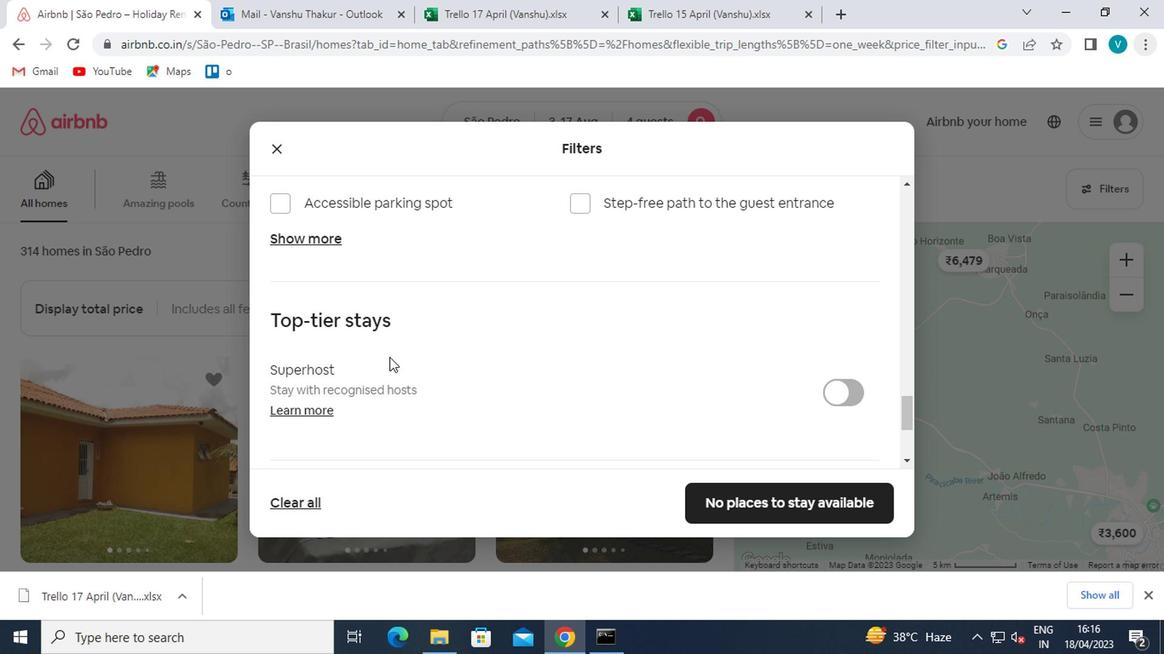 
Action: Mouse scrolled (368, 344) with delta (0, 0)
Screenshot: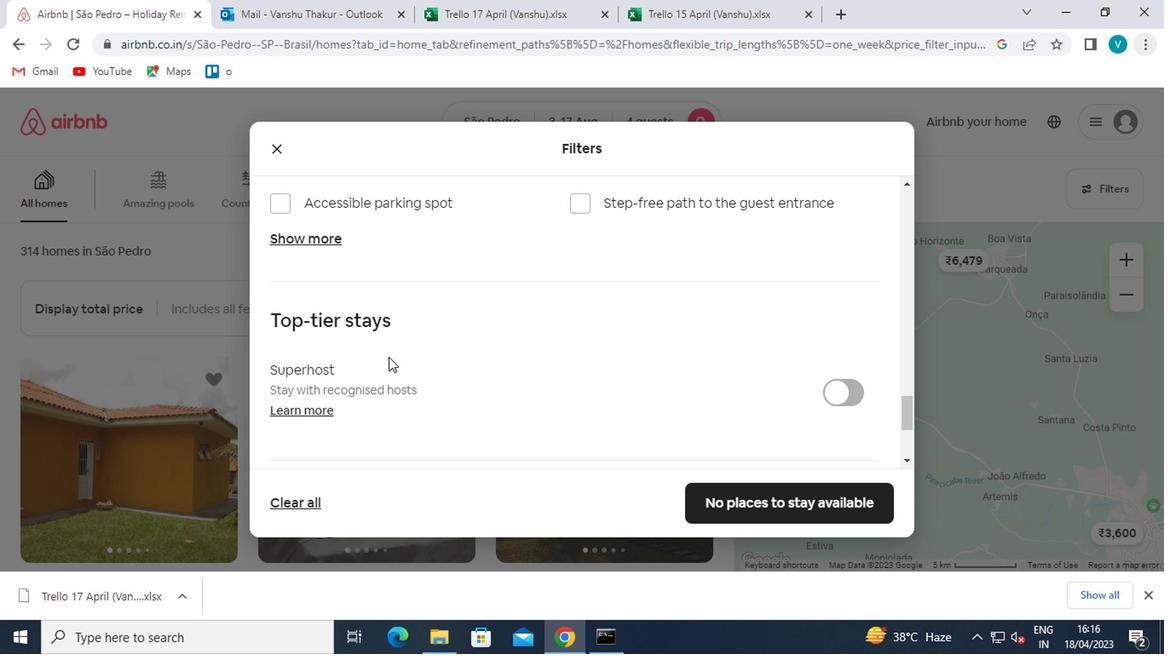 
Action: Mouse scrolled (368, 344) with delta (0, 0)
Screenshot: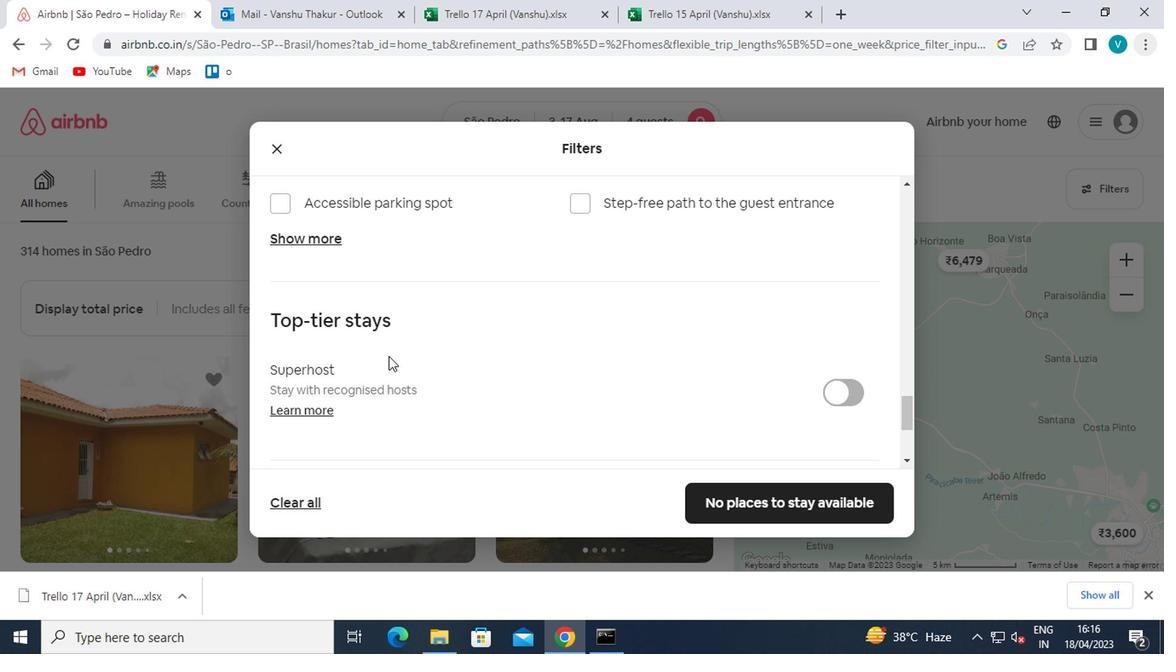 
Action: Mouse moved to (330, 397)
Screenshot: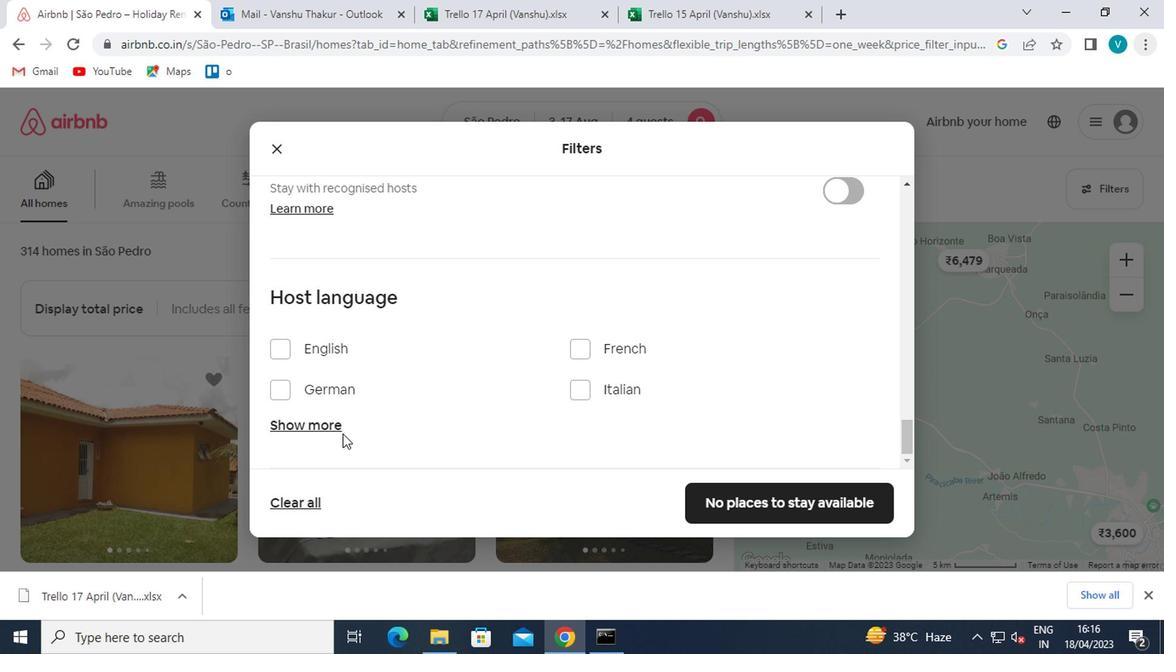 
Action: Mouse pressed left at (330, 397)
Screenshot: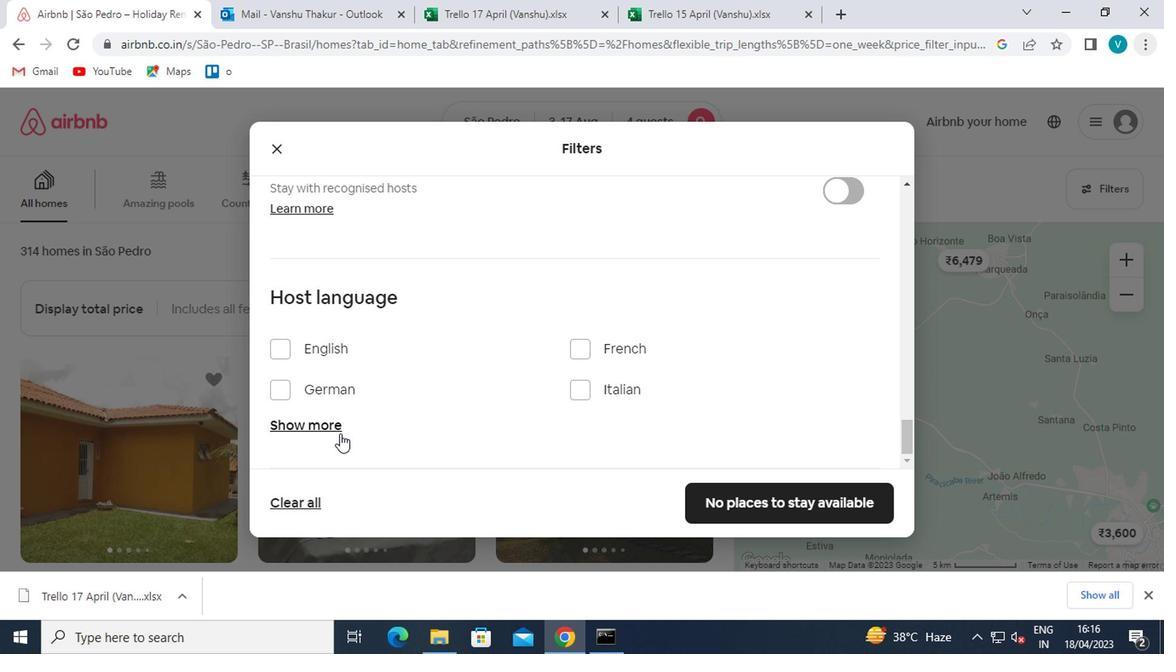 
Action: Mouse moved to (333, 394)
Screenshot: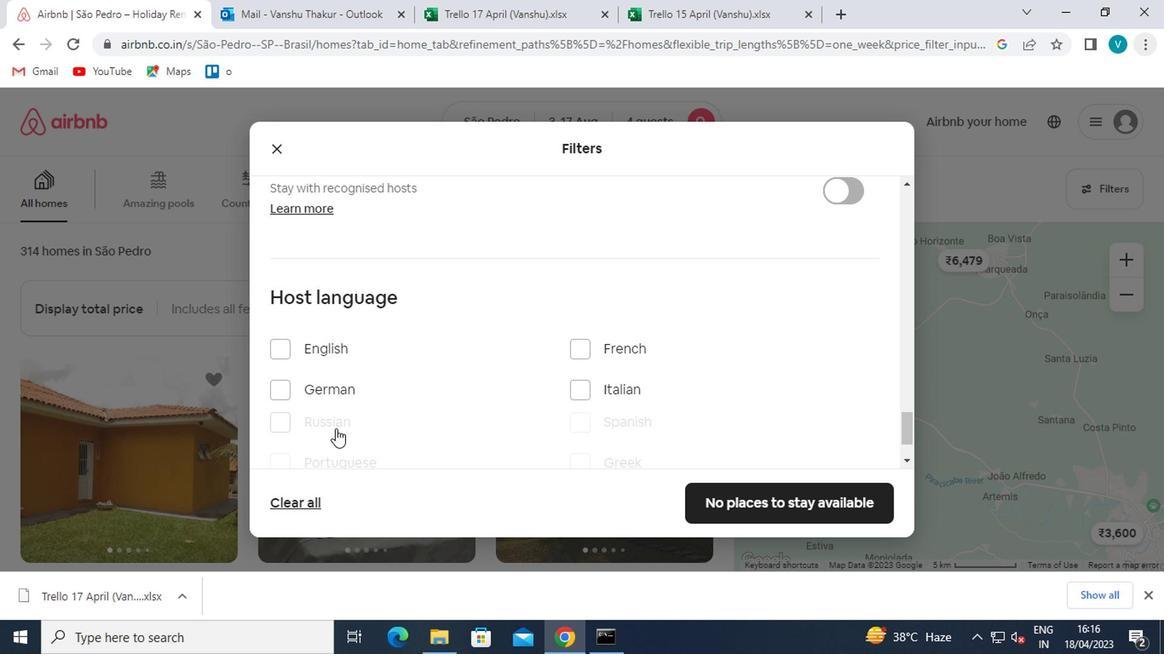 
Action: Mouse scrolled (333, 393) with delta (0, 0)
Screenshot: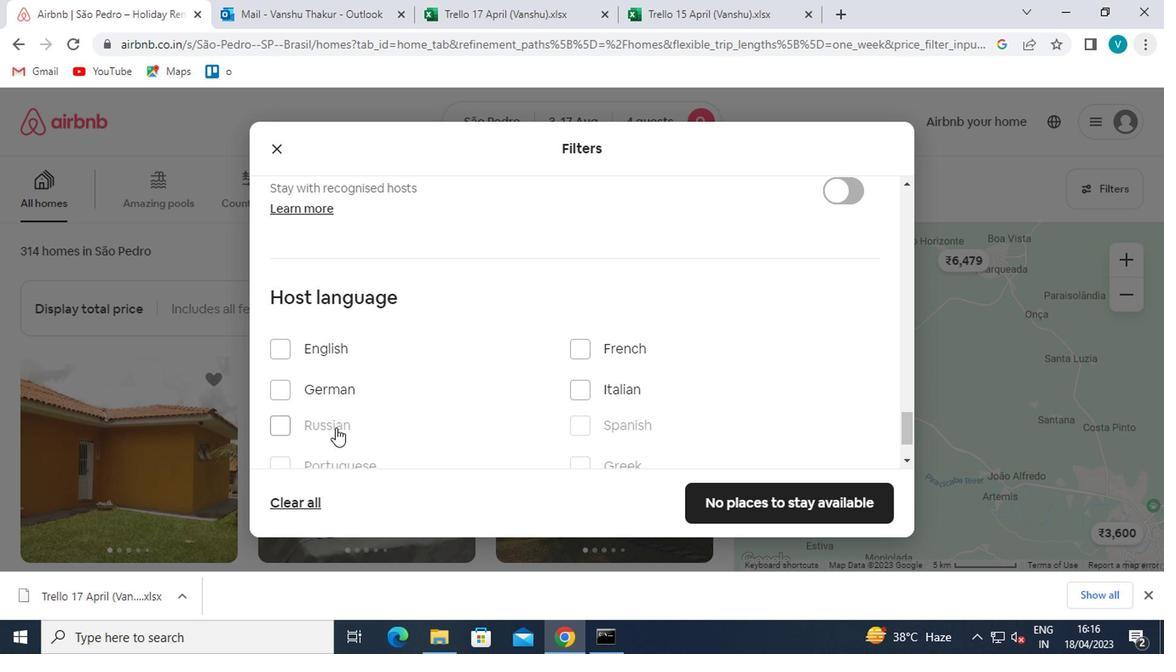 
Action: Mouse scrolled (333, 393) with delta (0, 0)
Screenshot: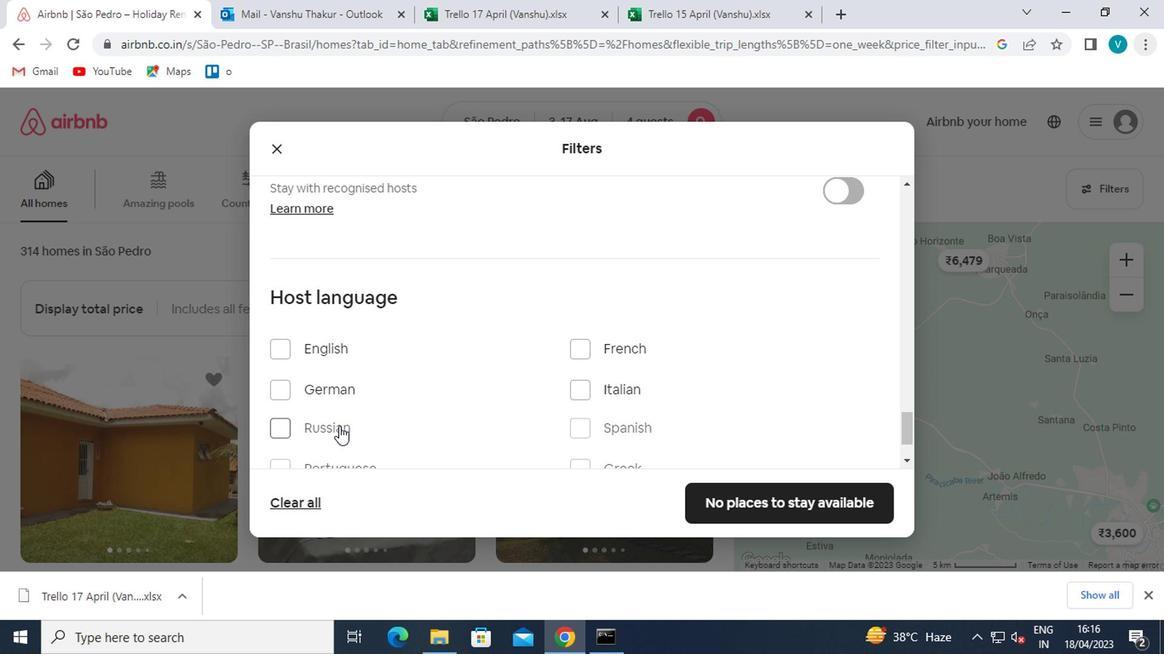 
Action: Mouse moved to (498, 337)
Screenshot: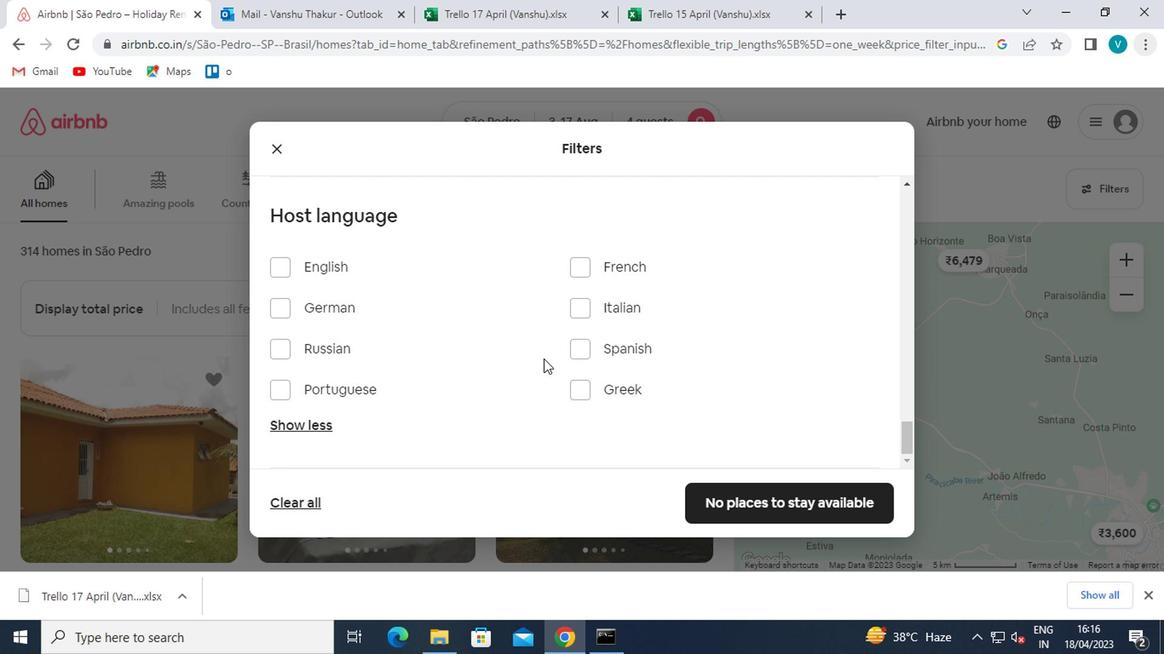 
Action: Mouse pressed left at (498, 337)
Screenshot: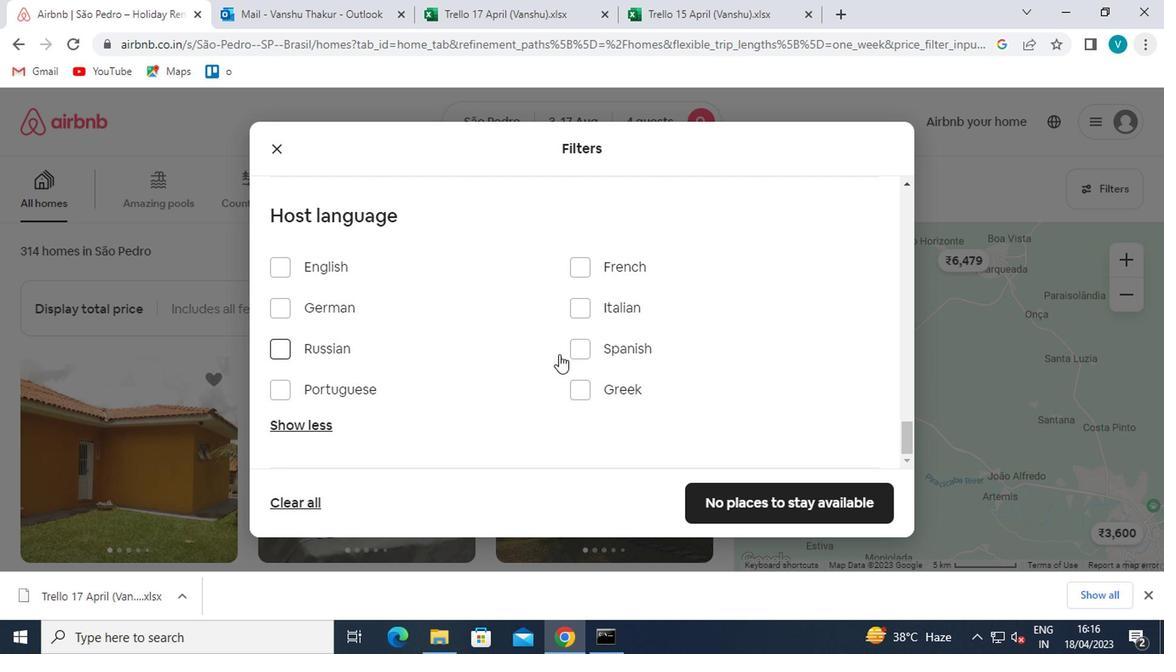 
Action: Mouse scrolled (498, 337) with delta (0, 0)
Screenshot: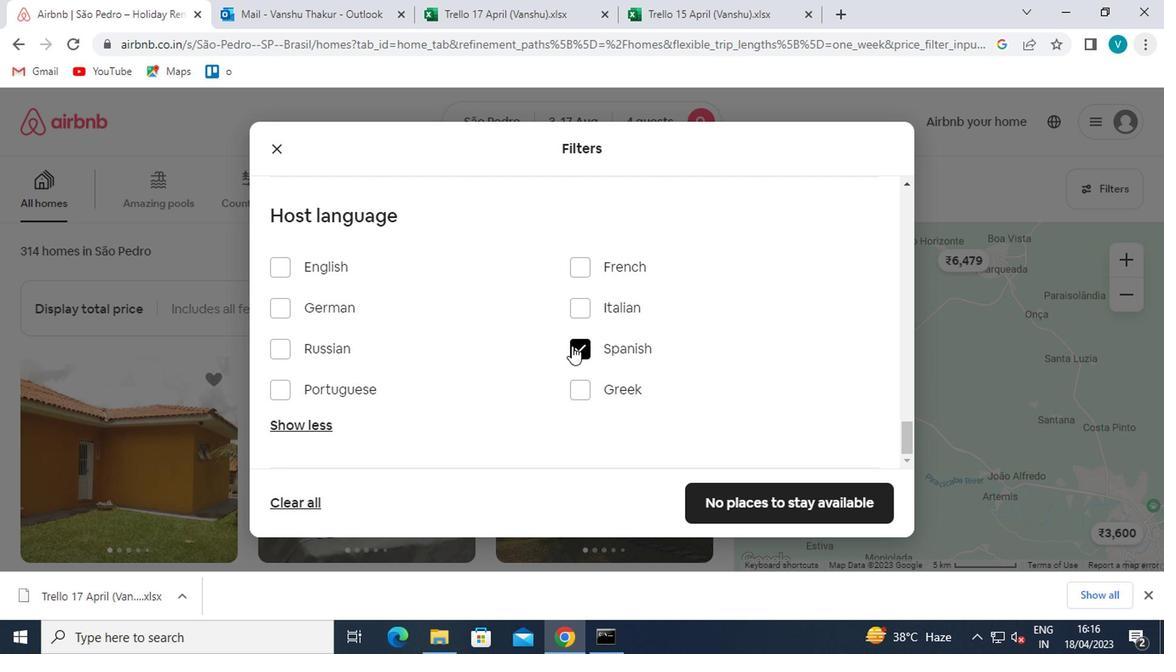 
Action: Mouse scrolled (498, 337) with delta (0, 0)
Screenshot: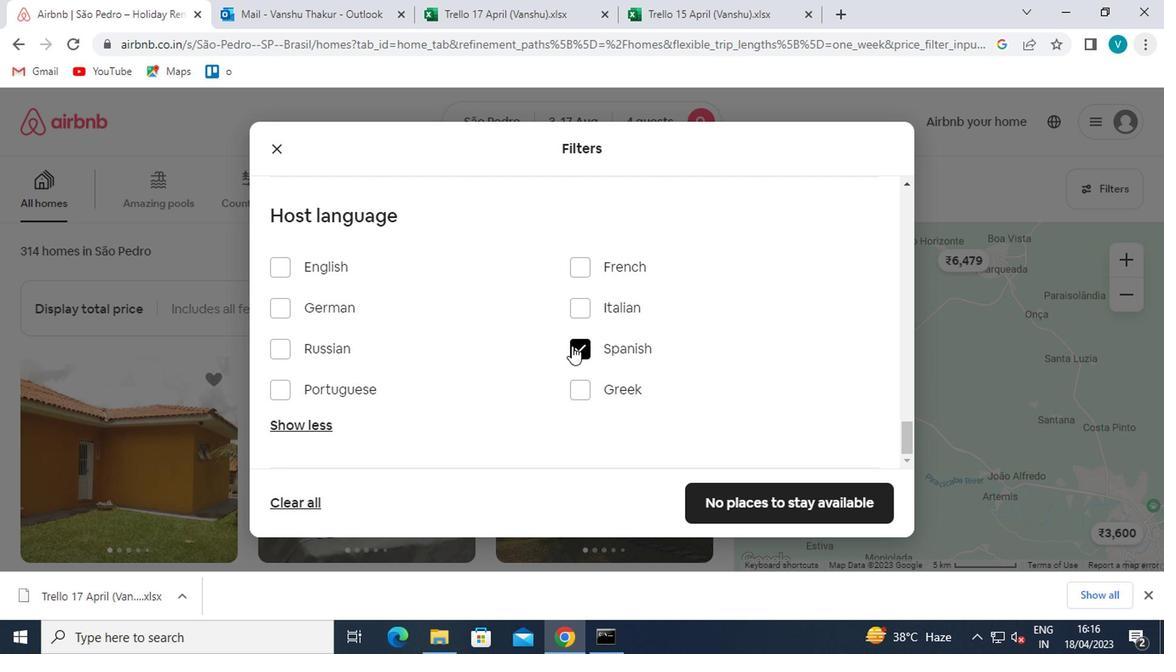 
Action: Mouse moved to (607, 447)
Screenshot: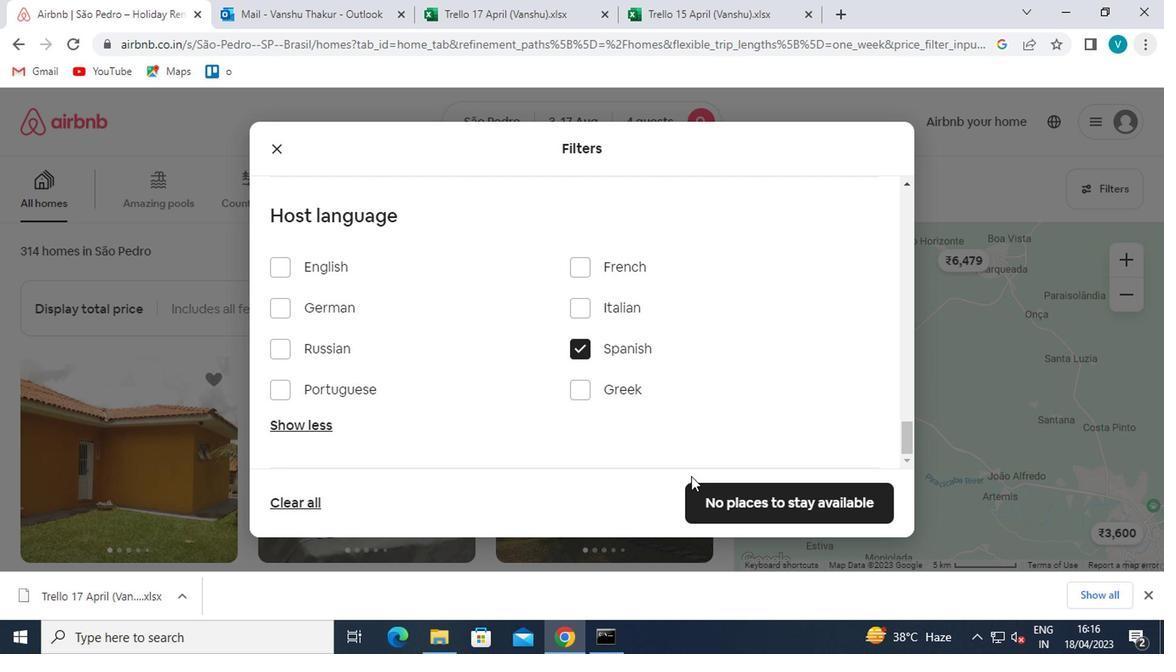 
Action: Mouse pressed left at (607, 447)
Screenshot: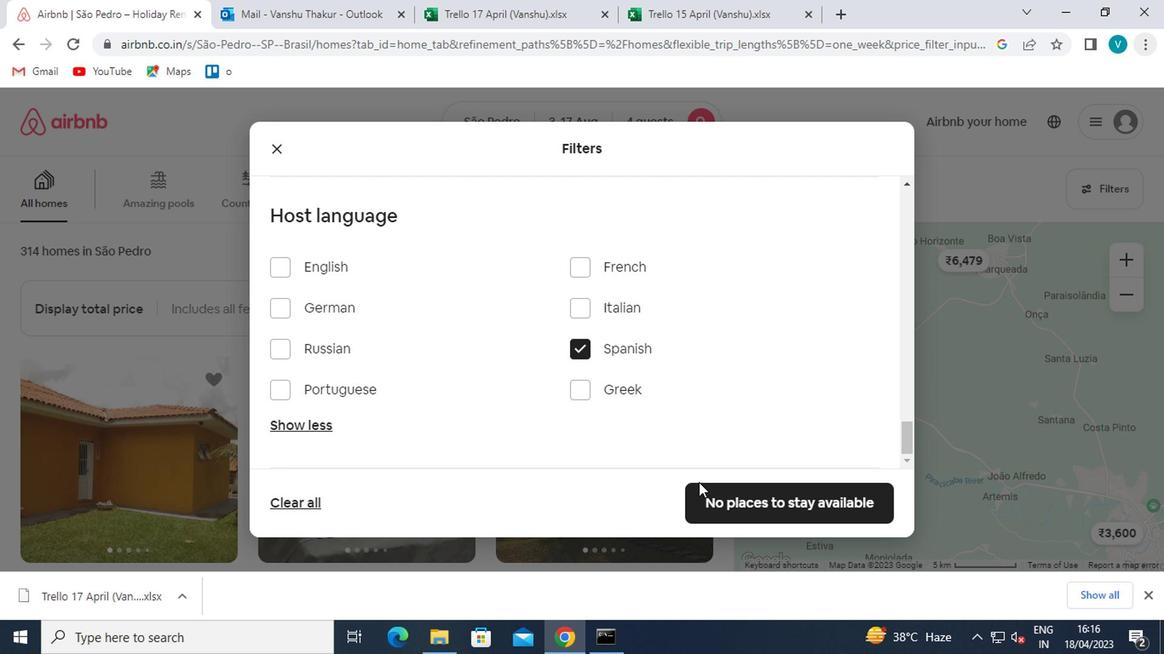 
Action: Mouse moved to (534, 397)
Screenshot: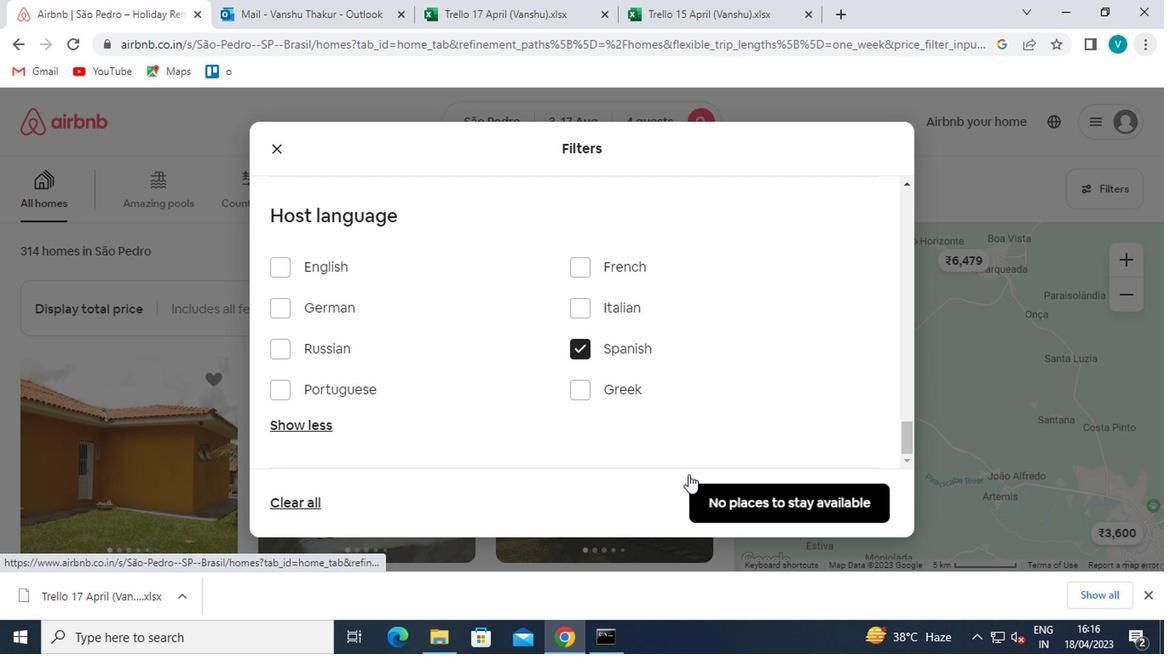 
